Task: Play online Dominion games in medium mode.
Action: Mouse moved to (160, 265)
Screenshot: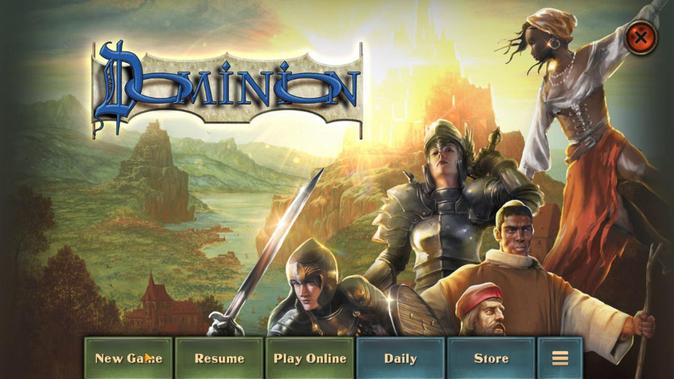 
Action: Mouse pressed left at (160, 265)
Screenshot: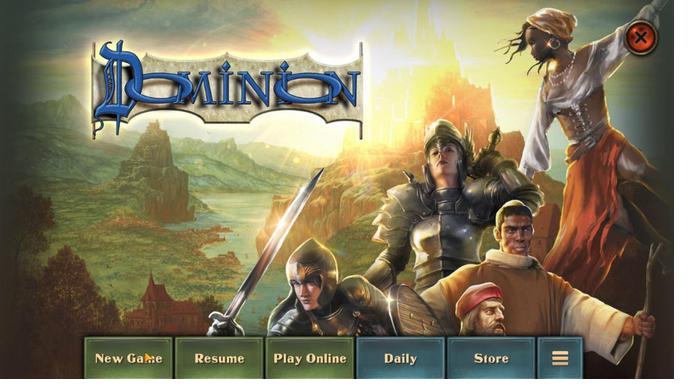 
Action: Mouse moved to (360, 293)
Screenshot: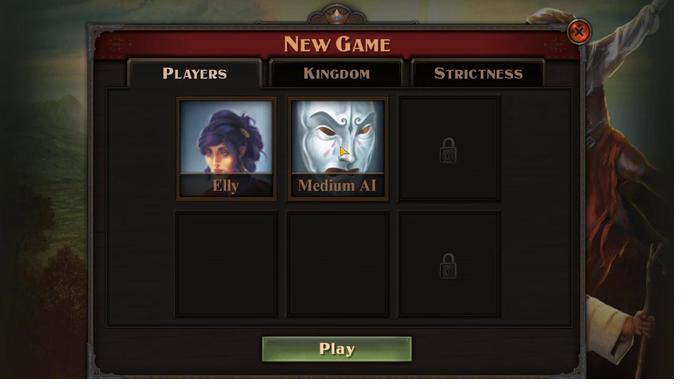 
Action: Mouse pressed left at (360, 293)
Screenshot: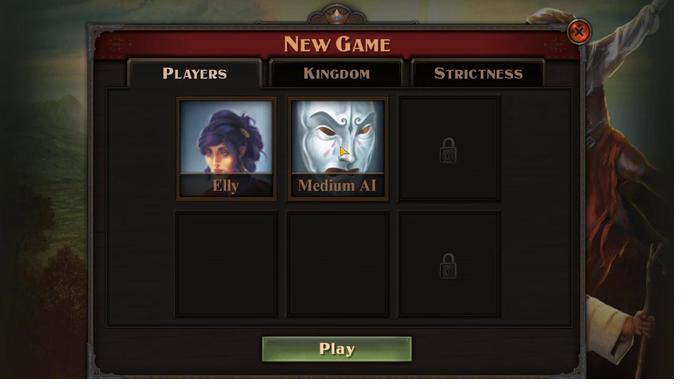 
Action: Mouse moved to (204, 276)
Screenshot: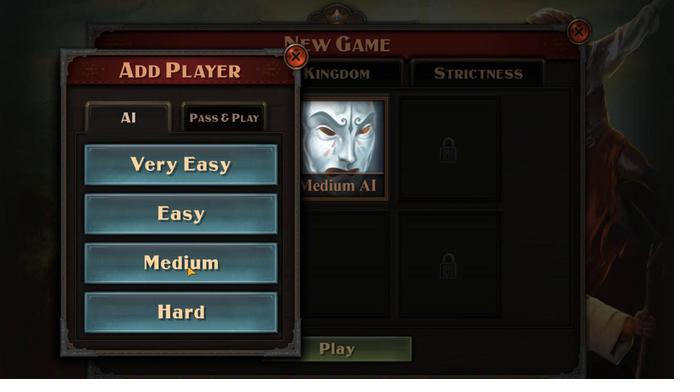 
Action: Mouse pressed left at (204, 276)
Screenshot: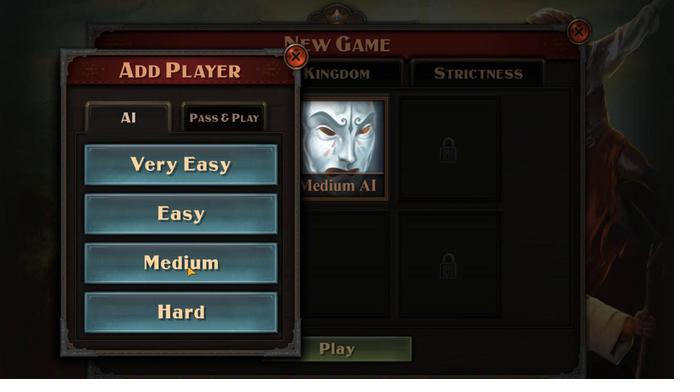 
Action: Mouse moved to (372, 265)
Screenshot: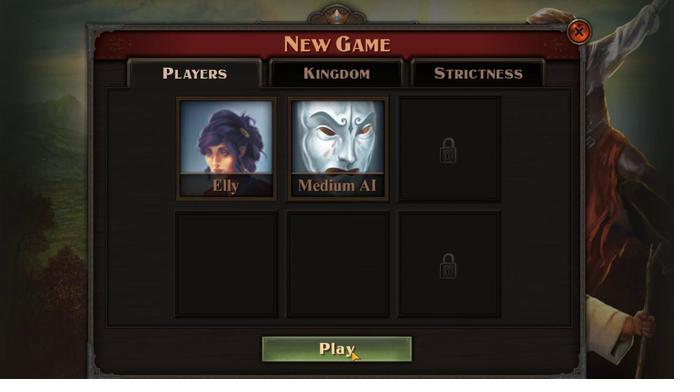 
Action: Mouse pressed left at (372, 265)
Screenshot: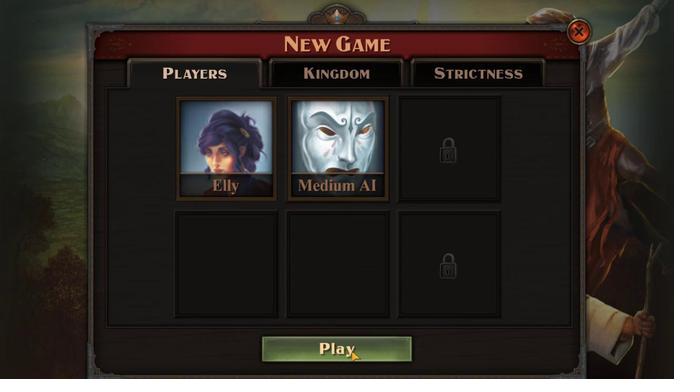 
Action: Mouse moved to (364, 265)
Screenshot: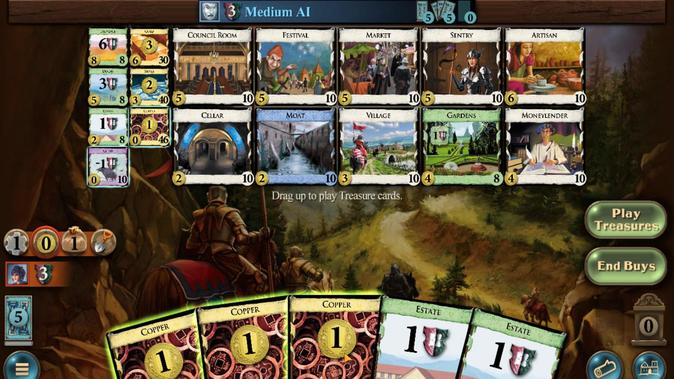 
Action: Mouse pressed left at (364, 265)
Screenshot: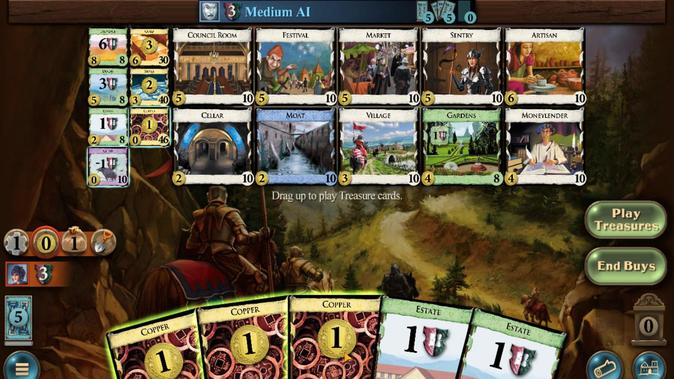 
Action: Mouse moved to (310, 266)
Screenshot: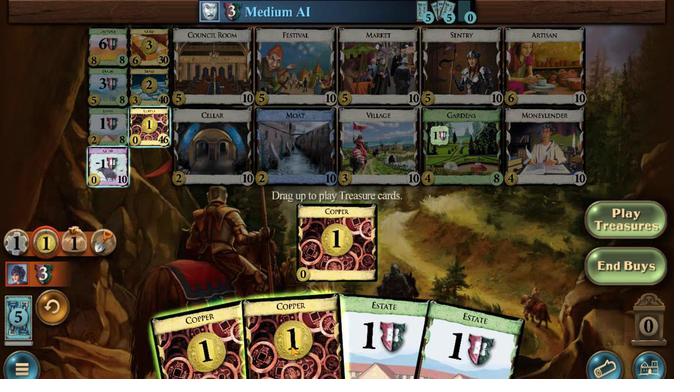 
Action: Mouse pressed left at (310, 266)
Screenshot: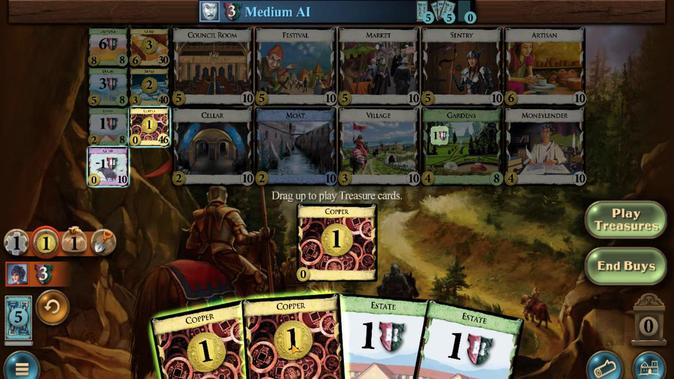 
Action: Mouse moved to (245, 265)
Screenshot: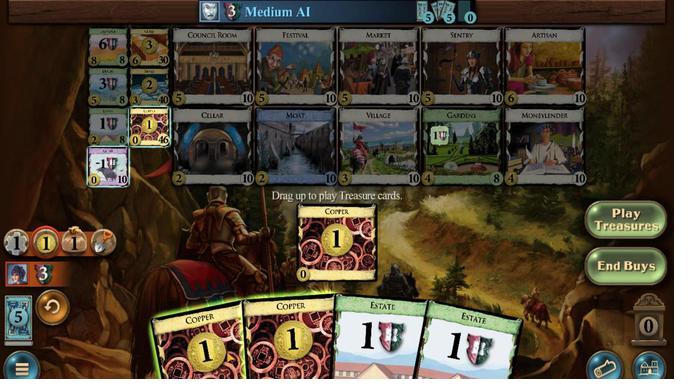 
Action: Mouse pressed left at (245, 265)
Screenshot: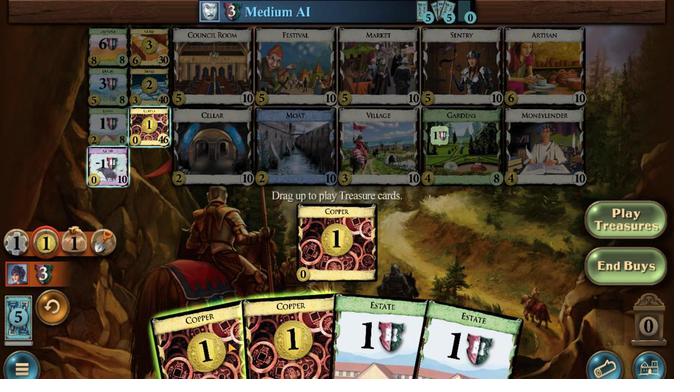 
Action: Mouse moved to (285, 265)
Screenshot: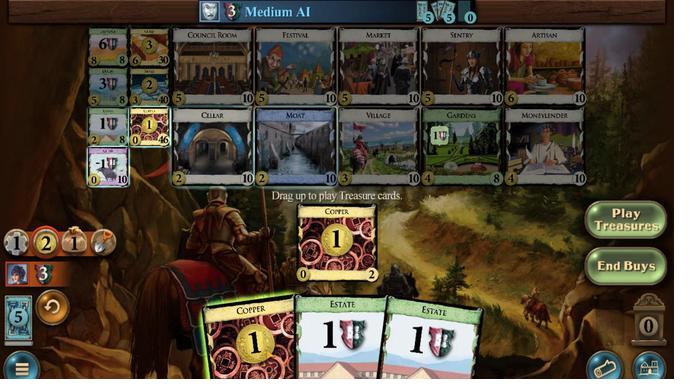 
Action: Mouse pressed left at (285, 265)
Screenshot: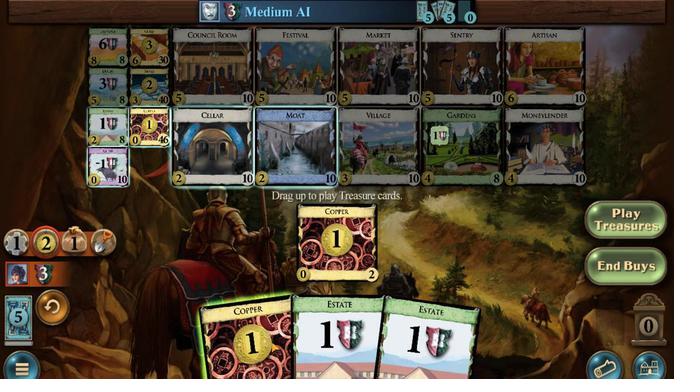 
Action: Mouse moved to (339, 294)
Screenshot: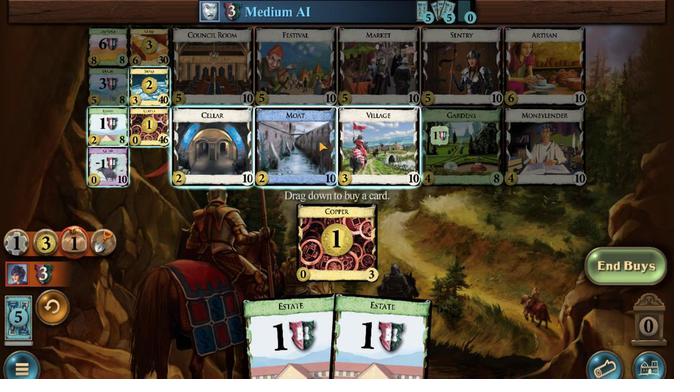 
Action: Mouse pressed left at (339, 294)
Screenshot: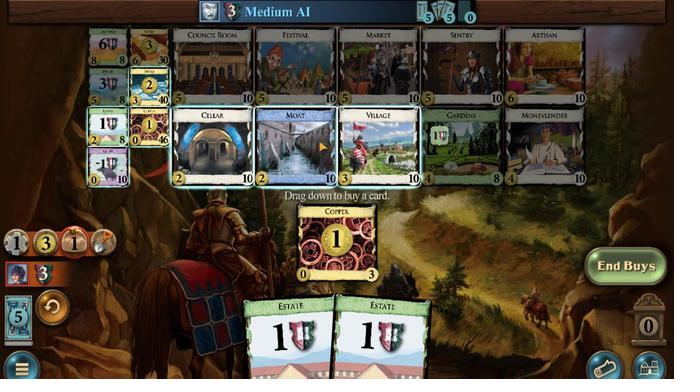 
Action: Mouse moved to (271, 266)
Screenshot: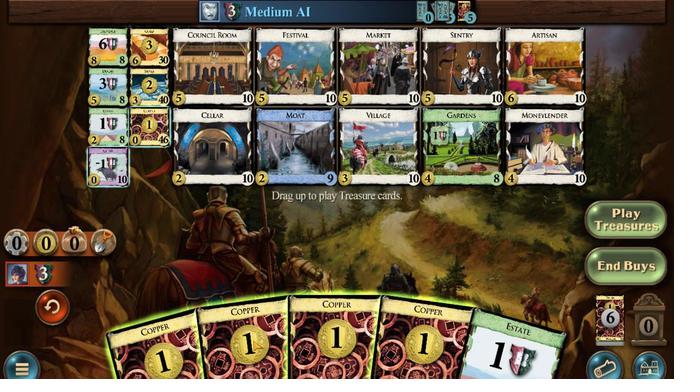 
Action: Mouse pressed left at (271, 266)
Screenshot: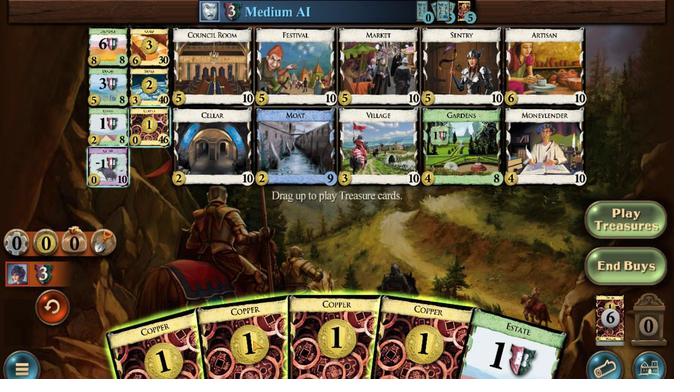 
Action: Mouse moved to (222, 266)
Screenshot: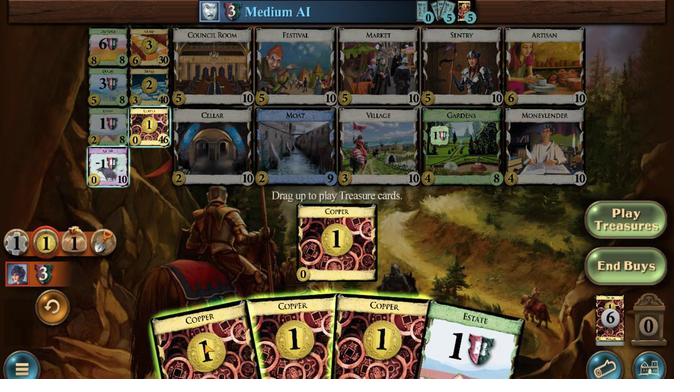 
Action: Mouse pressed left at (222, 266)
Screenshot: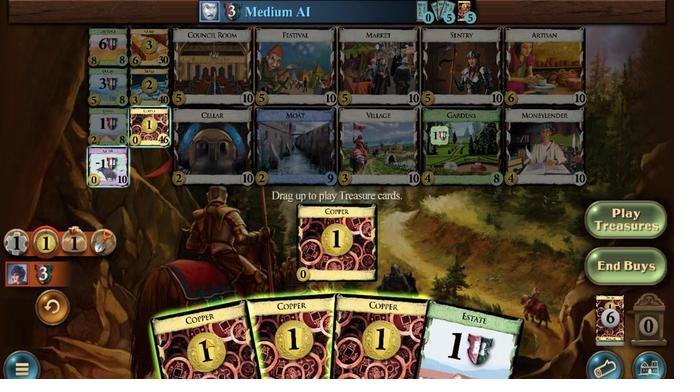 
Action: Mouse moved to (248, 263)
Screenshot: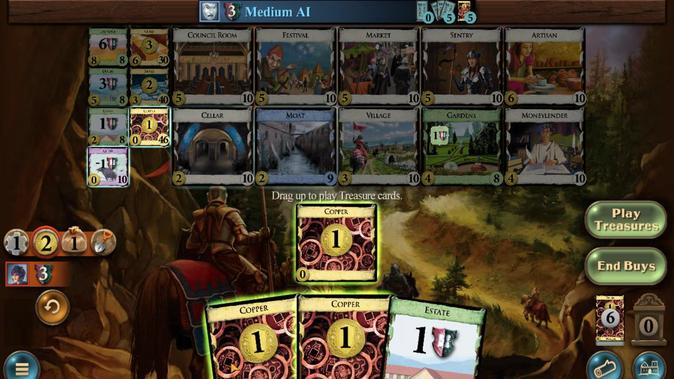 
Action: Mouse pressed left at (248, 263)
Screenshot: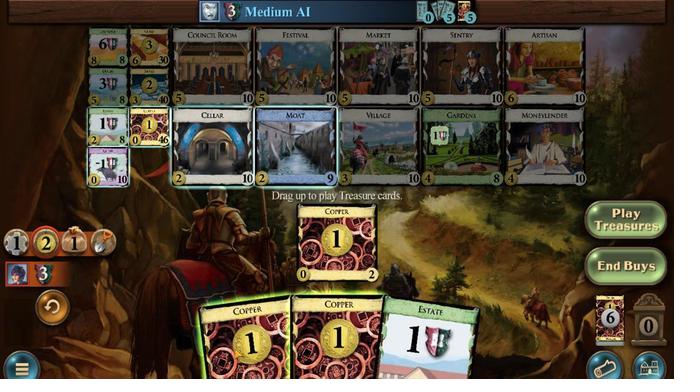 
Action: Mouse moved to (167, 300)
Screenshot: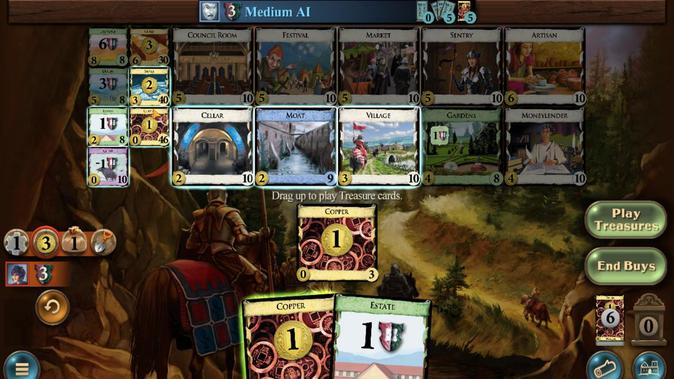 
Action: Mouse pressed left at (167, 300)
Screenshot: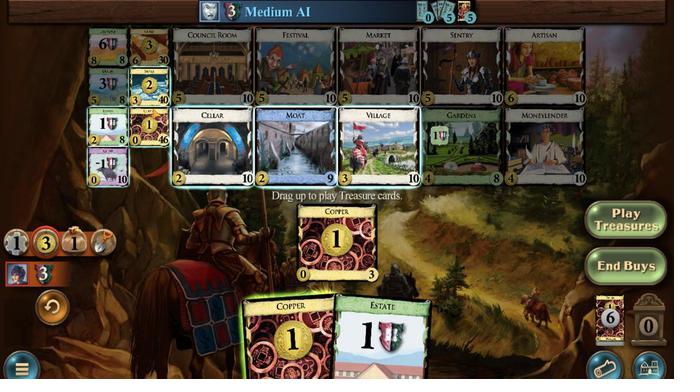 
Action: Mouse moved to (175, 265)
Screenshot: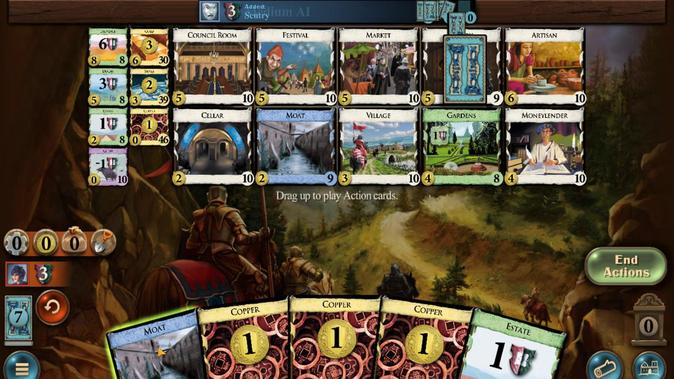 
Action: Mouse pressed left at (175, 265)
Screenshot: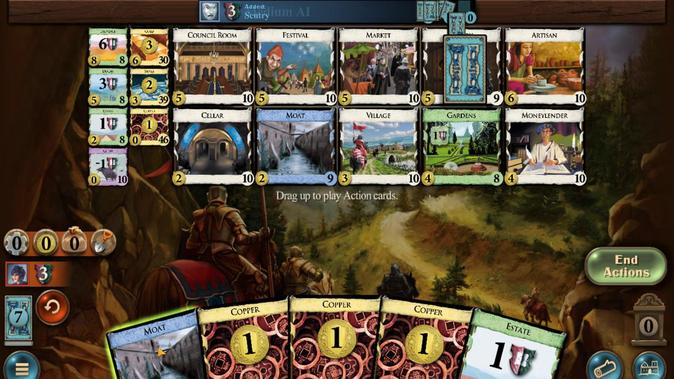 
Action: Mouse moved to (377, 263)
Screenshot: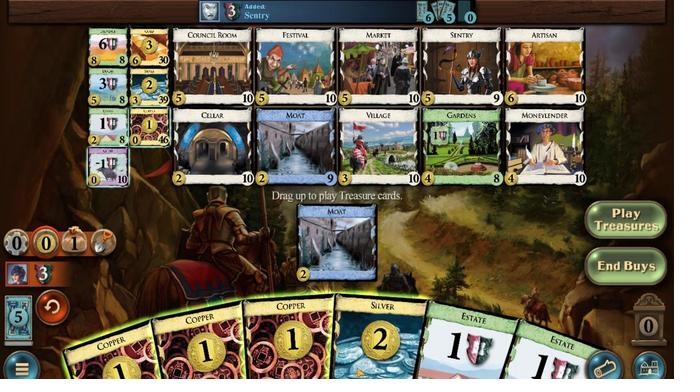 
Action: Mouse pressed left at (377, 263)
Screenshot: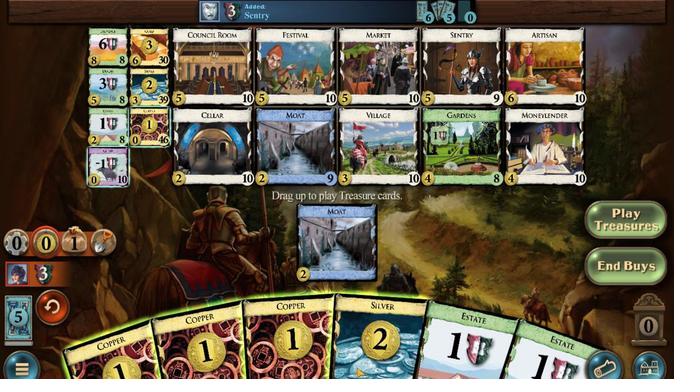 
Action: Mouse moved to (329, 262)
Screenshot: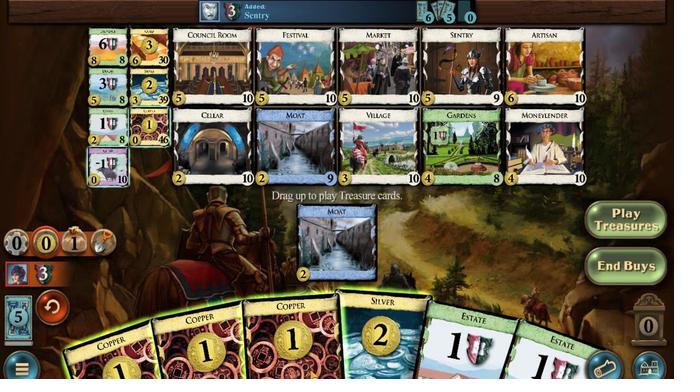 
Action: Mouse pressed left at (329, 262)
Screenshot: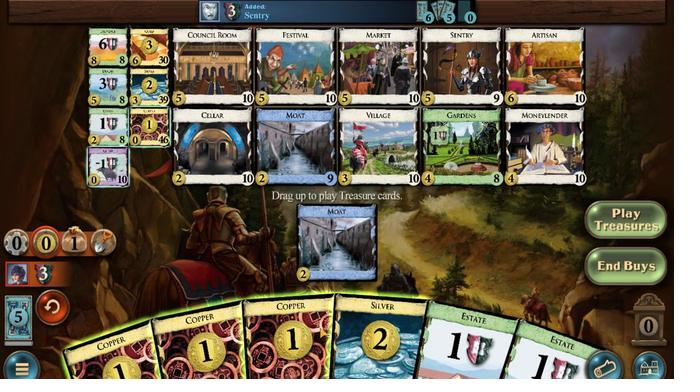 
Action: Mouse moved to (318, 265)
Screenshot: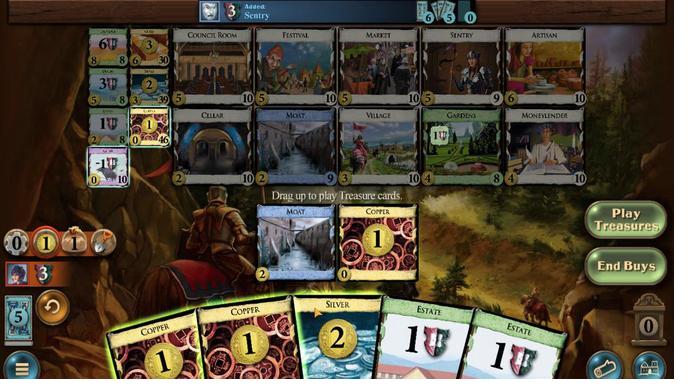 
Action: Mouse pressed left at (317, 265)
Screenshot: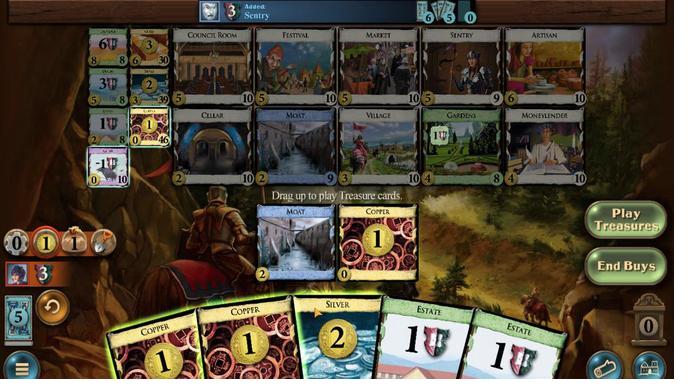 
Action: Mouse moved to (296, 264)
Screenshot: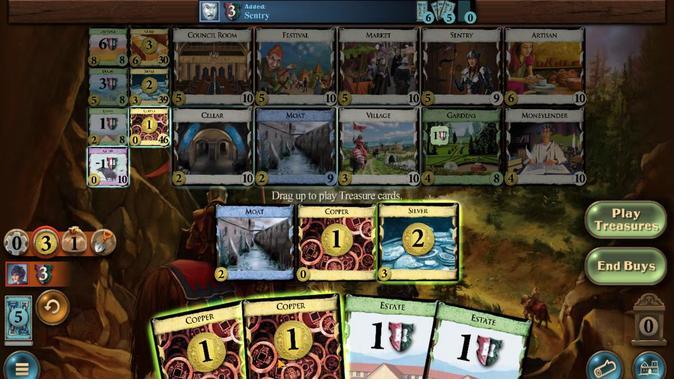 
Action: Mouse pressed left at (296, 264)
Screenshot: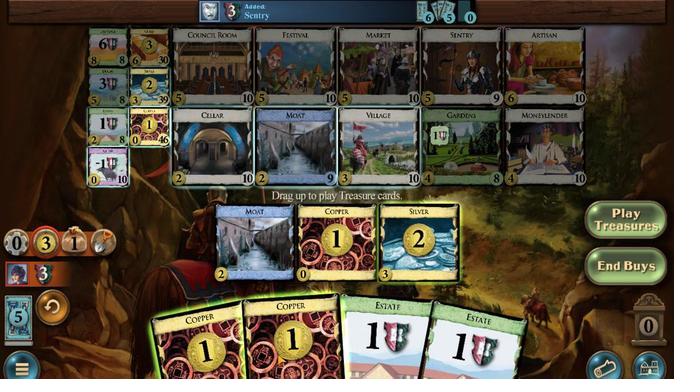 
Action: Mouse moved to (237, 263)
Screenshot: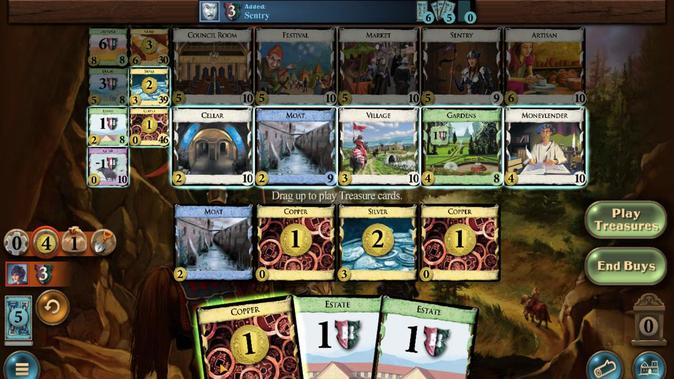 
Action: Mouse pressed left at (237, 263)
Screenshot: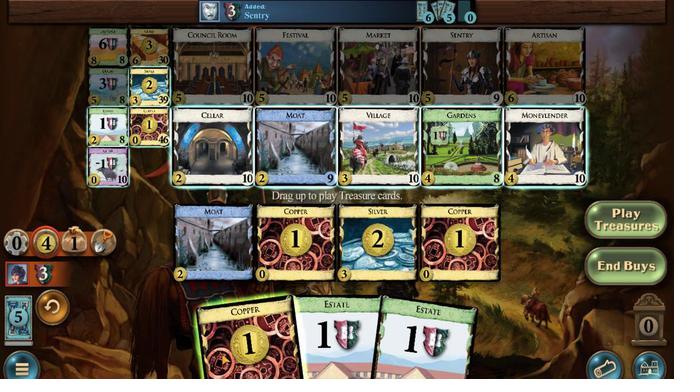 
Action: Mouse moved to (319, 306)
Screenshot: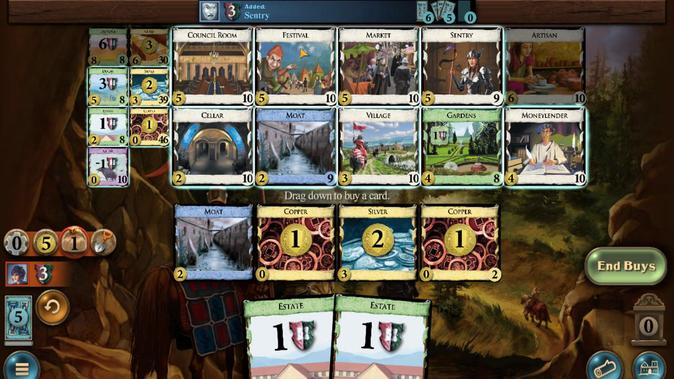 
Action: Mouse pressed left at (319, 306)
Screenshot: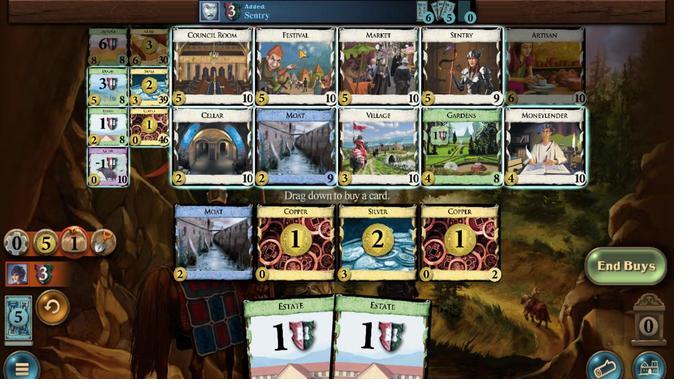 
Action: Mouse moved to (359, 266)
Screenshot: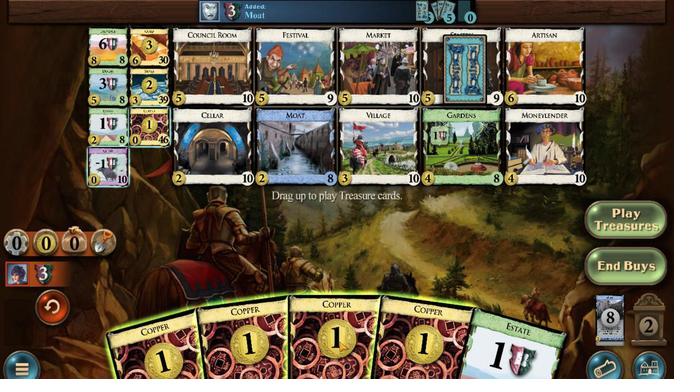 
Action: Mouse pressed left at (359, 266)
Screenshot: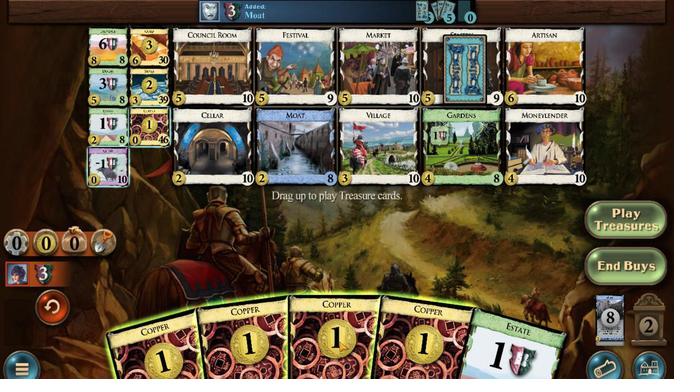 
Action: Mouse moved to (284, 266)
Screenshot: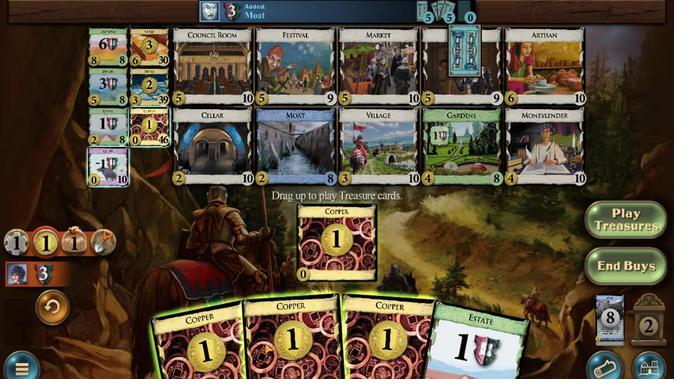 
Action: Mouse pressed left at (284, 266)
Screenshot: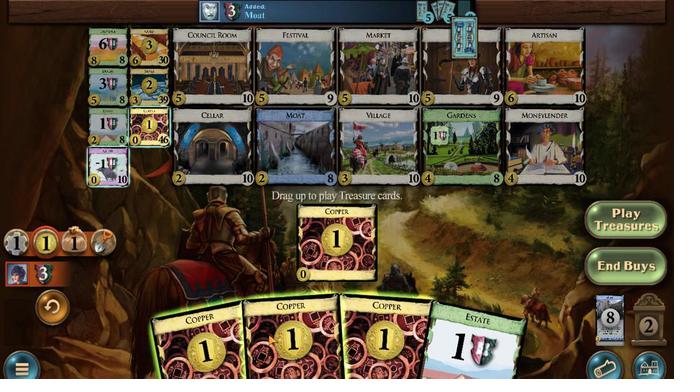 
Action: Mouse moved to (239, 264)
Screenshot: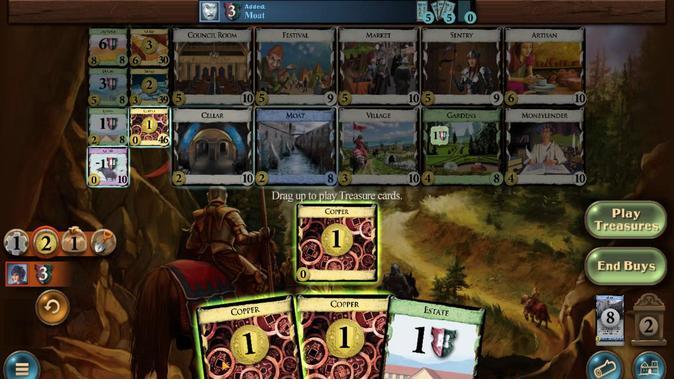 
Action: Mouse pressed left at (239, 264)
Screenshot: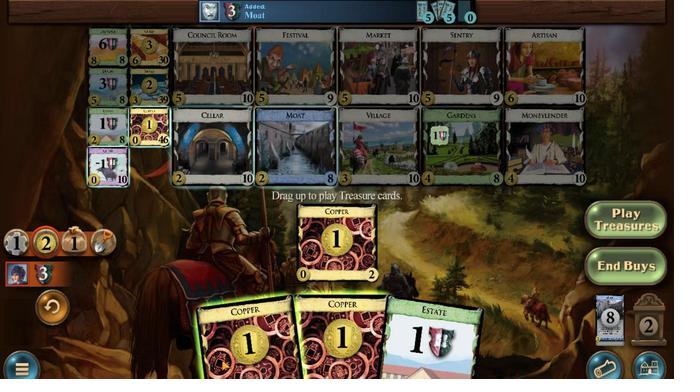
Action: Mouse moved to (295, 266)
Screenshot: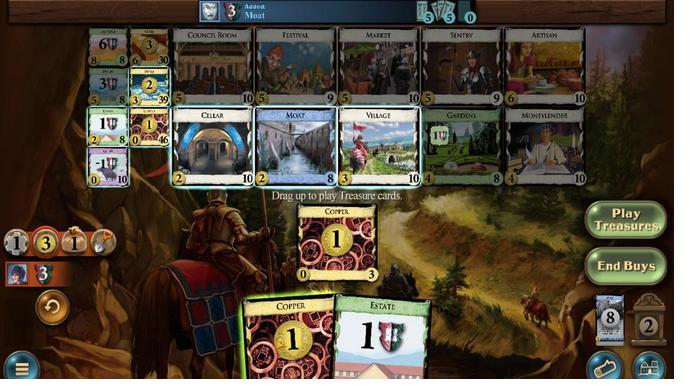 
Action: Mouse pressed left at (295, 266)
Screenshot: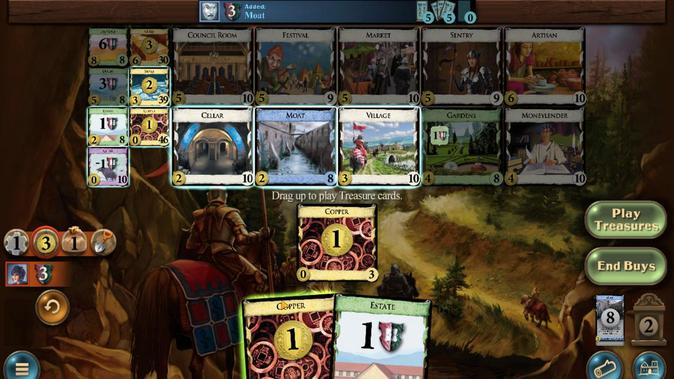 
Action: Mouse moved to (239, 304)
Screenshot: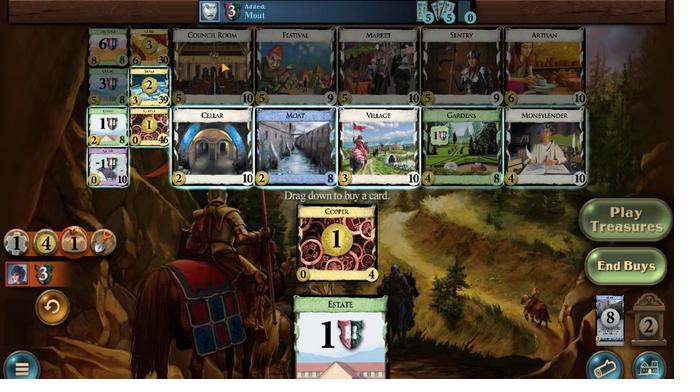 
Action: Mouse pressed left at (239, 304)
Screenshot: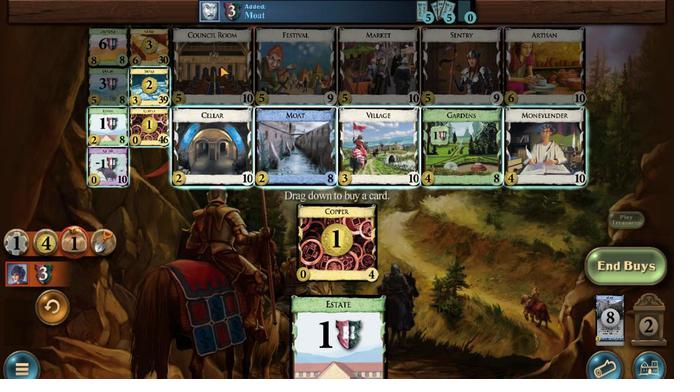 
Action: Mouse moved to (546, 293)
Screenshot: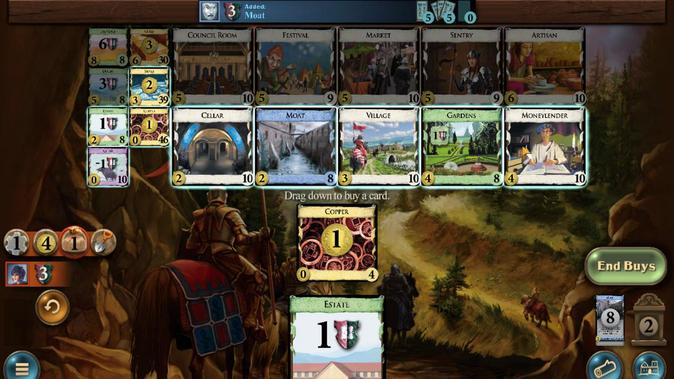
Action: Mouse pressed left at (546, 293)
Screenshot: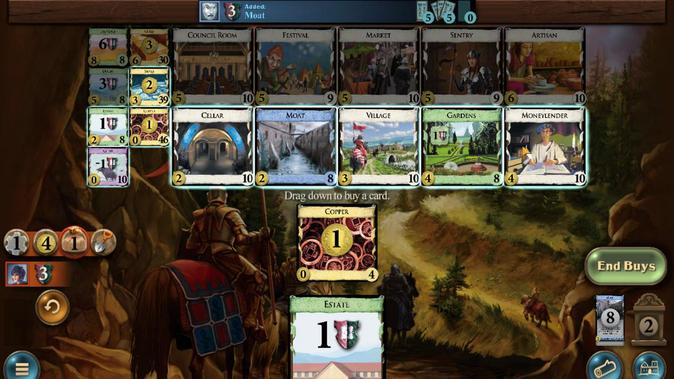 
Action: Mouse moved to (261, 265)
Screenshot: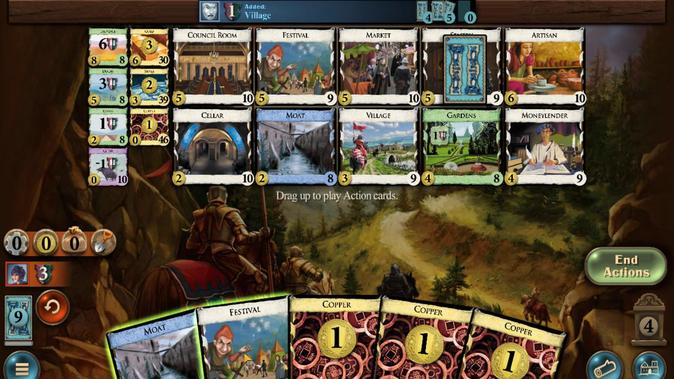 
Action: Mouse pressed left at (261, 265)
Screenshot: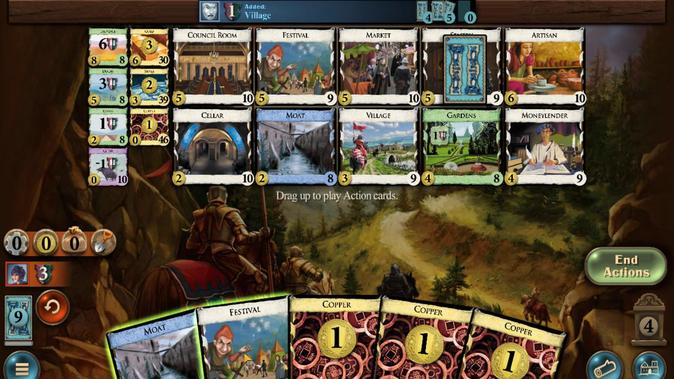 
Action: Mouse moved to (239, 265)
Screenshot: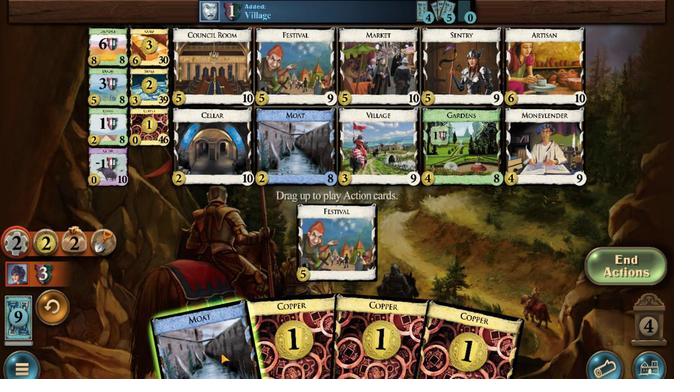 
Action: Mouse pressed left at (239, 265)
Screenshot: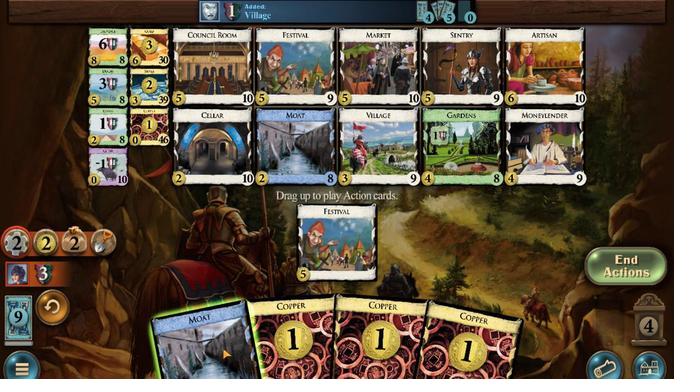 
Action: Mouse moved to (189, 264)
Screenshot: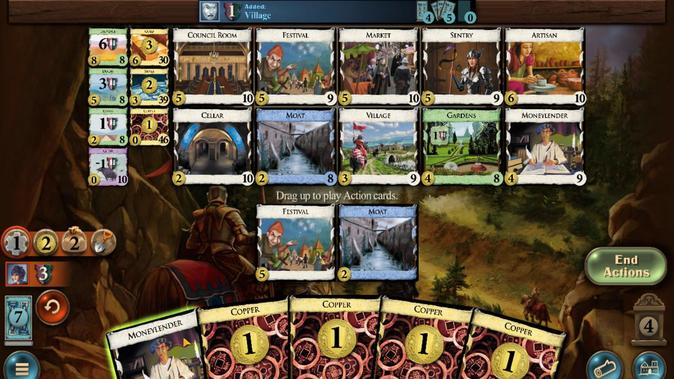 
Action: Mouse pressed left at (189, 264)
Screenshot: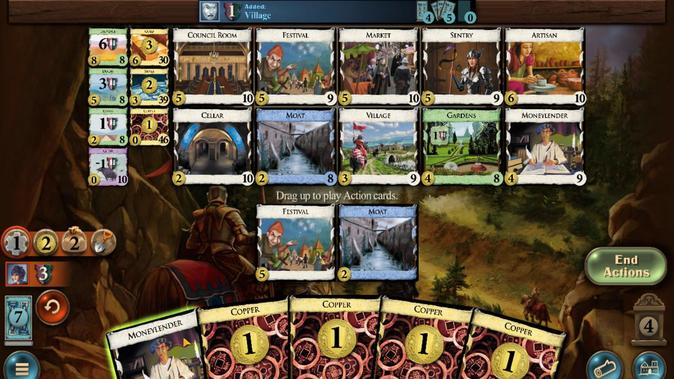 
Action: Mouse moved to (276, 265)
Screenshot: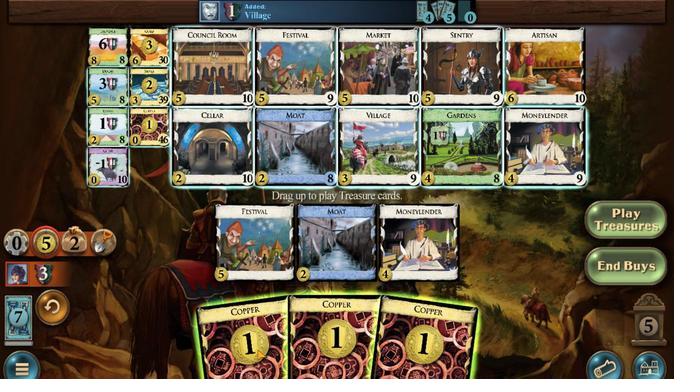 
Action: Mouse pressed left at (276, 265)
Screenshot: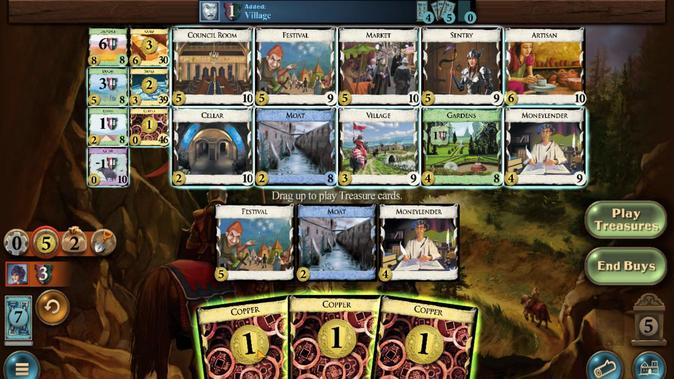 
Action: Mouse moved to (284, 266)
Screenshot: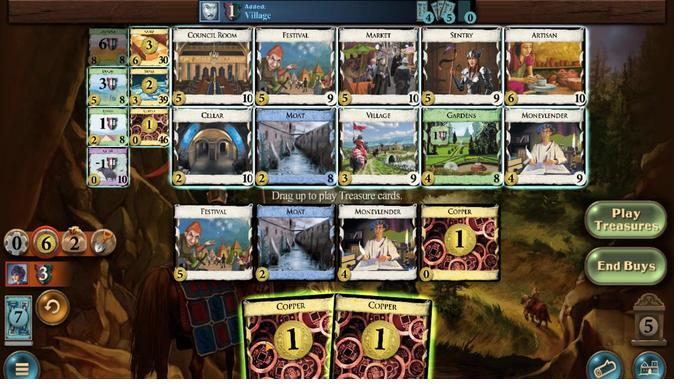 
Action: Mouse pressed left at (284, 266)
Screenshot: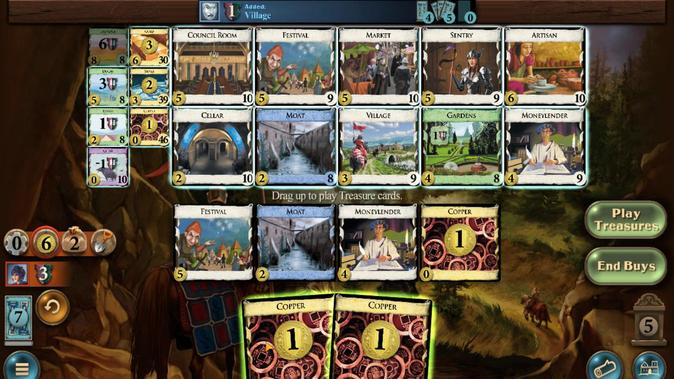 
Action: Mouse moved to (342, 266)
Screenshot: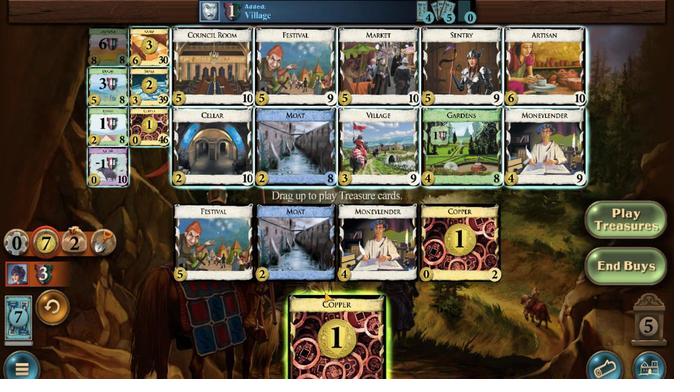 
Action: Mouse pressed left at (342, 266)
Screenshot: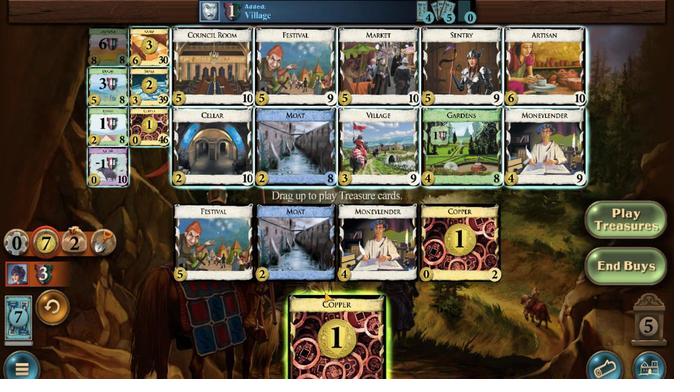 
Action: Mouse moved to (171, 307)
Screenshot: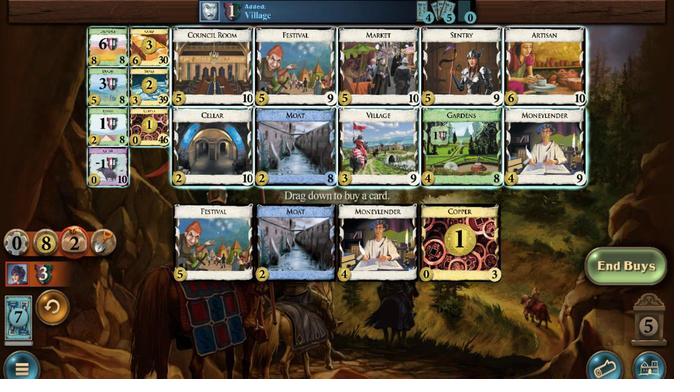 
Action: Mouse pressed left at (171, 307)
Screenshot: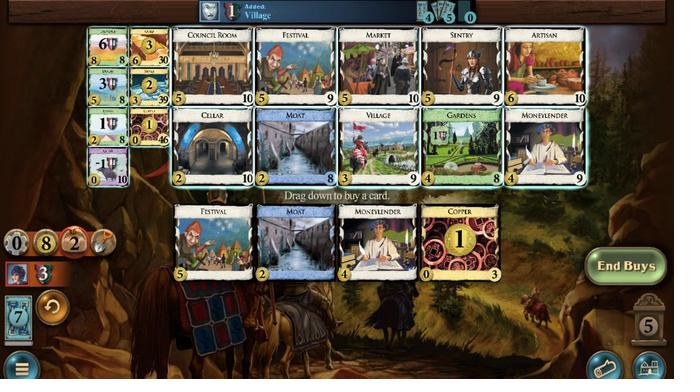 
Action: Mouse moved to (118, 295)
Screenshot: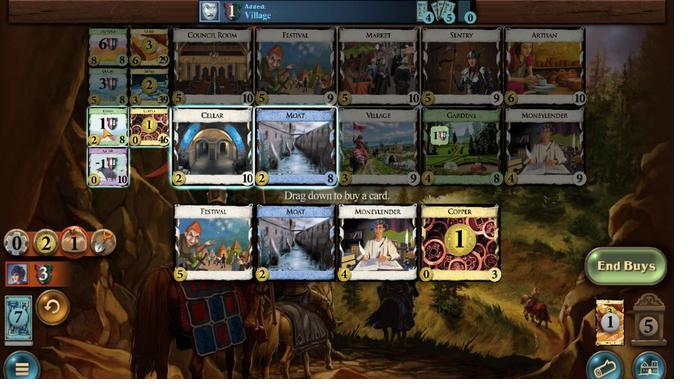 
Action: Mouse pressed left at (118, 295)
Screenshot: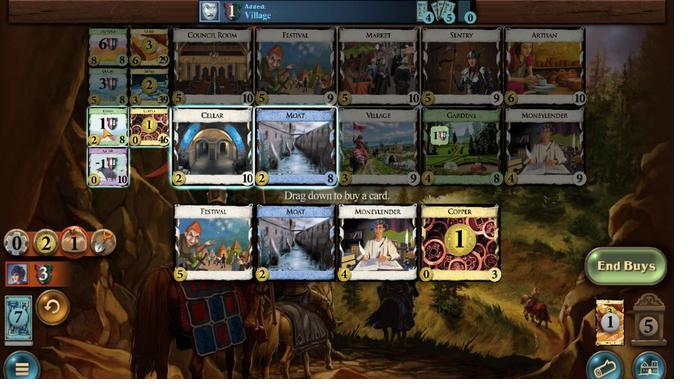 
Action: Mouse moved to (265, 265)
Screenshot: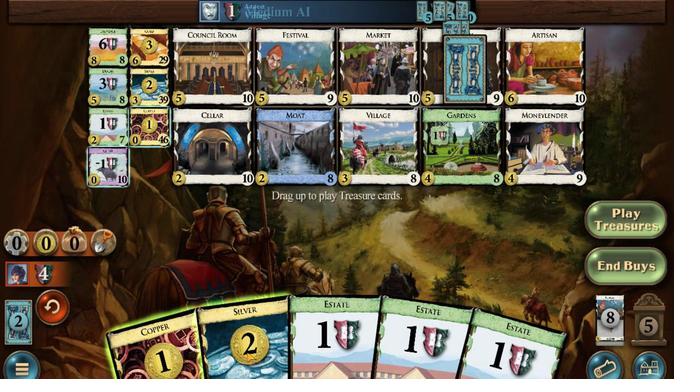 
Action: Mouse pressed left at (265, 265)
Screenshot: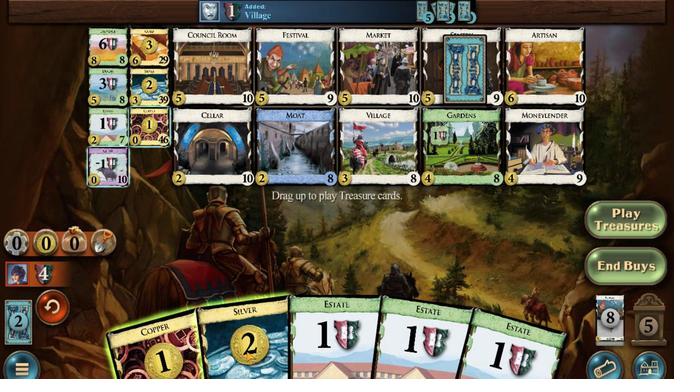
Action: Mouse moved to (215, 264)
Screenshot: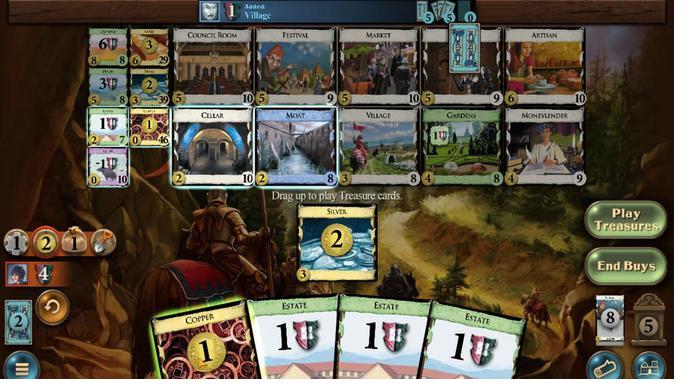 
Action: Mouse pressed left at (215, 264)
Screenshot: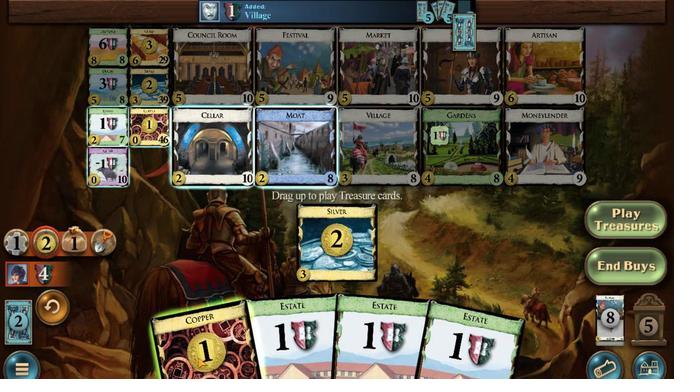 
Action: Mouse moved to (161, 302)
Screenshot: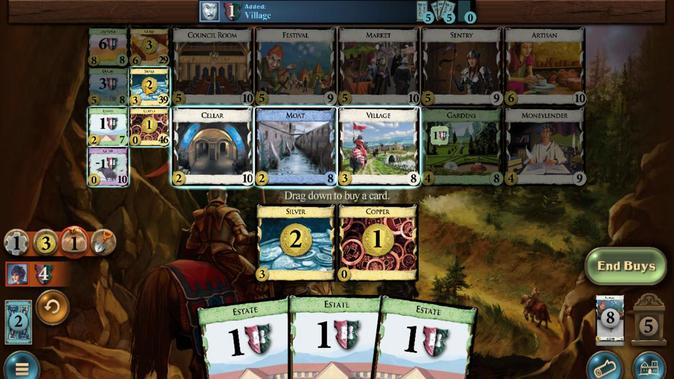 
Action: Mouse pressed left at (161, 302)
Screenshot: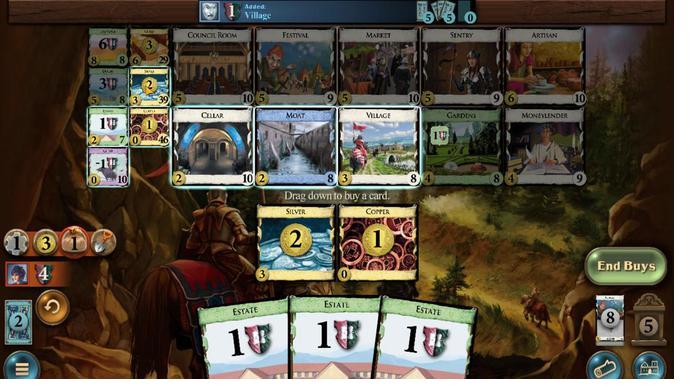 
Action: Mouse moved to (187, 266)
Screenshot: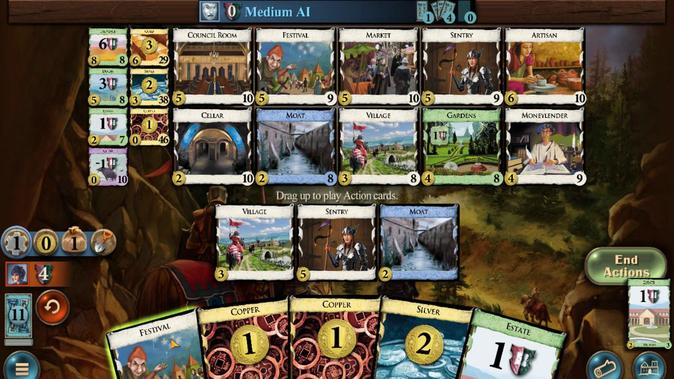 
Action: Mouse pressed left at (187, 266)
Screenshot: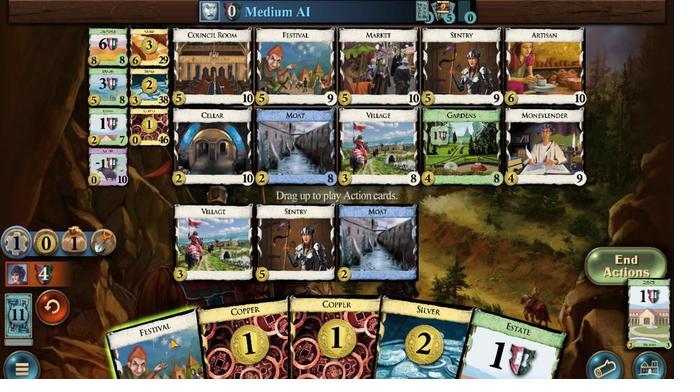 
Action: Mouse moved to (142, 273)
Screenshot: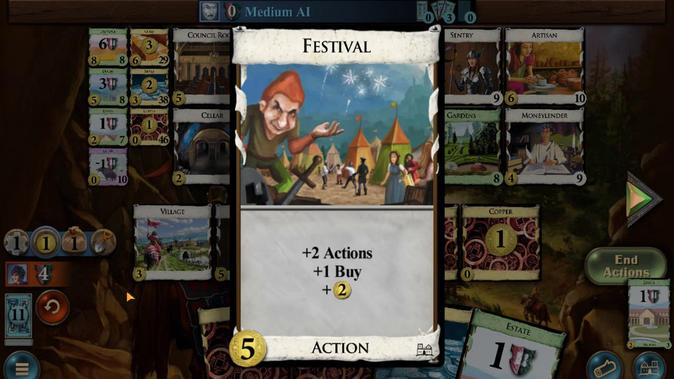 
Action: Mouse pressed left at (142, 273)
Screenshot: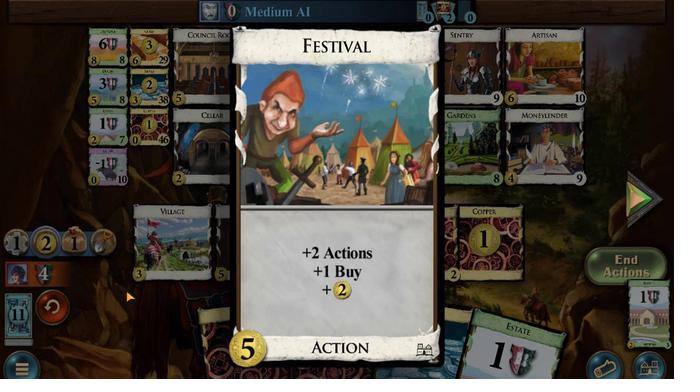
Action: Mouse moved to (170, 266)
Screenshot: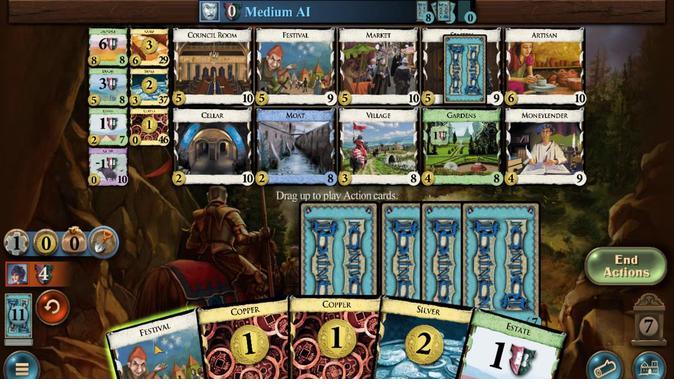 
Action: Mouse pressed left at (170, 266)
Screenshot: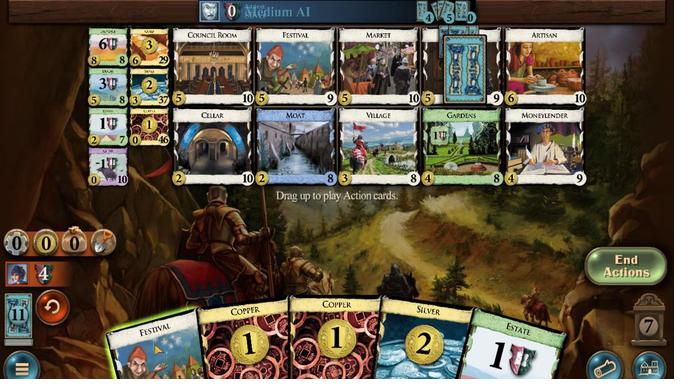 
Action: Mouse moved to (398, 265)
Screenshot: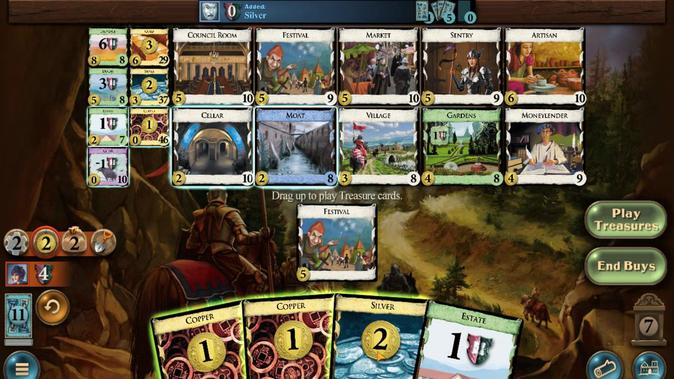 
Action: Mouse pressed left at (398, 265)
Screenshot: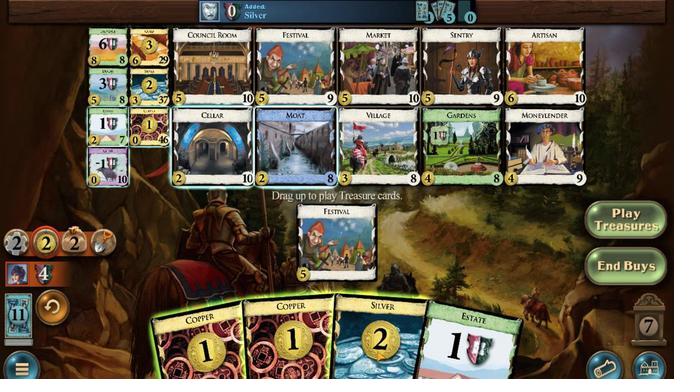 
Action: Mouse moved to (367, 264)
Screenshot: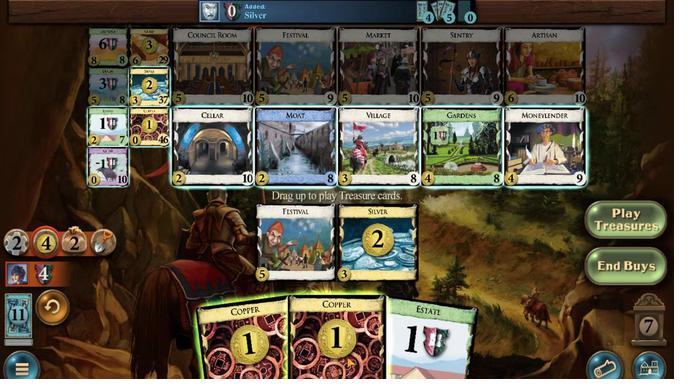 
Action: Mouse pressed left at (367, 264)
Screenshot: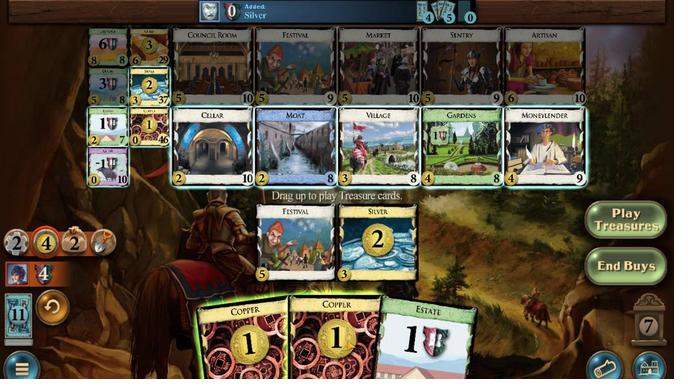
Action: Mouse moved to (288, 266)
Screenshot: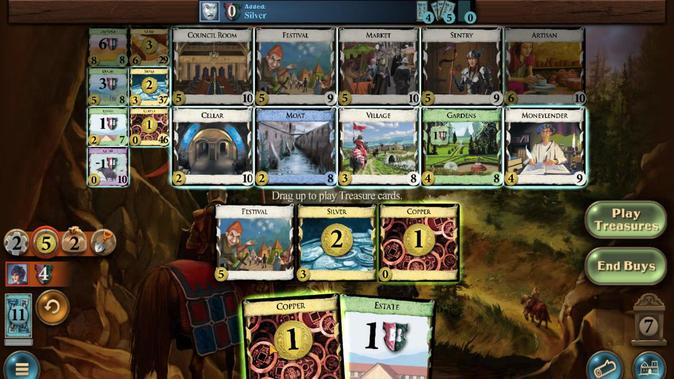 
Action: Mouse pressed left at (288, 266)
Screenshot: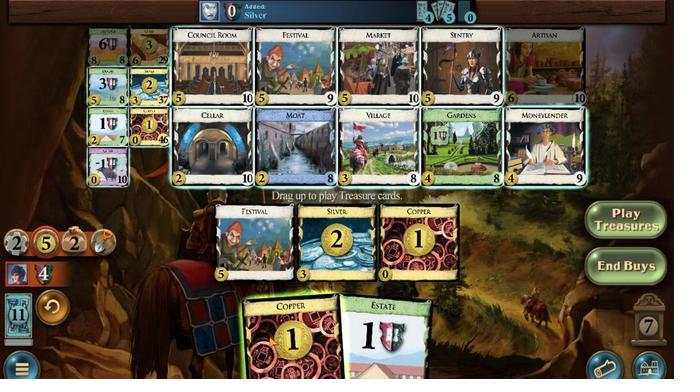 
Action: Mouse moved to (212, 305)
Screenshot: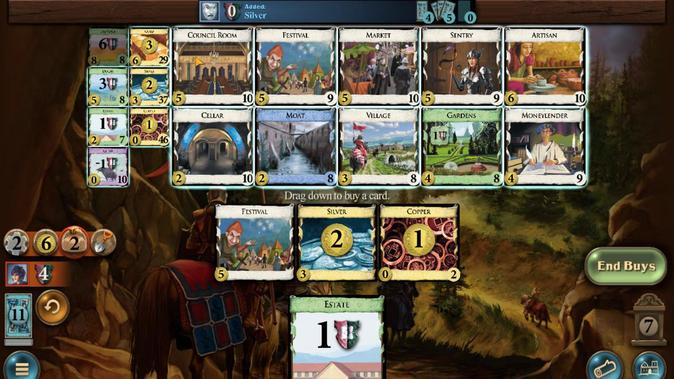 
Action: Mouse pressed left at (212, 305)
Screenshot: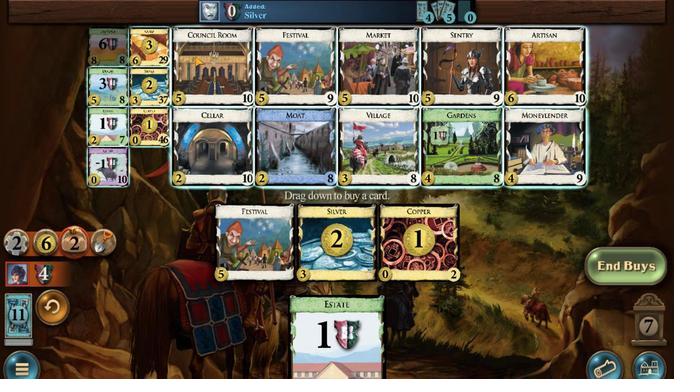 
Action: Mouse moved to (168, 295)
Screenshot: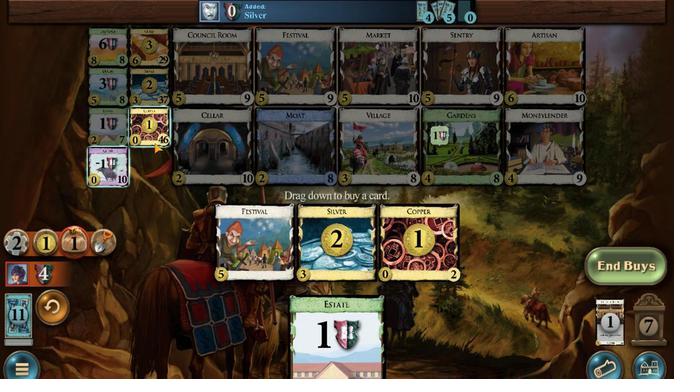 
Action: Mouse pressed left at (168, 295)
Screenshot: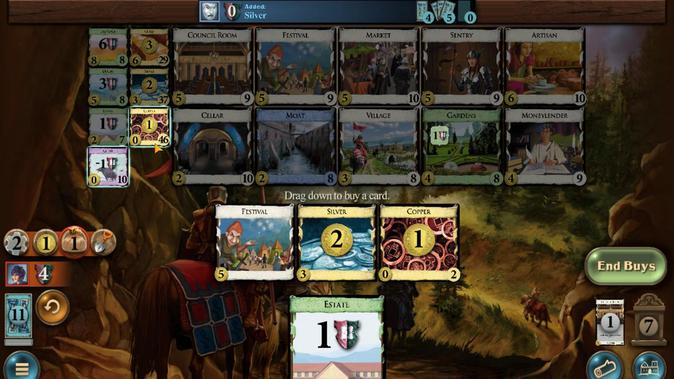
Action: Mouse moved to (177, 264)
Screenshot: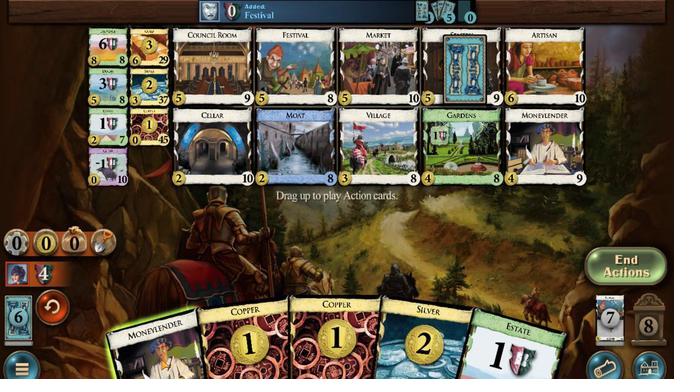 
Action: Mouse pressed left at (177, 264)
Screenshot: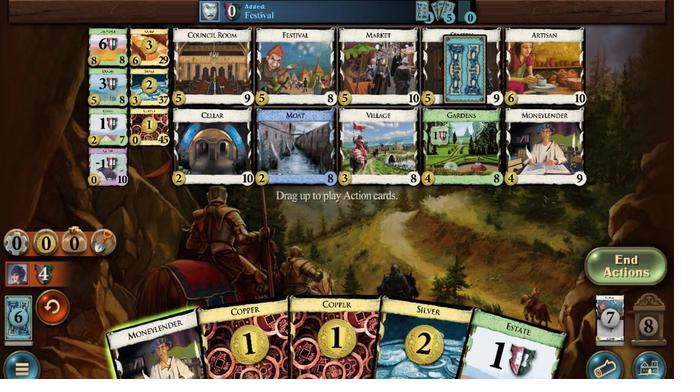 
Action: Mouse moved to (352, 265)
Screenshot: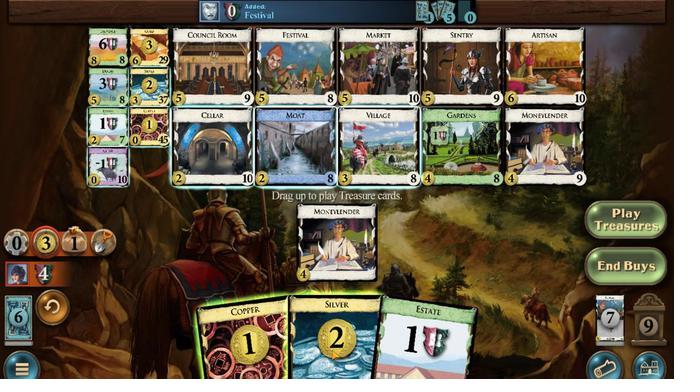 
Action: Mouse pressed left at (352, 265)
Screenshot: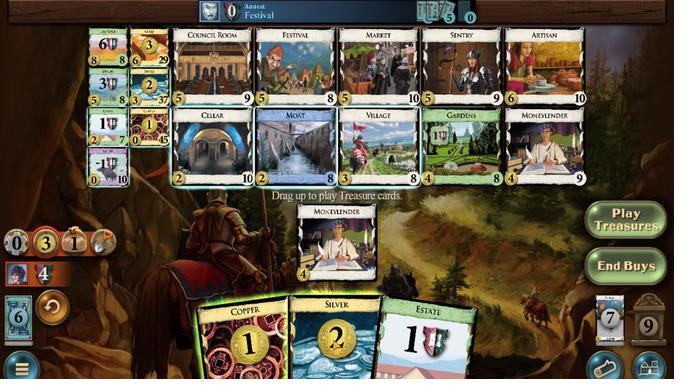 
Action: Mouse moved to (326, 265)
Screenshot: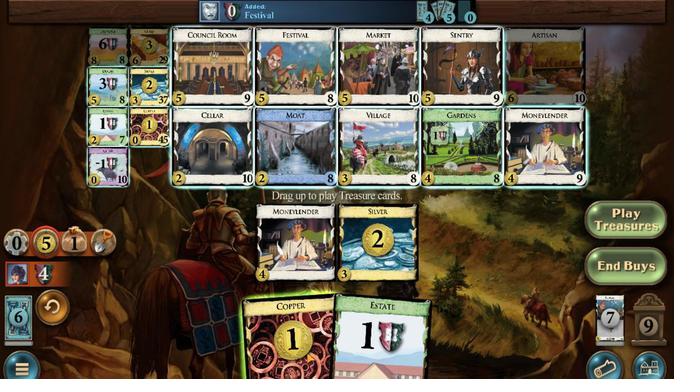 
Action: Mouse pressed left at (326, 265)
Screenshot: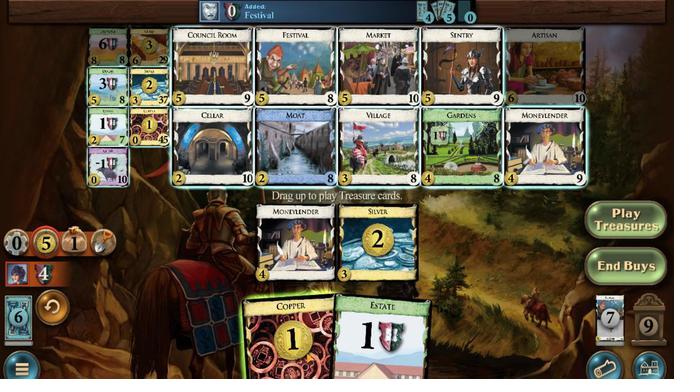 
Action: Mouse moved to (561, 294)
Screenshot: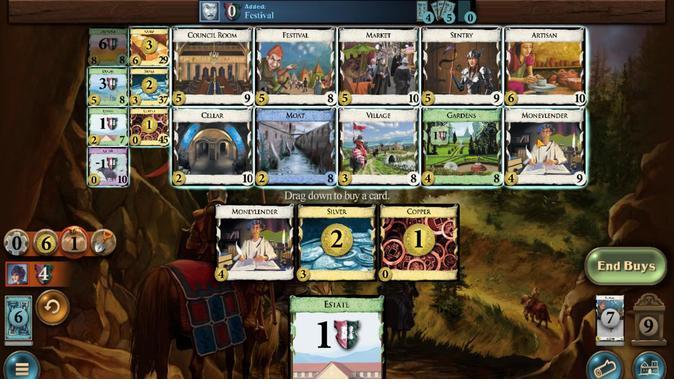 
Action: Mouse pressed left at (561, 294)
Screenshot: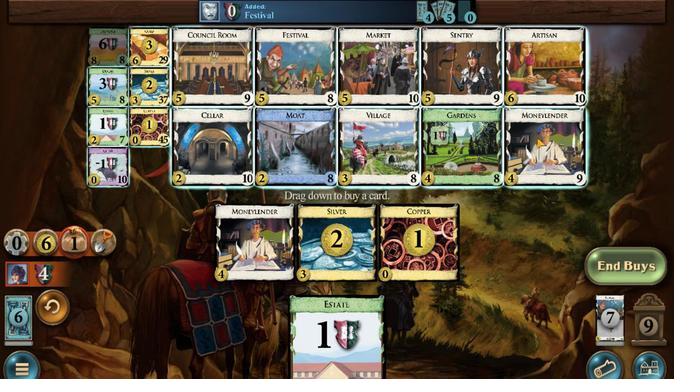 
Action: Mouse moved to (365, 267)
Screenshot: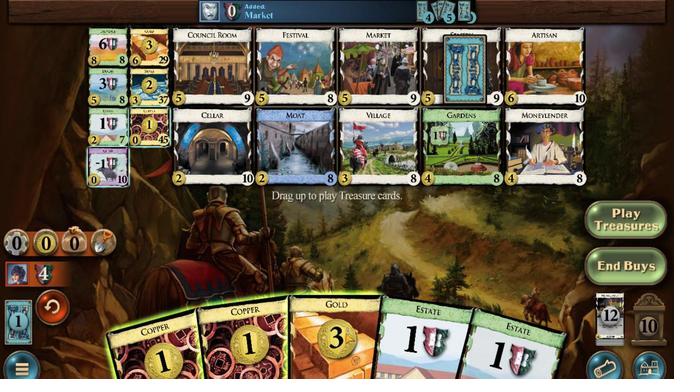 
Action: Mouse pressed left at (365, 267)
Screenshot: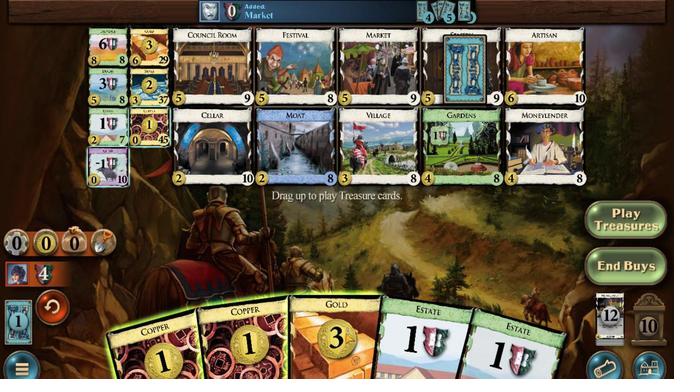 
Action: Mouse moved to (302, 262)
Screenshot: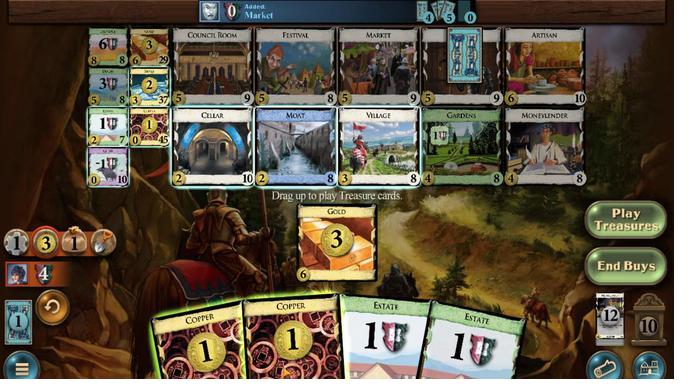 
Action: Mouse pressed left at (302, 262)
Screenshot: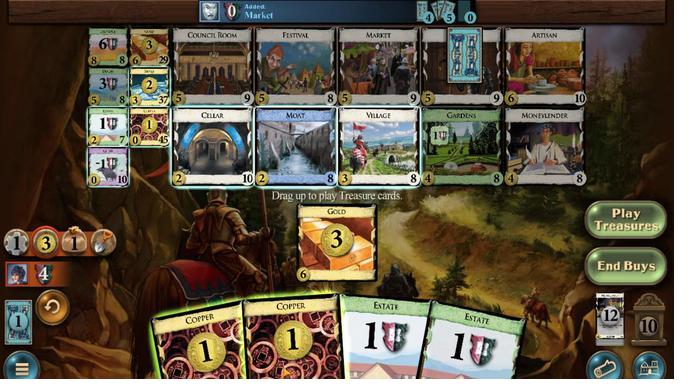 
Action: Mouse moved to (261, 264)
Screenshot: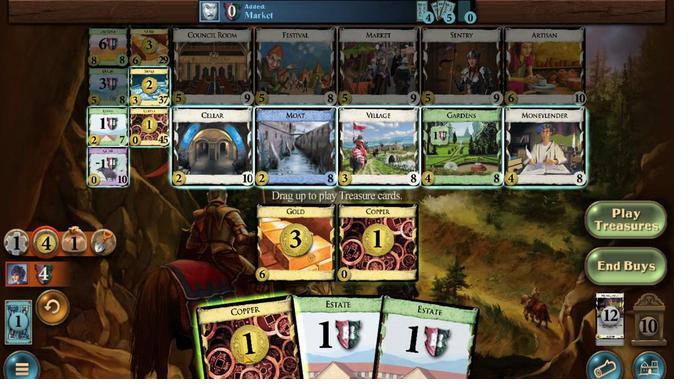 
Action: Mouse pressed left at (261, 264)
Screenshot: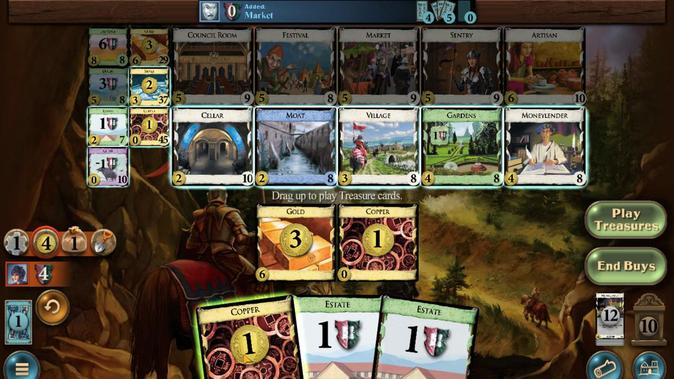 
Action: Mouse moved to (223, 305)
Screenshot: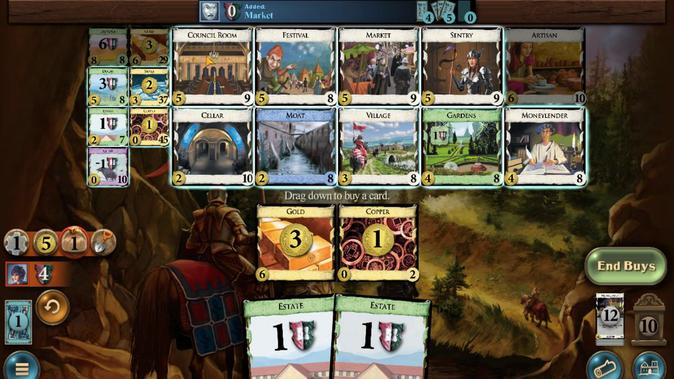 
Action: Mouse pressed left at (223, 305)
Screenshot: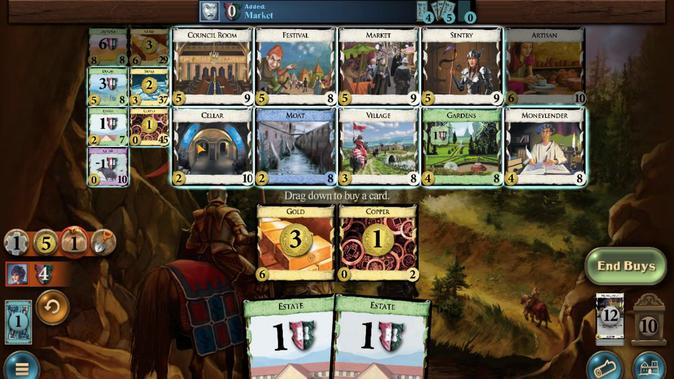 
Action: Mouse moved to (238, 266)
Screenshot: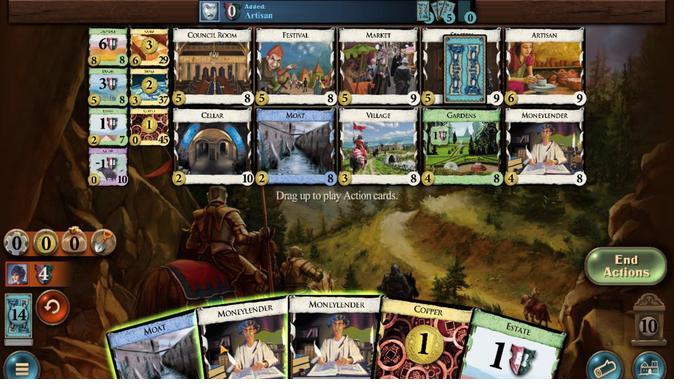 
Action: Mouse pressed left at (238, 266)
Screenshot: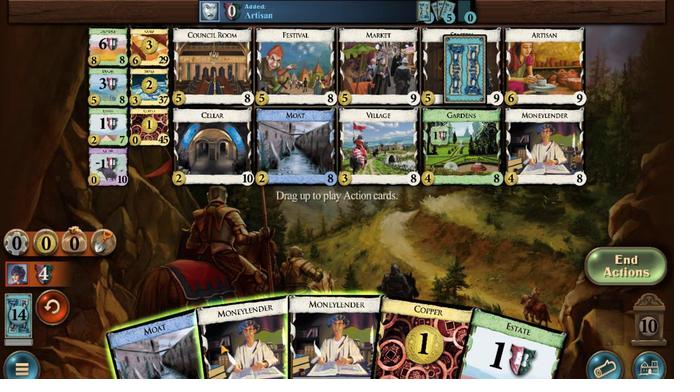 
Action: Mouse moved to (319, 295)
Screenshot: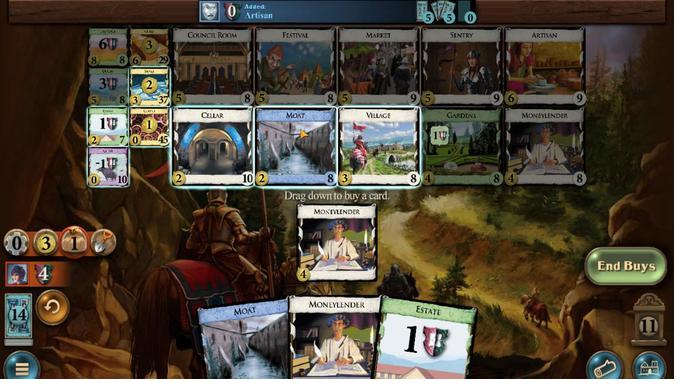 
Action: Mouse pressed left at (319, 295)
Screenshot: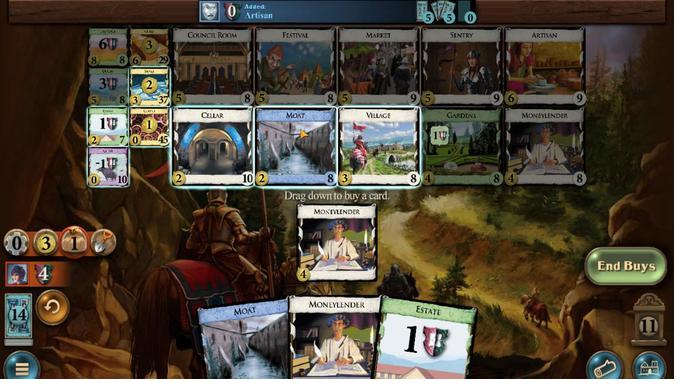 
Action: Mouse moved to (172, 264)
Screenshot: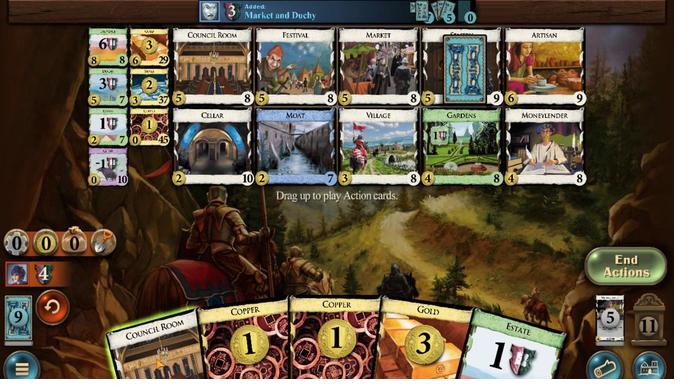 
Action: Mouse pressed left at (172, 264)
Screenshot: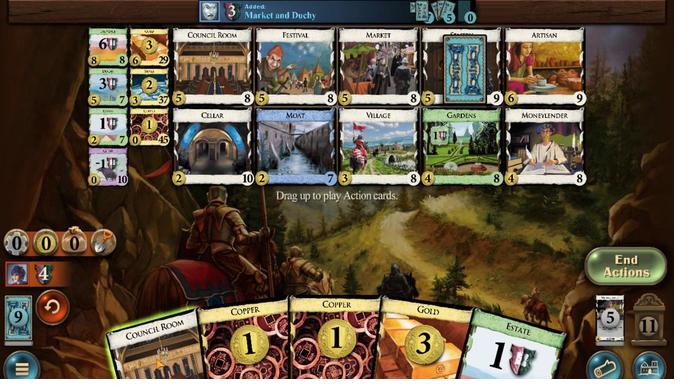 
Action: Mouse moved to (387, 262)
Screenshot: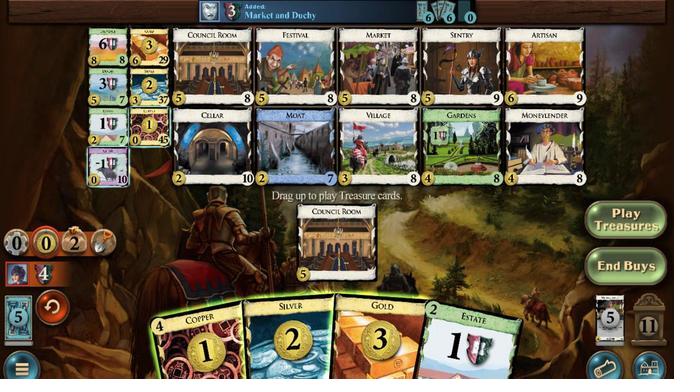 
Action: Mouse pressed left at (387, 262)
Screenshot: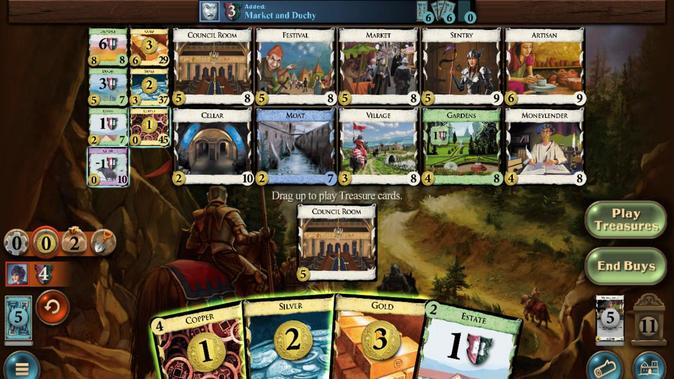 
Action: Mouse moved to (339, 265)
Screenshot: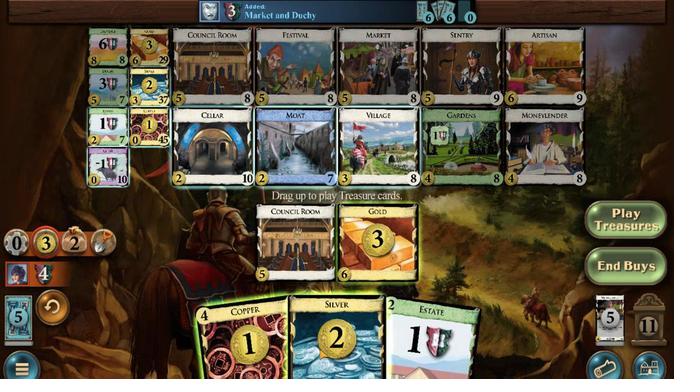 
Action: Mouse pressed left at (339, 265)
Screenshot: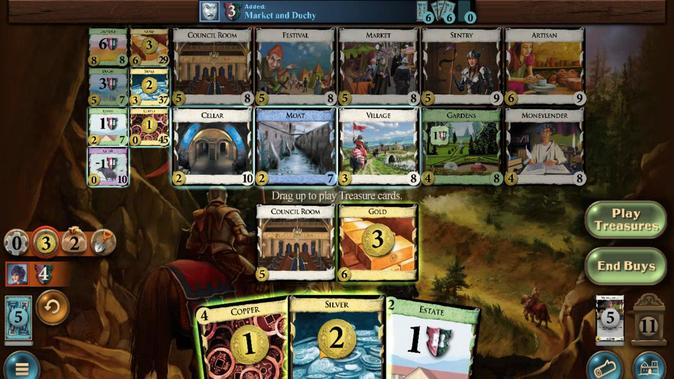 
Action: Mouse moved to (297, 265)
Screenshot: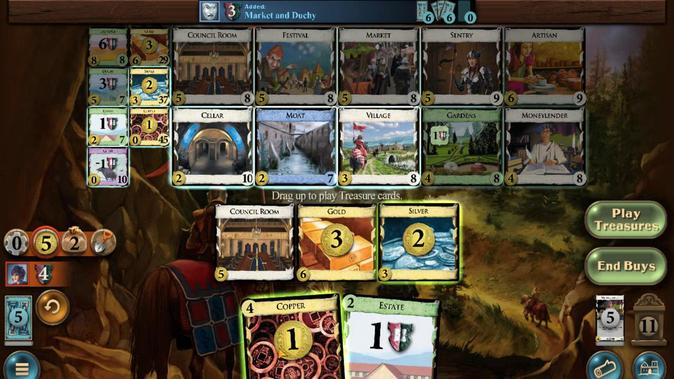 
Action: Mouse pressed left at (297, 265)
Screenshot: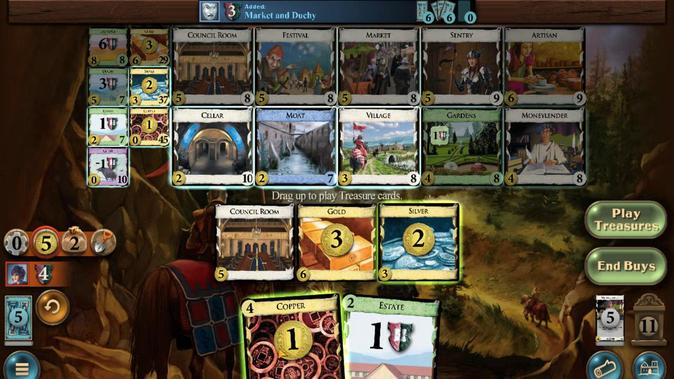 
Action: Mouse moved to (290, 260)
Screenshot: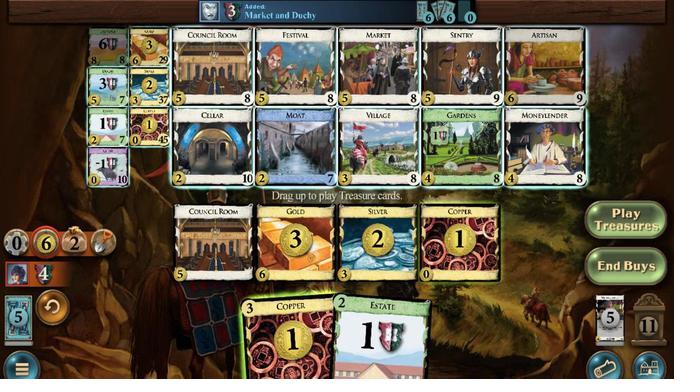 
Action: Mouse pressed left at (290, 260)
Screenshot: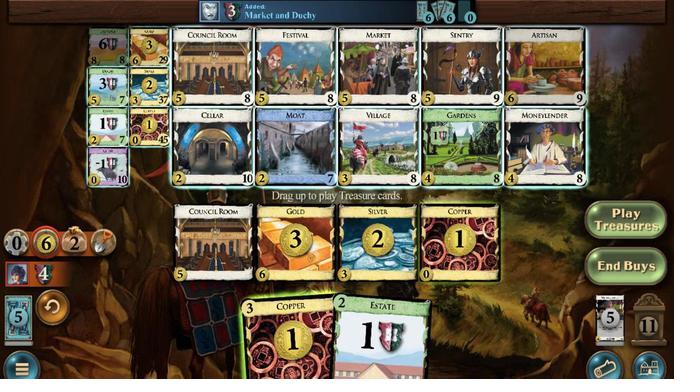 
Action: Mouse moved to (288, 265)
Screenshot: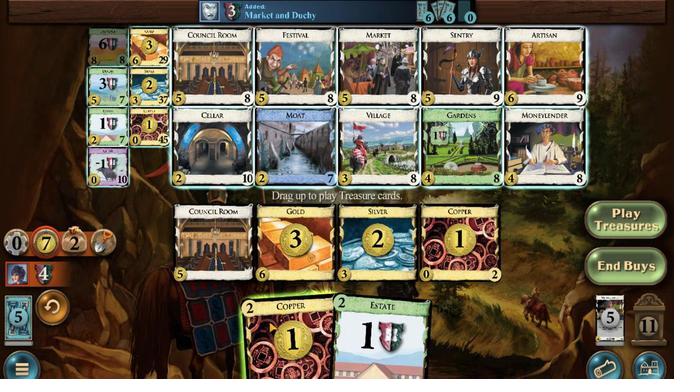 
Action: Mouse pressed left at (288, 265)
Screenshot: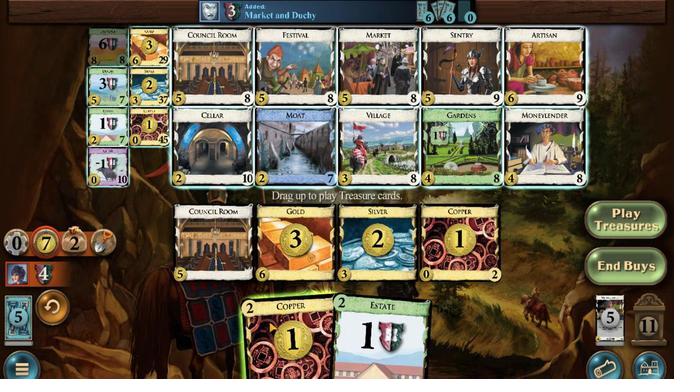 
Action: Mouse moved to (129, 308)
Screenshot: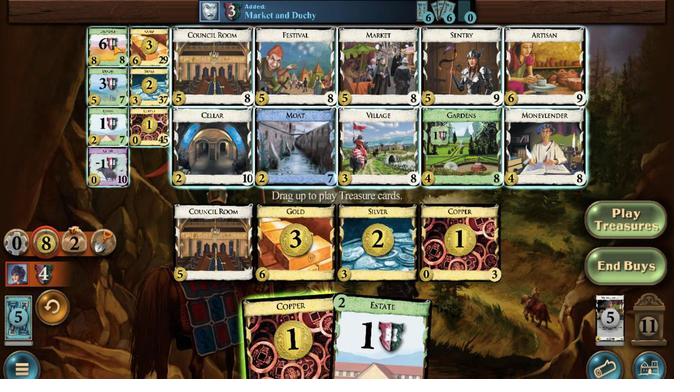 
Action: Mouse pressed left at (129, 308)
Screenshot: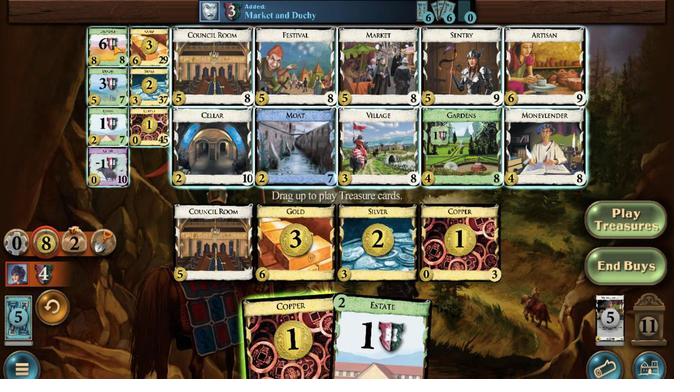 
Action: Mouse moved to (157, 295)
Screenshot: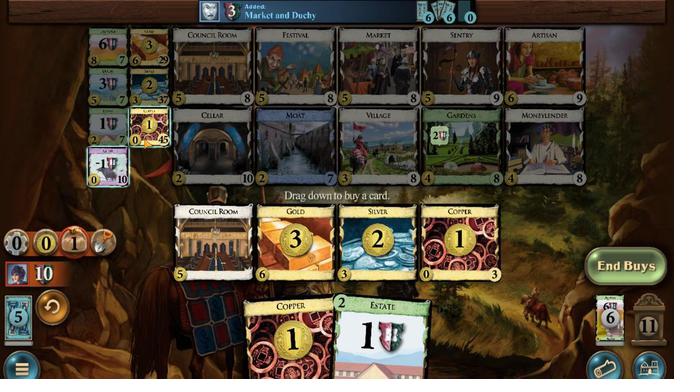 
Action: Mouse pressed left at (157, 295)
Screenshot: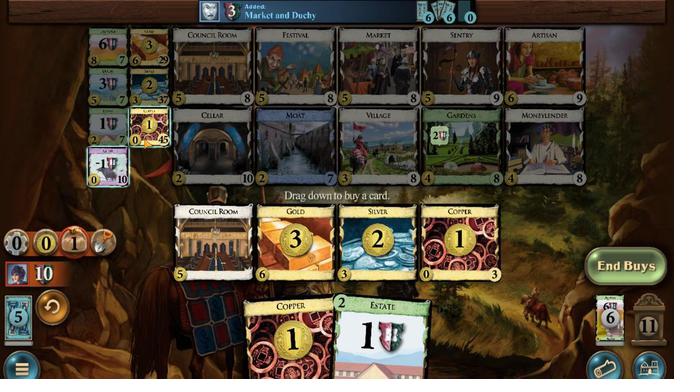 
Action: Mouse moved to (261, 267)
Screenshot: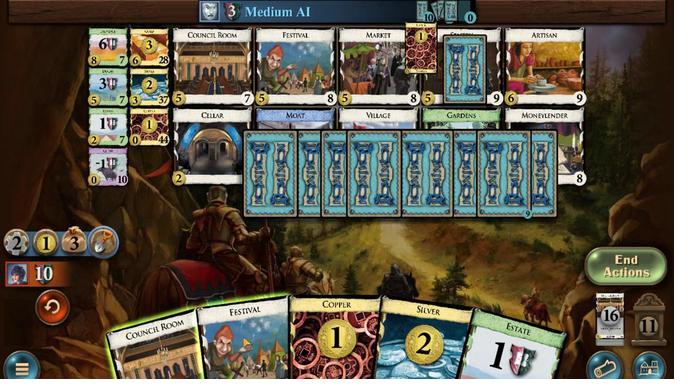 
Action: Mouse pressed left at (261, 267)
Screenshot: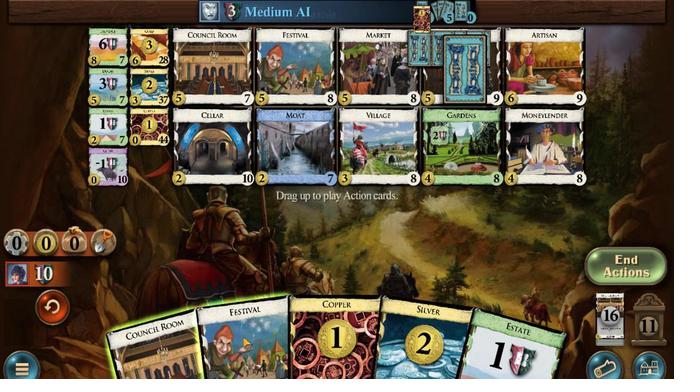 
Action: Mouse moved to (185, 264)
Screenshot: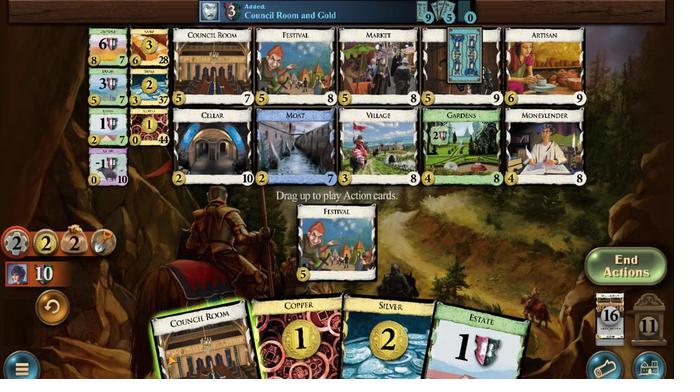 
Action: Mouse pressed left at (185, 264)
Screenshot: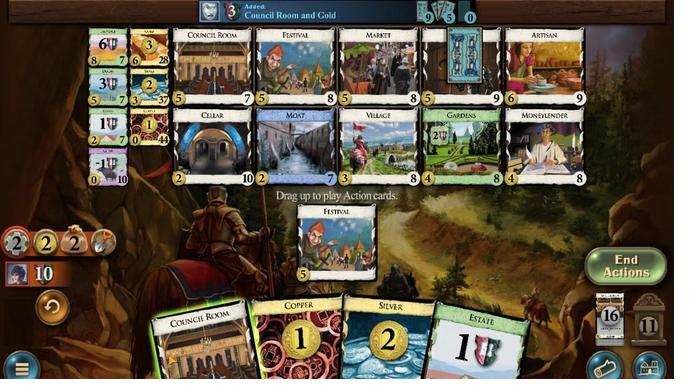 
Action: Mouse moved to (103, 265)
Screenshot: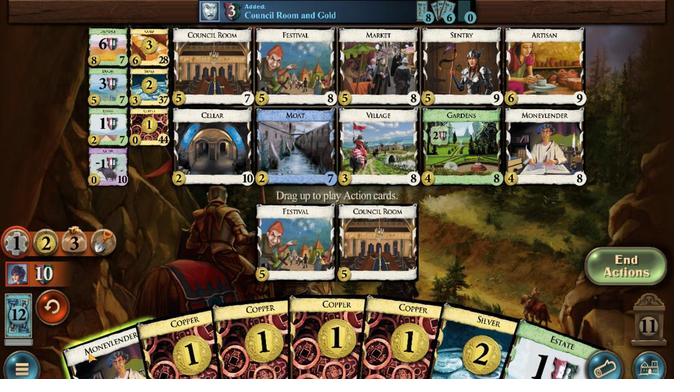 
Action: Mouse pressed left at (103, 265)
Screenshot: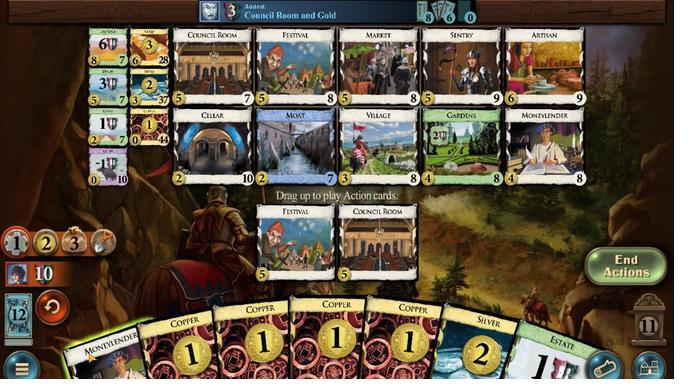 
Action: Mouse moved to (449, 263)
Screenshot: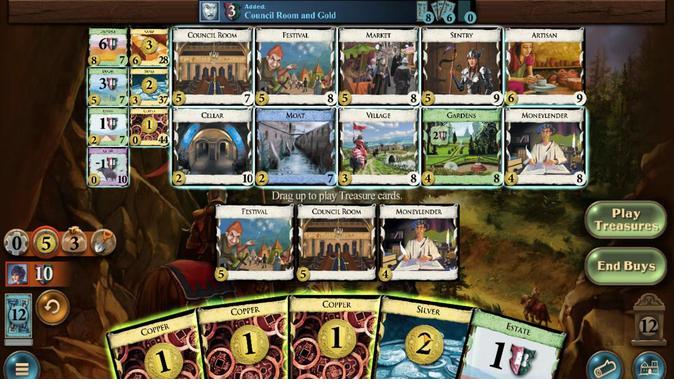 
Action: Mouse pressed left at (449, 263)
Screenshot: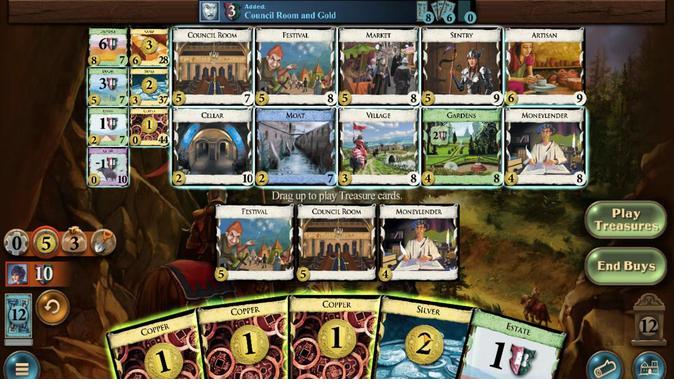 
Action: Mouse moved to (365, 265)
Screenshot: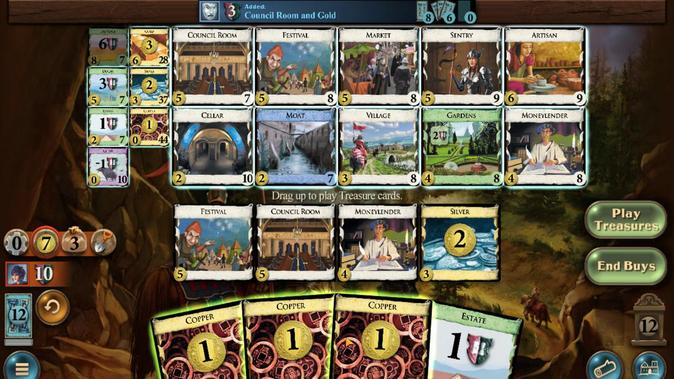 
Action: Mouse pressed left at (365, 265)
Screenshot: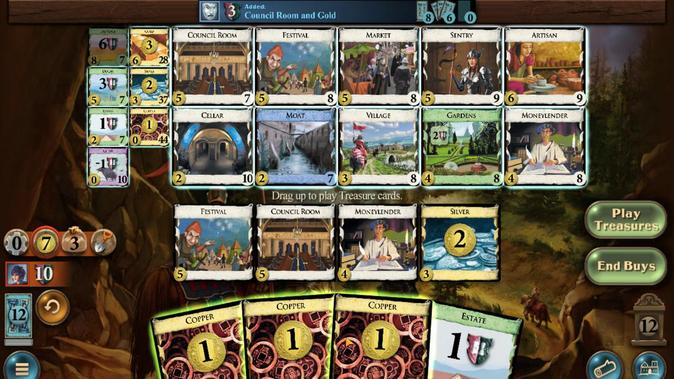
Action: Mouse moved to (130, 306)
Screenshot: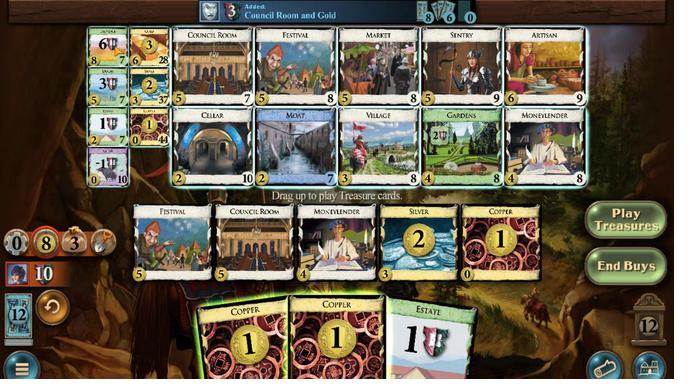 
Action: Mouse pressed left at (130, 306)
Screenshot: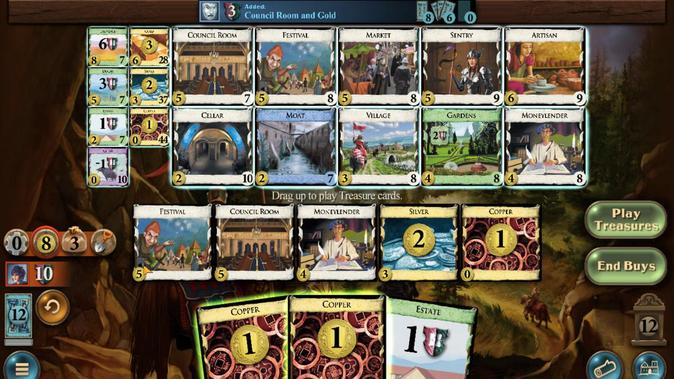 
Action: Mouse moved to (282, 261)
Screenshot: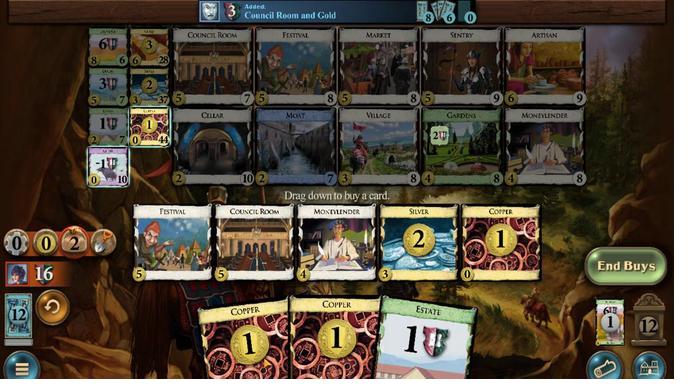 
Action: Mouse pressed left at (282, 261)
Screenshot: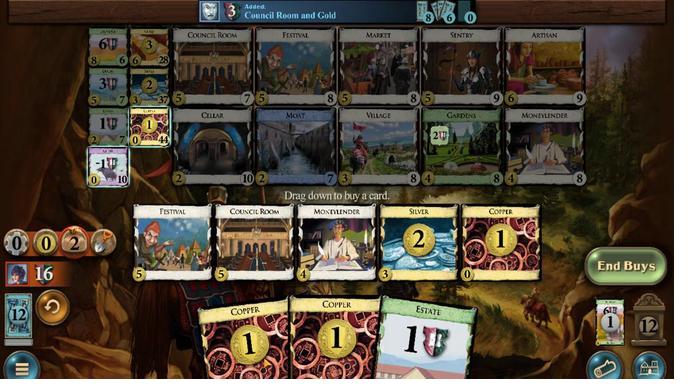 
Action: Mouse moved to (171, 295)
Screenshot: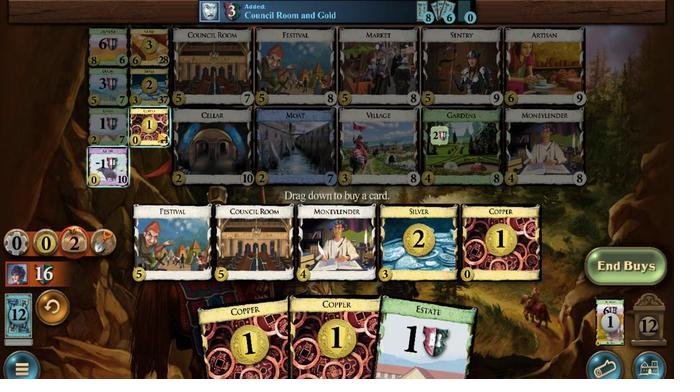 
Action: Mouse pressed left at (171, 295)
Screenshot: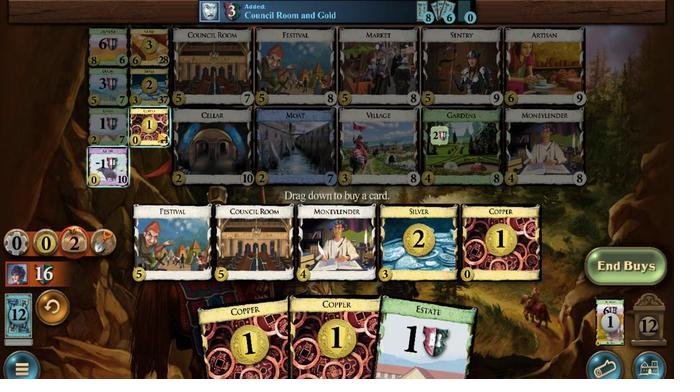 
Action: Mouse moved to (171, 296)
Screenshot: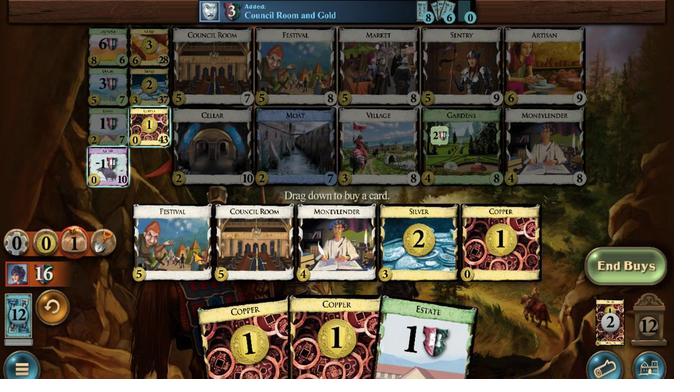 
Action: Mouse pressed left at (171, 296)
Screenshot: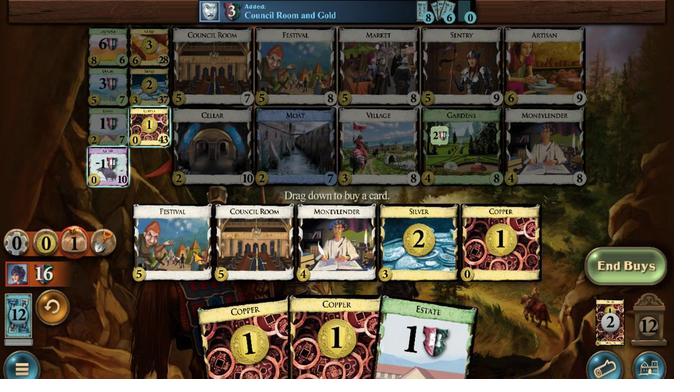
Action: Mouse moved to (112, 265)
Screenshot: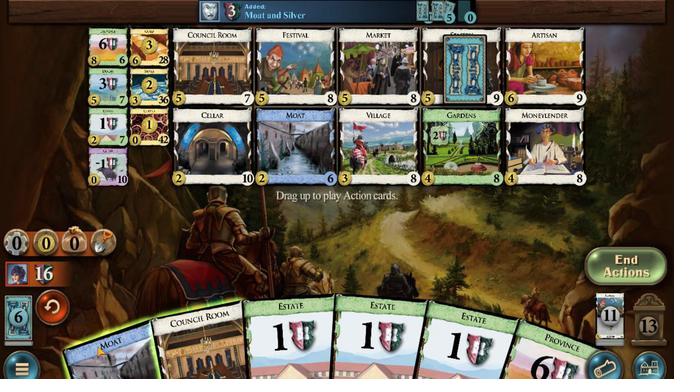 
Action: Mouse pressed left at (112, 265)
Screenshot: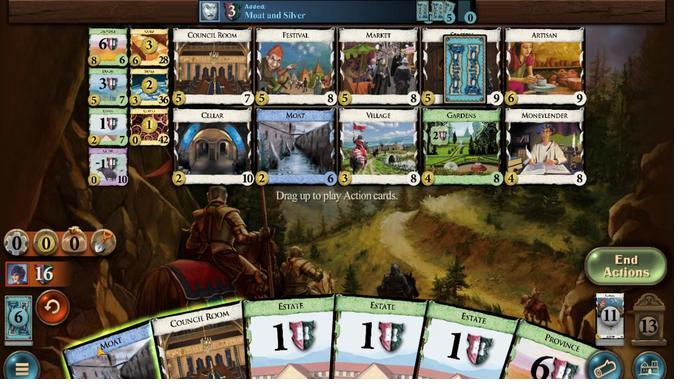 
Action: Mouse moved to (251, 259)
Screenshot: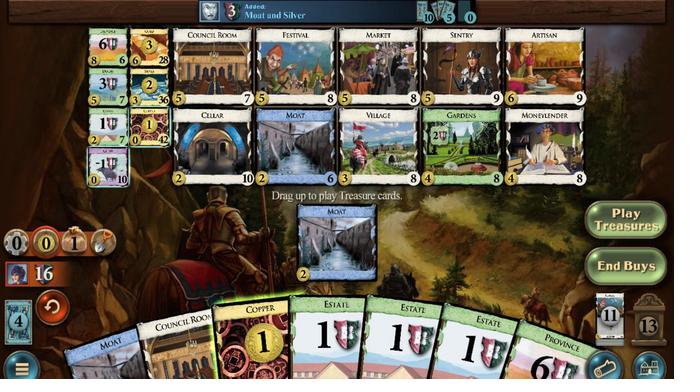 
Action: Mouse pressed left at (251, 259)
Screenshot: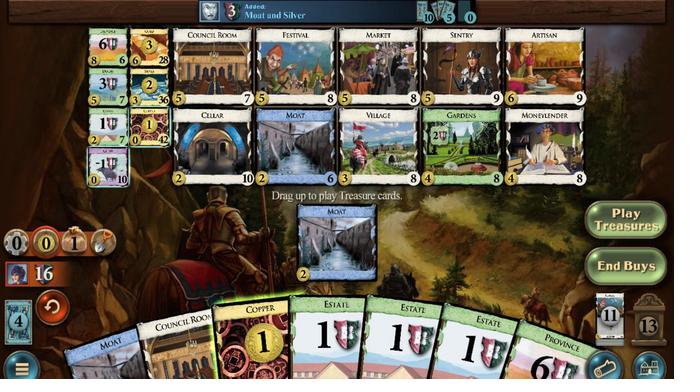 
Action: Mouse moved to (283, 265)
Screenshot: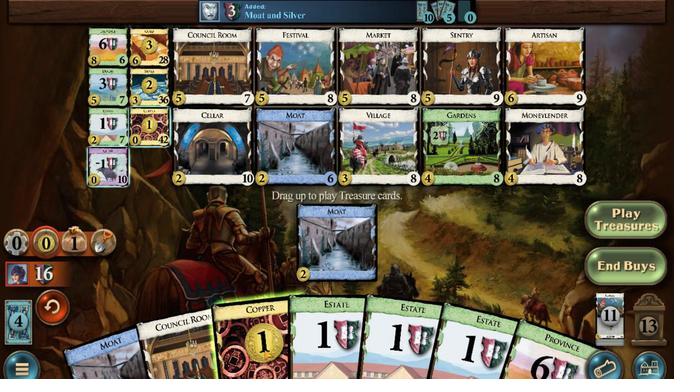 
Action: Mouse pressed left at (283, 265)
Screenshot: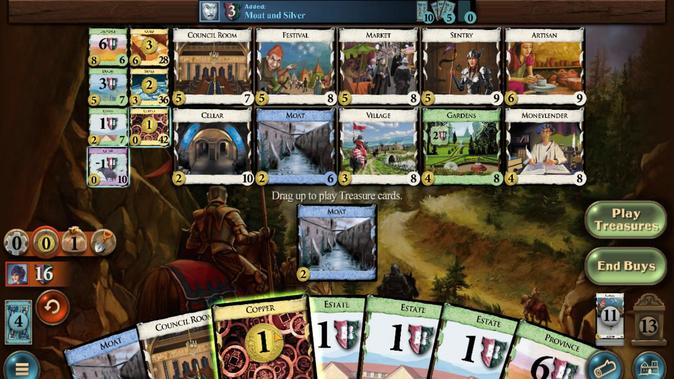 
Action: Mouse moved to (159, 297)
Screenshot: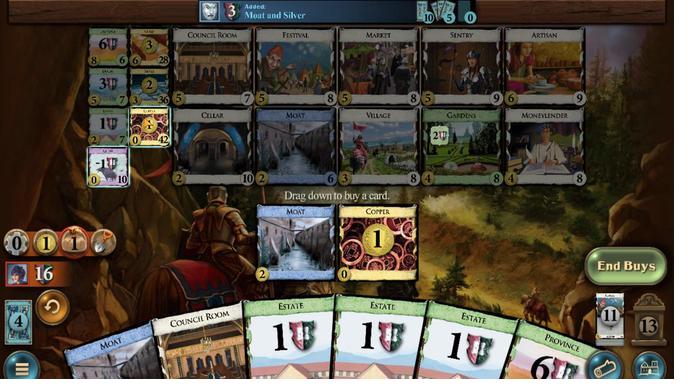 
Action: Mouse pressed left at (159, 297)
Screenshot: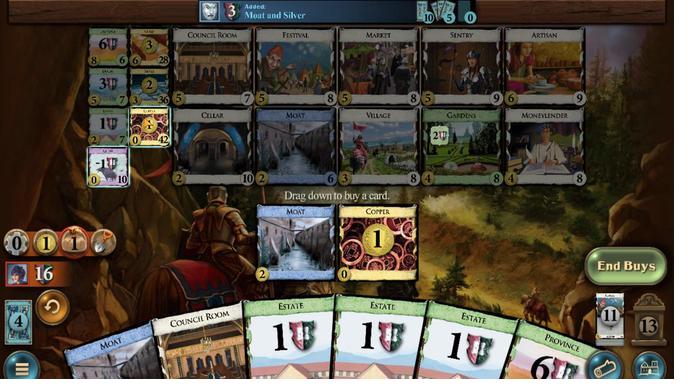 
Action: Mouse moved to (121, 268)
Screenshot: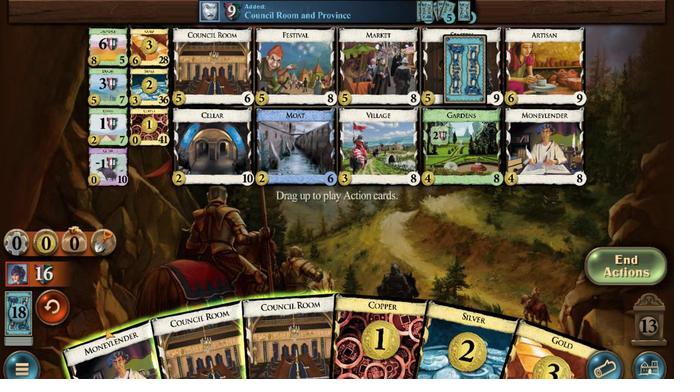 
Action: Mouse pressed left at (121, 268)
Screenshot: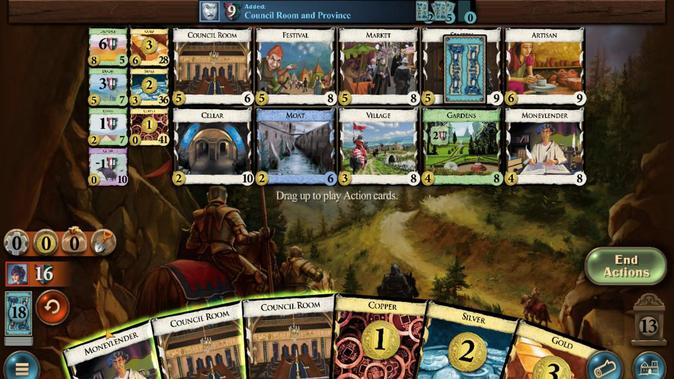 
Action: Mouse moved to (471, 262)
Screenshot: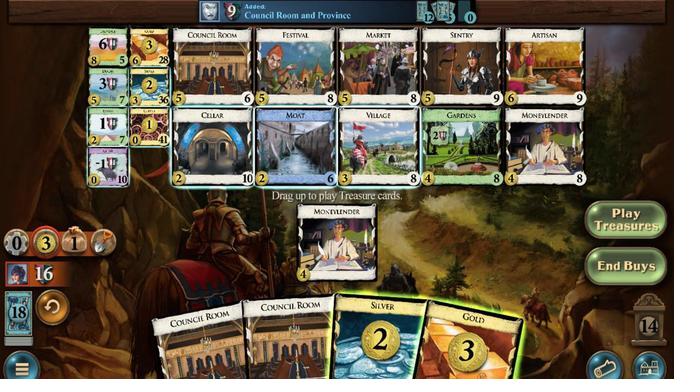 
Action: Mouse pressed left at (471, 262)
Screenshot: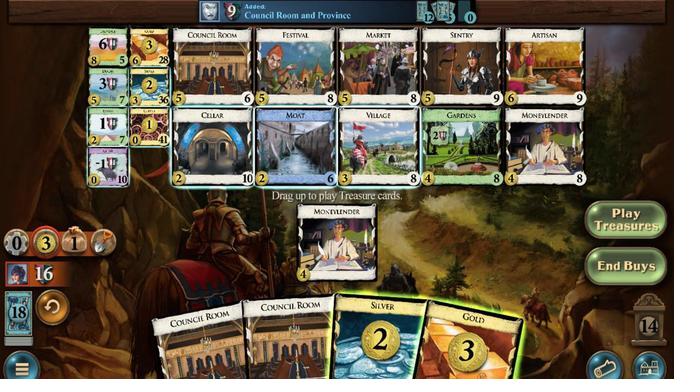 
Action: Mouse moved to (461, 264)
Screenshot: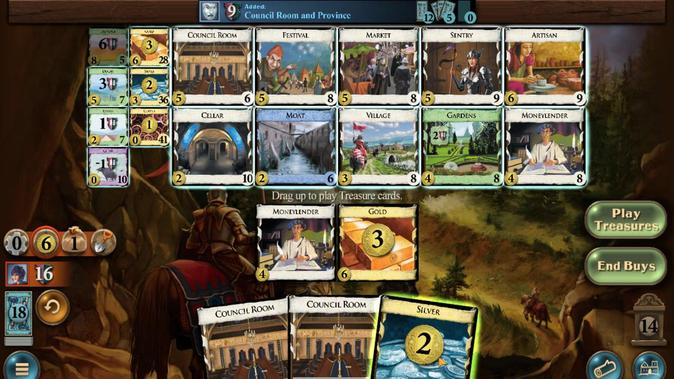 
Action: Mouse pressed left at (461, 264)
Screenshot: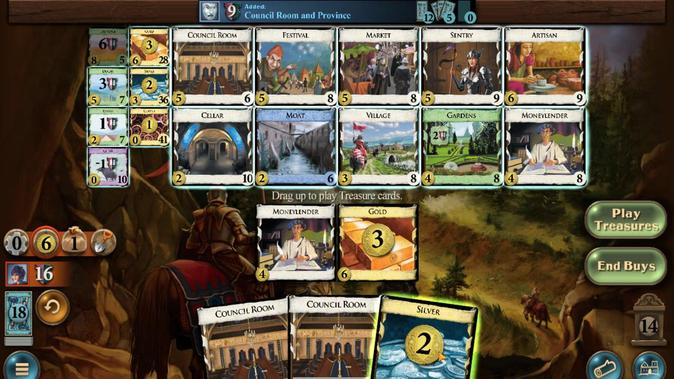 
Action: Mouse moved to (122, 307)
Screenshot: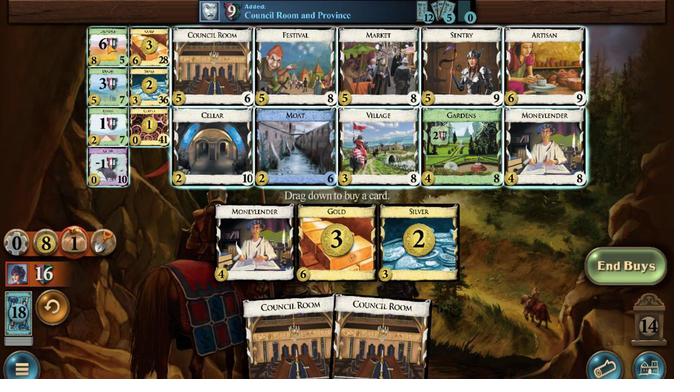 
Action: Mouse pressed left at (122, 307)
Screenshot: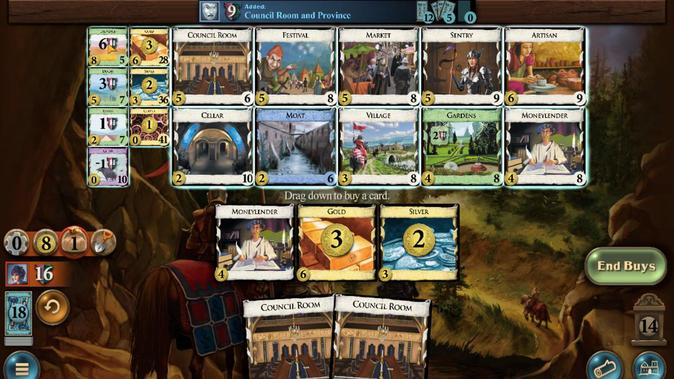 
Action: Mouse moved to (486, 265)
Screenshot: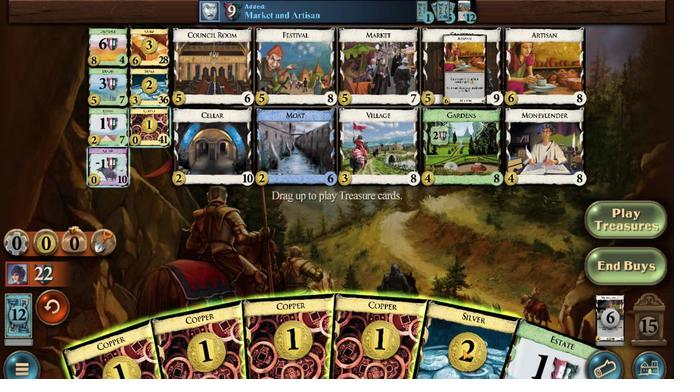 
Action: Mouse pressed left at (486, 265)
Screenshot: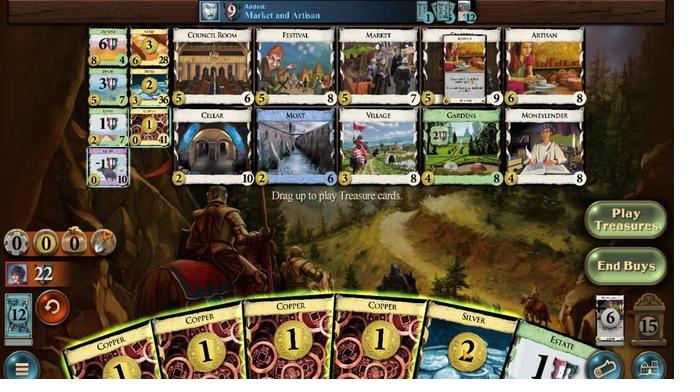 
Action: Mouse moved to (442, 264)
Screenshot: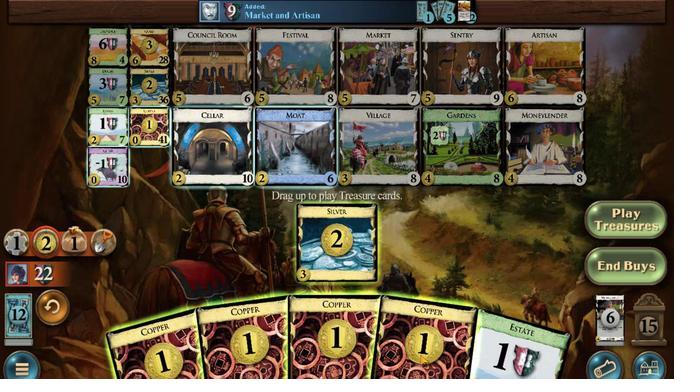 
Action: Mouse pressed left at (442, 264)
Screenshot: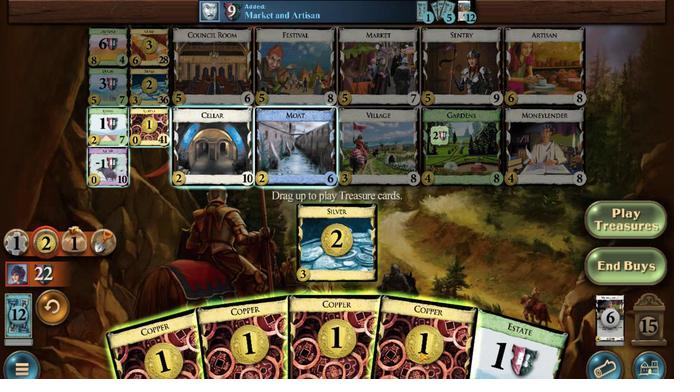 
Action: Mouse moved to (394, 260)
Screenshot: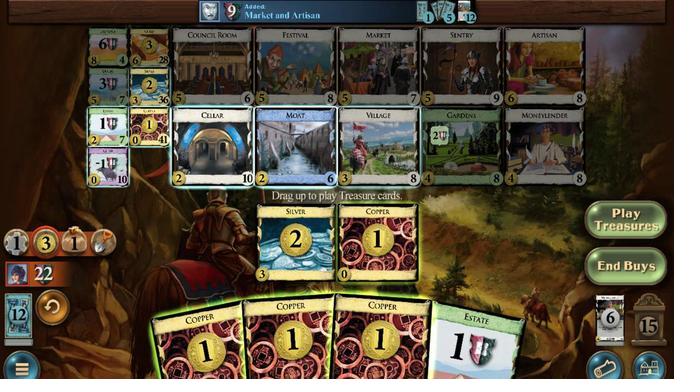 
Action: Mouse pressed left at (394, 260)
Screenshot: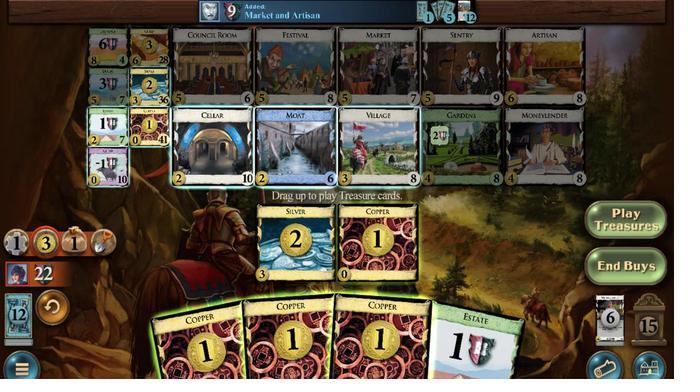 
Action: Mouse moved to (350, 260)
Screenshot: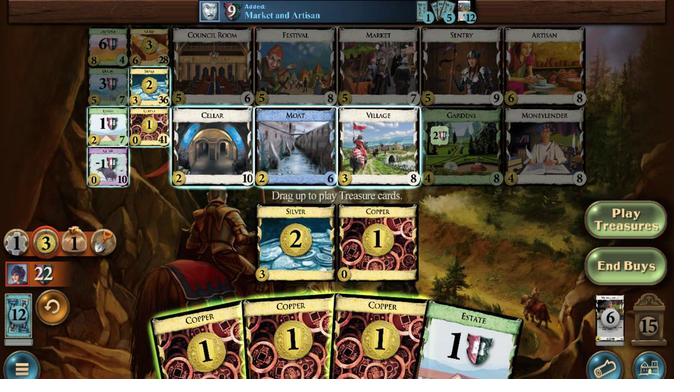 
Action: Mouse pressed left at (350, 260)
Screenshot: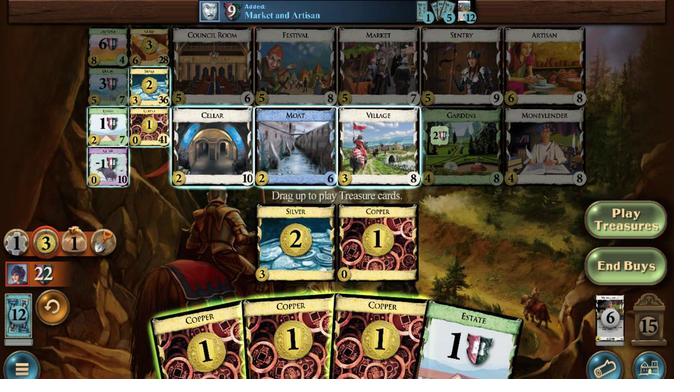 
Action: Mouse moved to (353, 263)
Screenshot: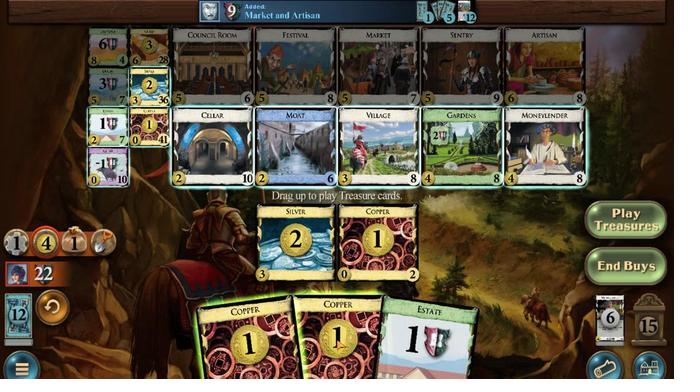 
Action: Mouse pressed left at (353, 263)
Screenshot: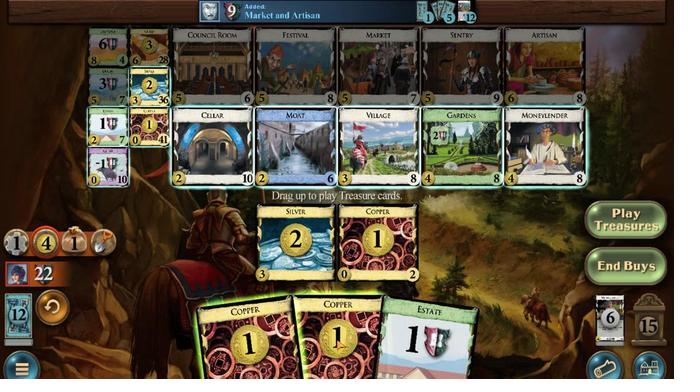 
Action: Mouse moved to (297, 260)
Screenshot: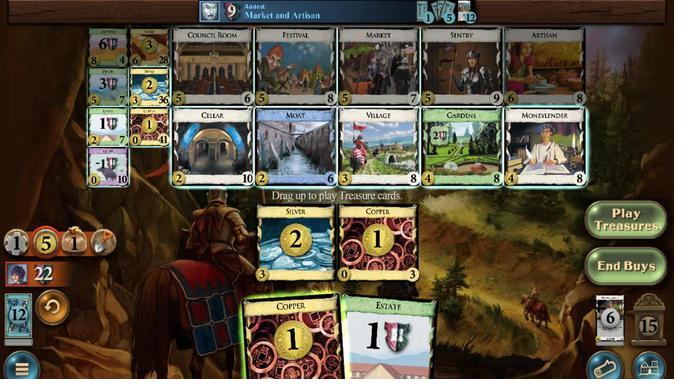 
Action: Mouse pressed left at (297, 260)
Screenshot: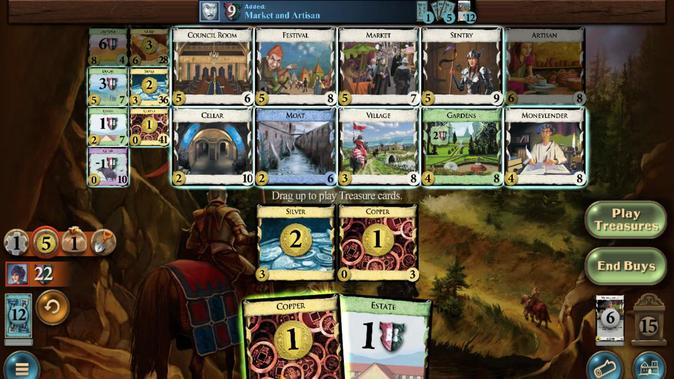 
Action: Mouse moved to (555, 296)
Screenshot: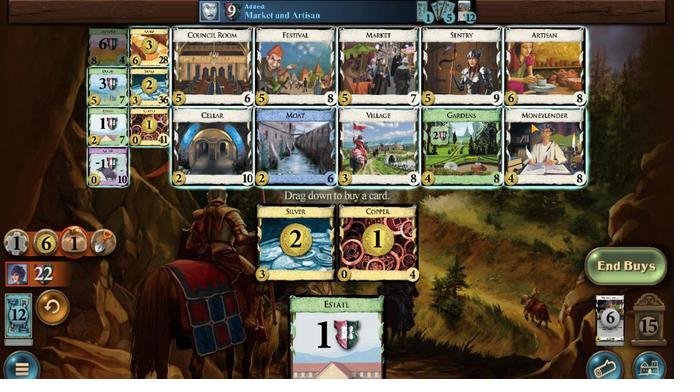 
Action: Mouse pressed left at (555, 296)
Screenshot: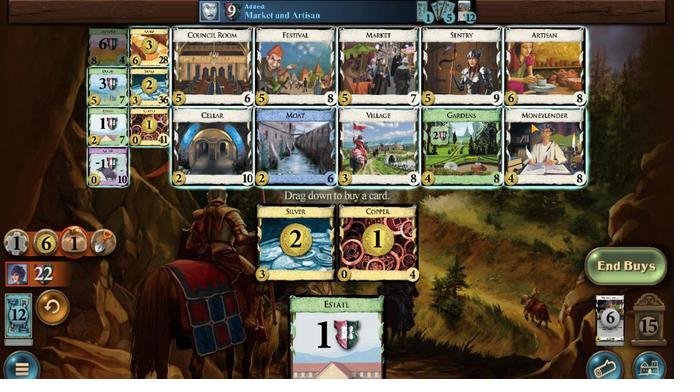 
Action: Mouse moved to (123, 265)
Screenshot: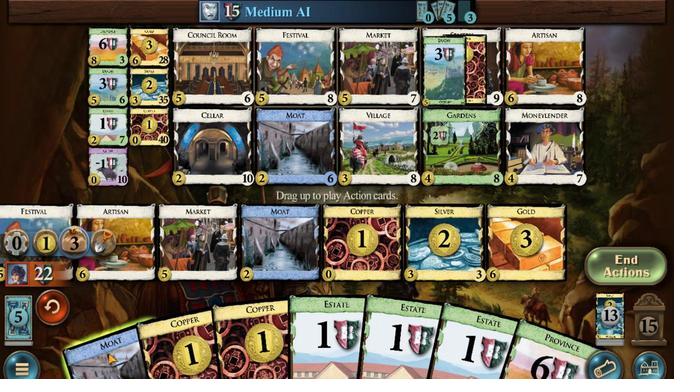 
Action: Mouse pressed left at (123, 265)
Screenshot: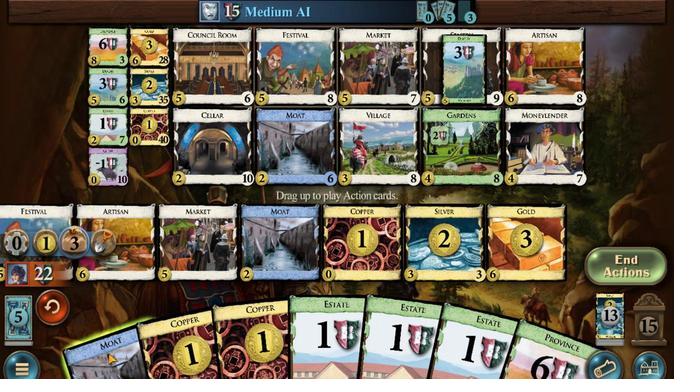 
Action: Mouse moved to (263, 265)
Screenshot: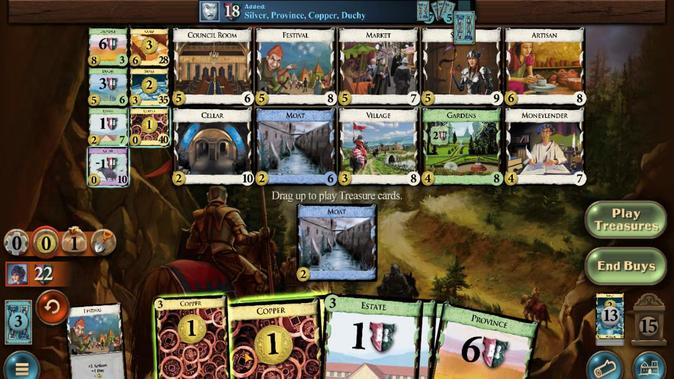 
Action: Mouse pressed left at (263, 265)
Screenshot: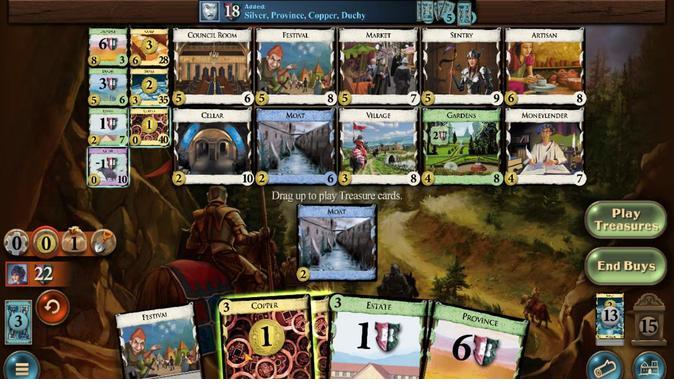 
Action: Mouse moved to (306, 266)
Screenshot: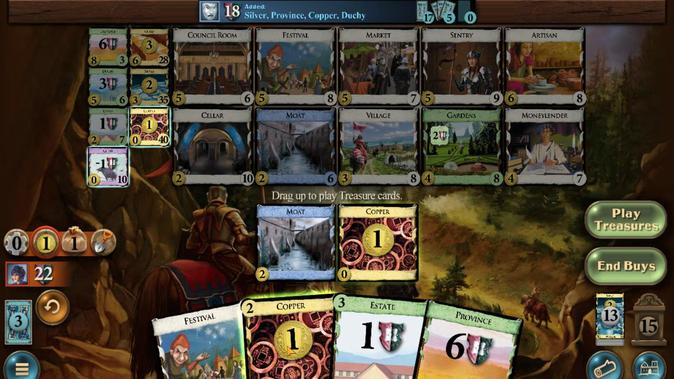 
Action: Mouse pressed left at (306, 266)
Screenshot: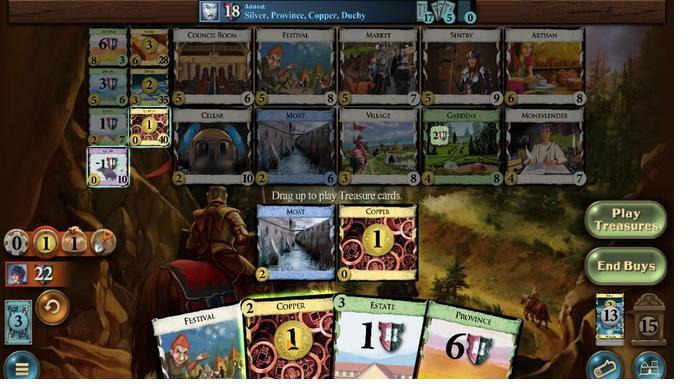 
Action: Mouse moved to (307, 266)
Screenshot: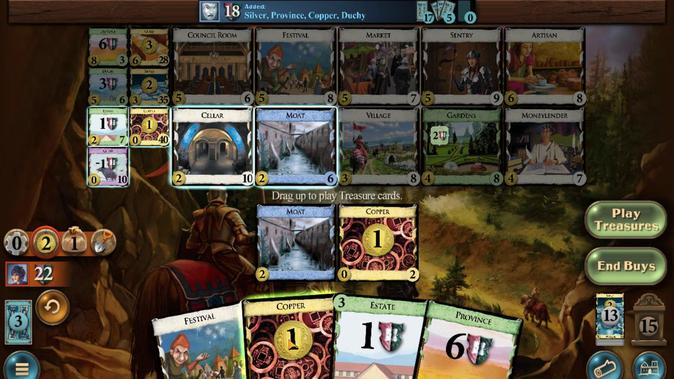 
Action: Mouse pressed left at (307, 266)
Screenshot: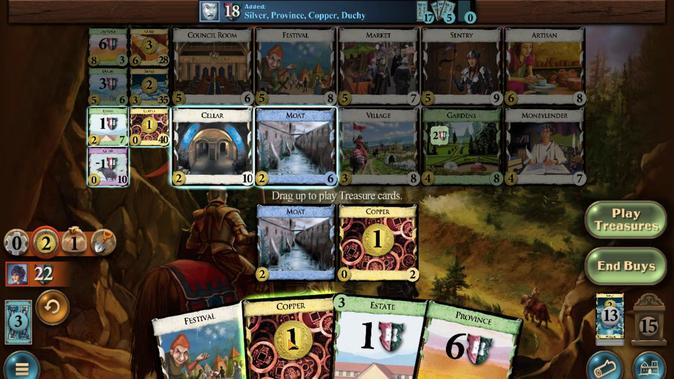 
Action: Mouse moved to (336, 294)
Screenshot: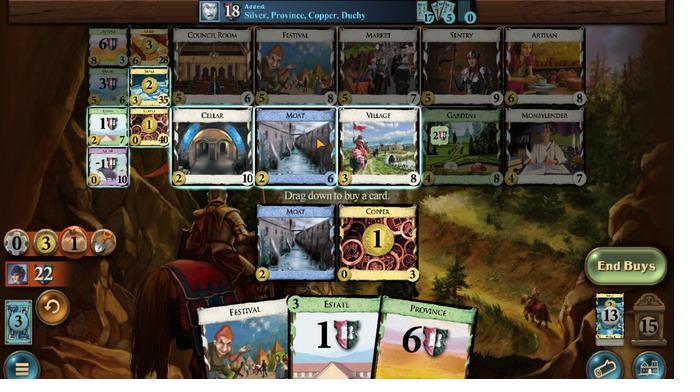 
Action: Mouse pressed left at (336, 294)
Screenshot: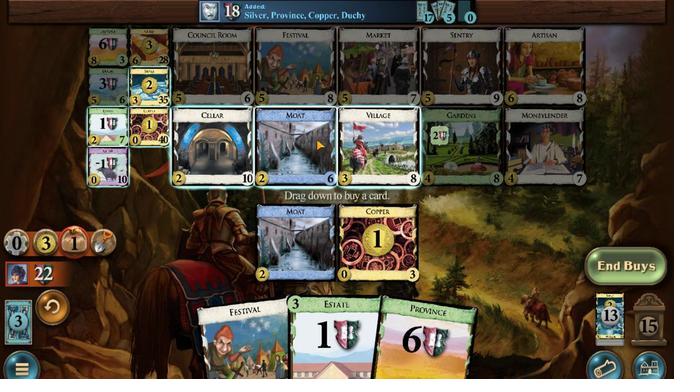 
Action: Mouse moved to (241, 262)
Screenshot: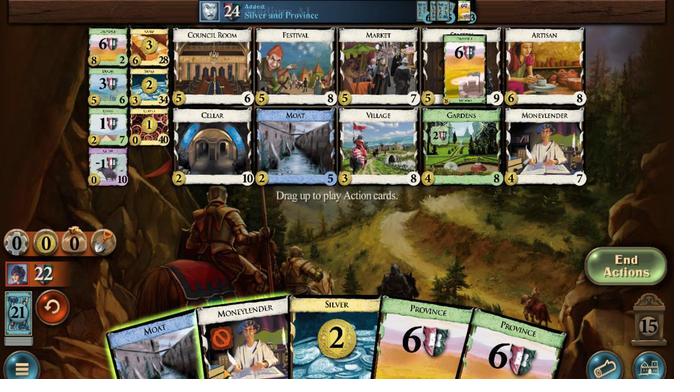 
Action: Mouse pressed left at (241, 262)
Screenshot: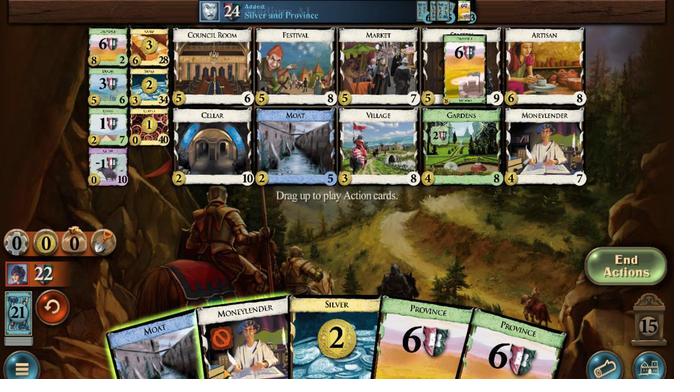 
Action: Mouse moved to (200, 266)
Screenshot: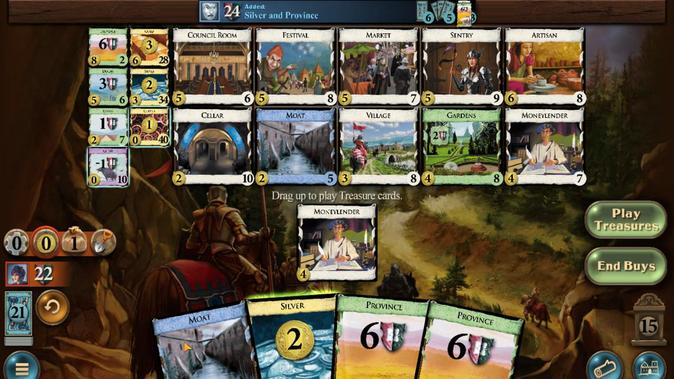 
Action: Mouse pressed left at (200, 266)
Screenshot: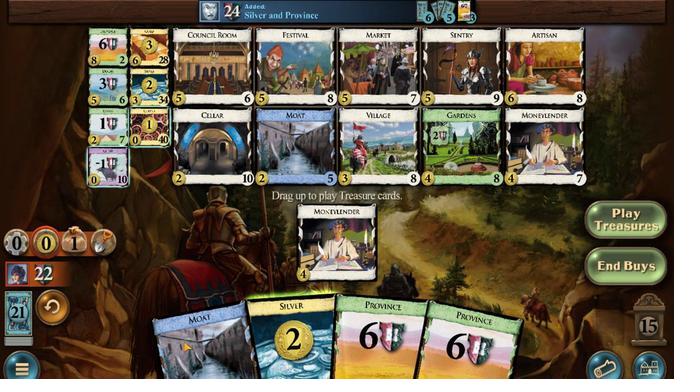 
Action: Mouse moved to (134, 278)
Screenshot: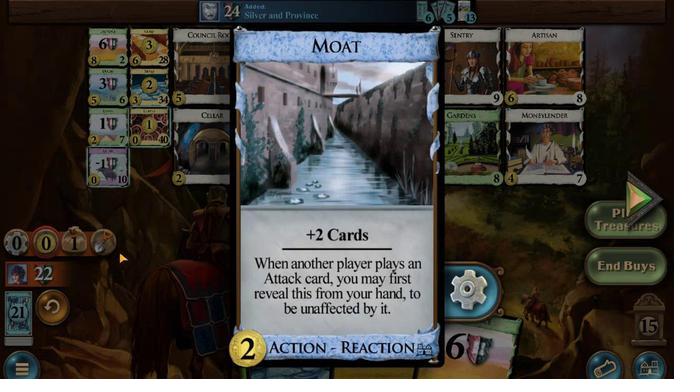 
Action: Mouse pressed left at (134, 278)
Screenshot: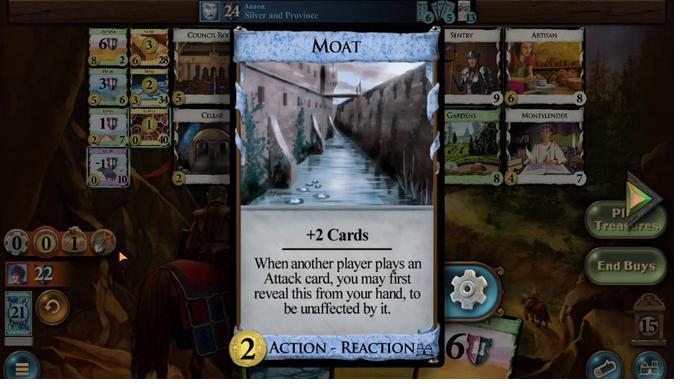 
Action: Mouse moved to (289, 263)
Screenshot: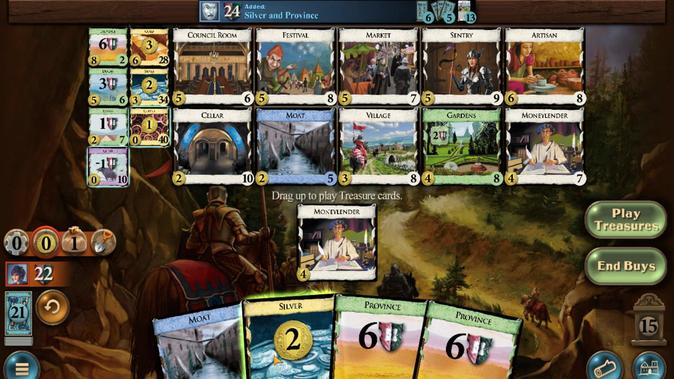 
Action: Mouse pressed left at (289, 263)
Screenshot: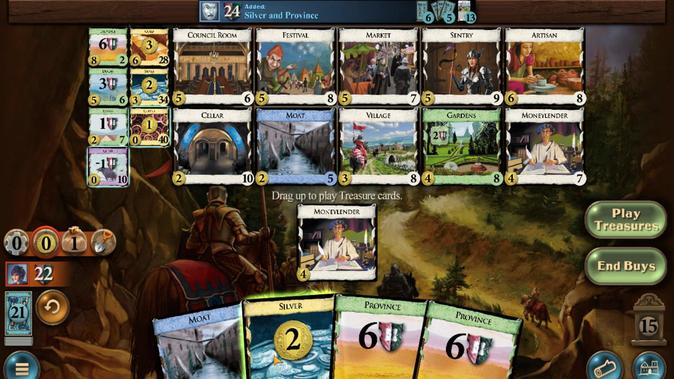 
Action: Mouse moved to (109, 297)
Screenshot: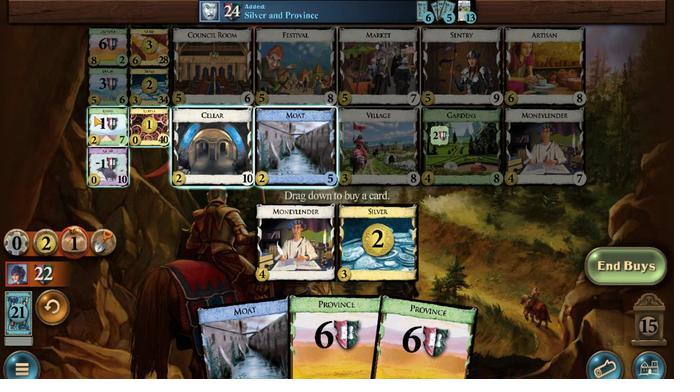 
Action: Mouse pressed left at (109, 297)
Screenshot: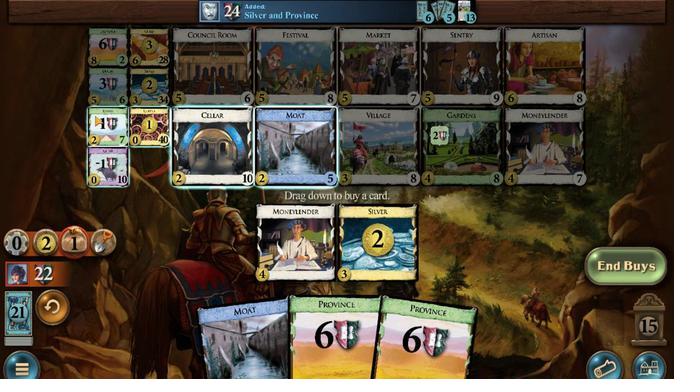 
Action: Mouse moved to (237, 267)
Screenshot: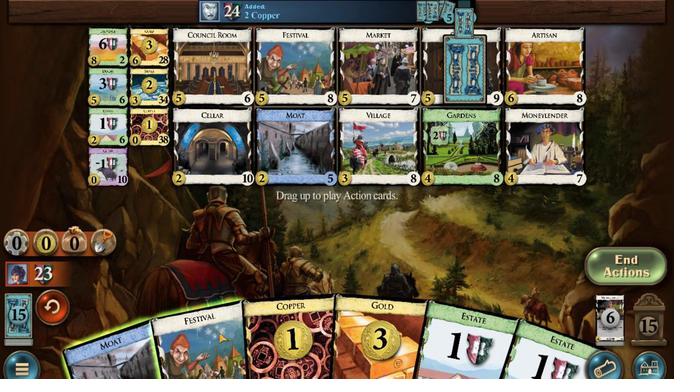 
Action: Mouse pressed left at (237, 267)
Screenshot: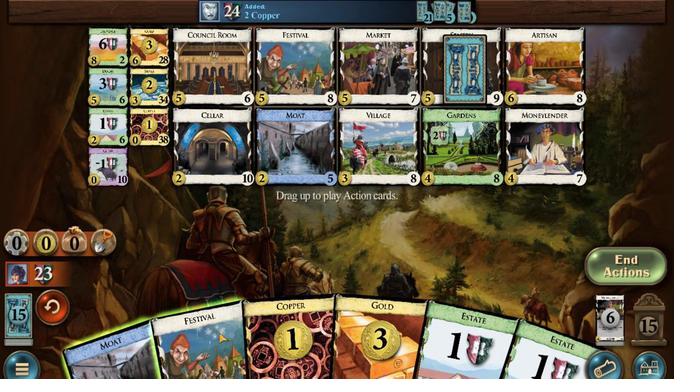 
Action: Mouse moved to (179, 265)
Screenshot: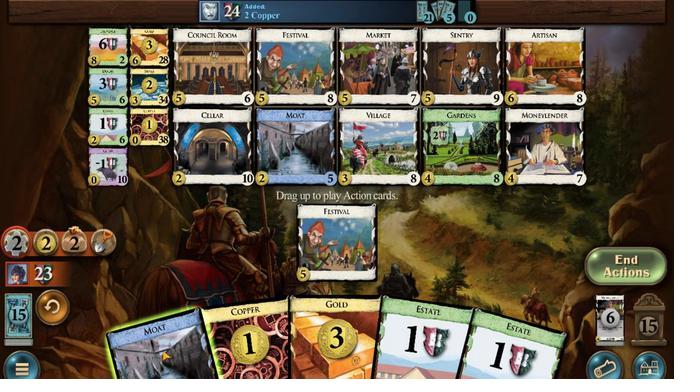 
Action: Mouse pressed left at (179, 265)
Screenshot: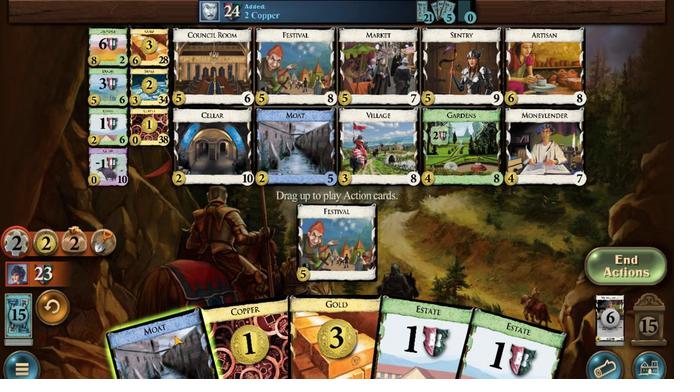 
Action: Mouse moved to (380, 265)
Screenshot: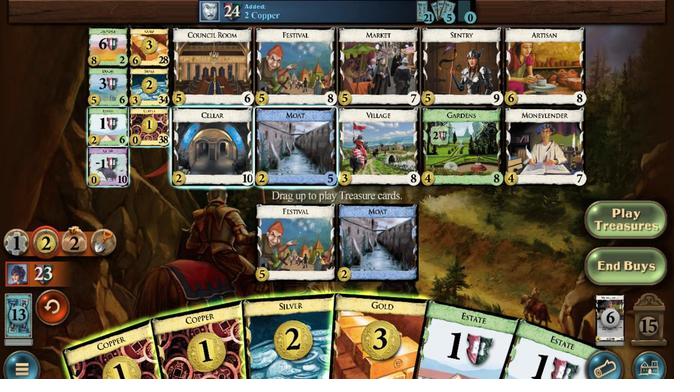 
Action: Mouse pressed left at (380, 265)
Screenshot: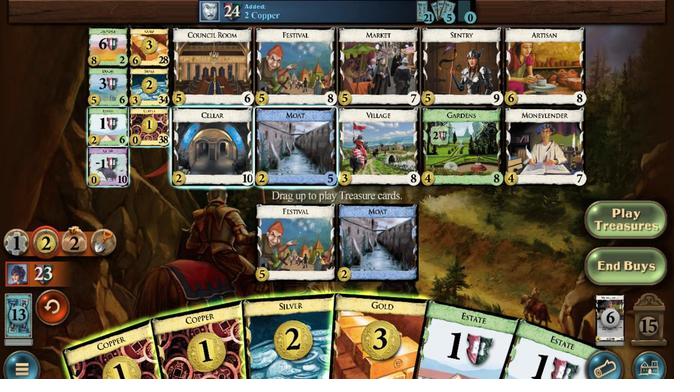 
Action: Mouse moved to (366, 263)
Screenshot: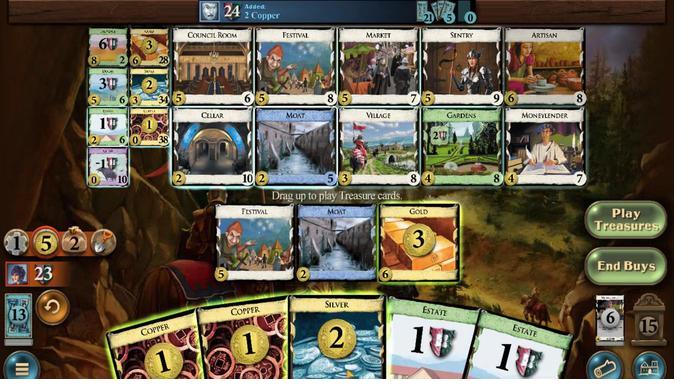 
Action: Mouse pressed left at (366, 263)
Screenshot: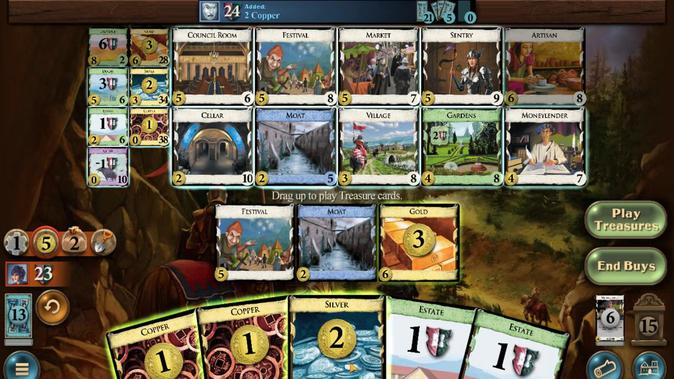 
Action: Mouse moved to (343, 264)
Screenshot: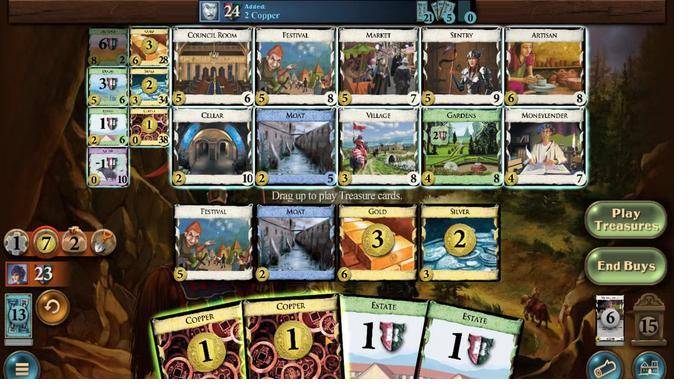 
Action: Mouse pressed left at (343, 264)
Screenshot: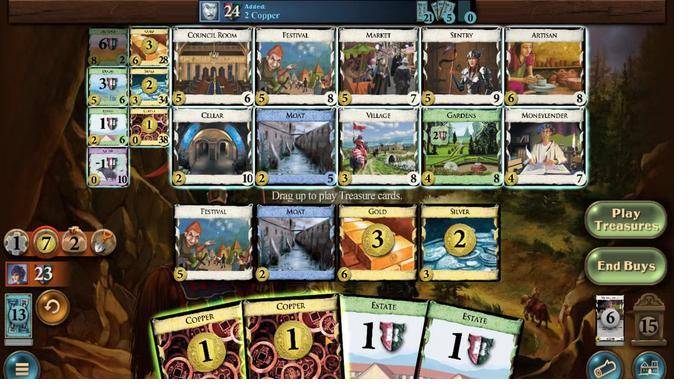 
Action: Mouse moved to (268, 264)
Screenshot: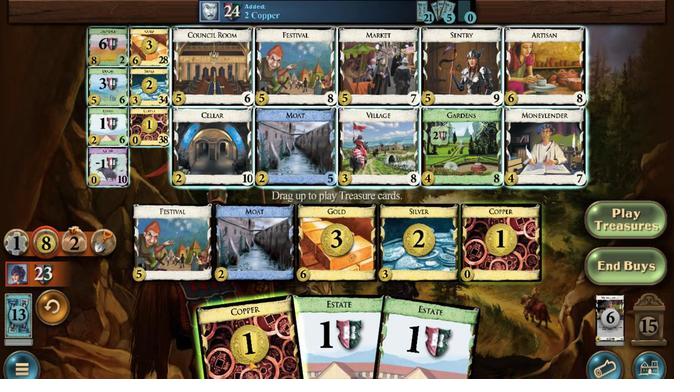 
Action: Mouse pressed left at (268, 264)
Screenshot: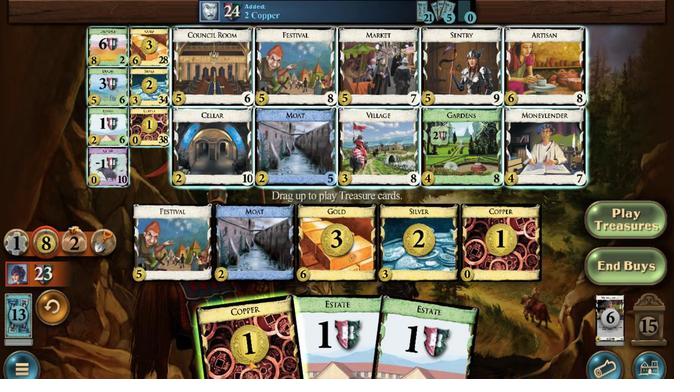 
Action: Mouse moved to (172, 268)
Screenshot: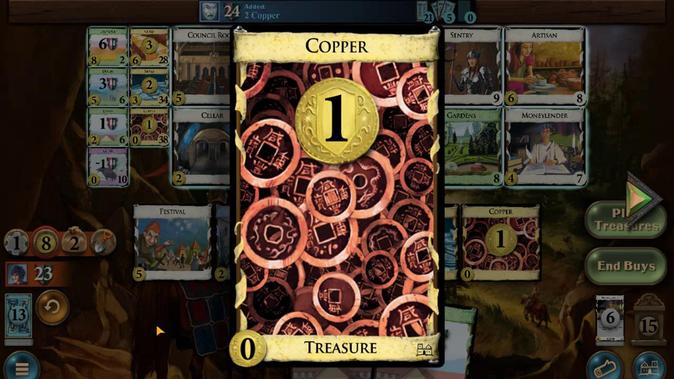 
Action: Mouse pressed left at (172, 268)
Screenshot: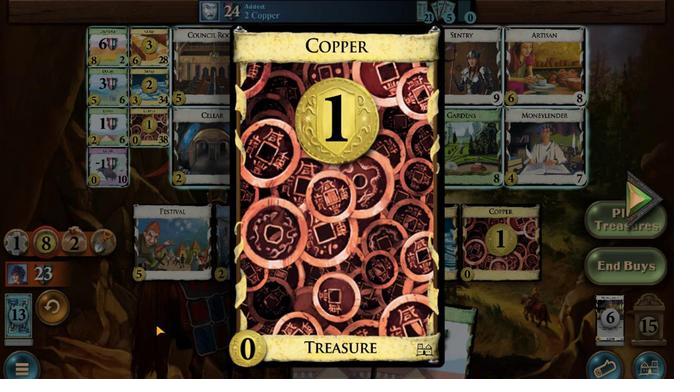 
Action: Mouse moved to (125, 307)
Screenshot: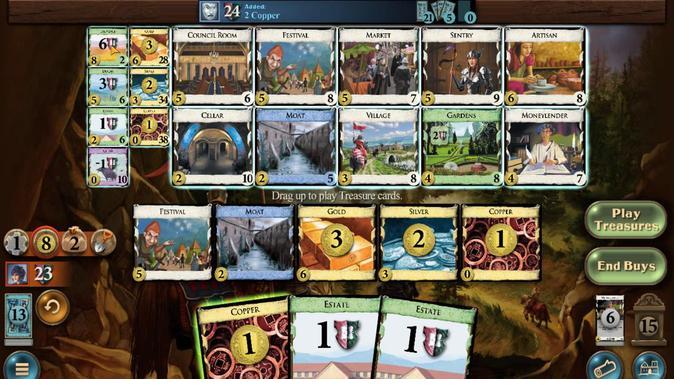 
Action: Mouse pressed left at (125, 307)
Screenshot: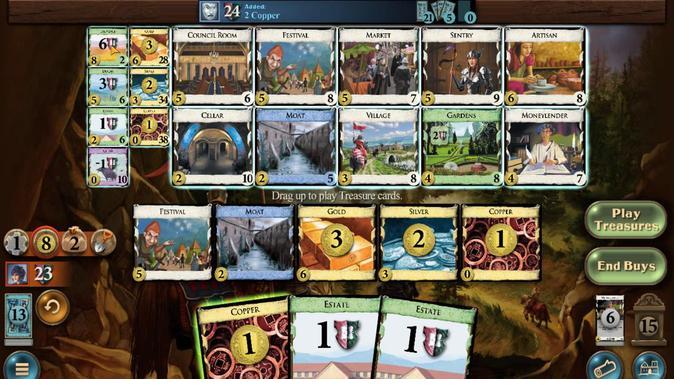 
Action: Mouse moved to (164, 296)
Screenshot: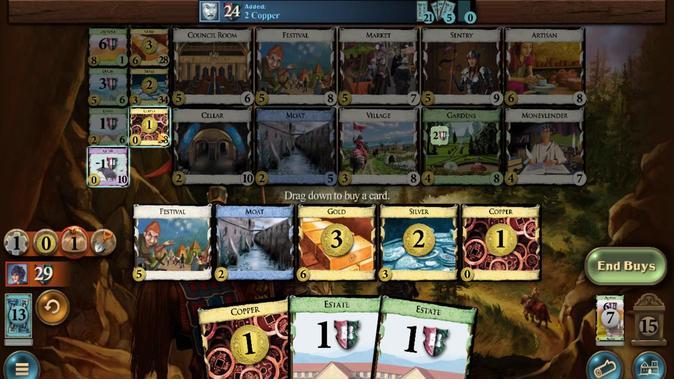 
Action: Mouse pressed left at (164, 296)
Screenshot: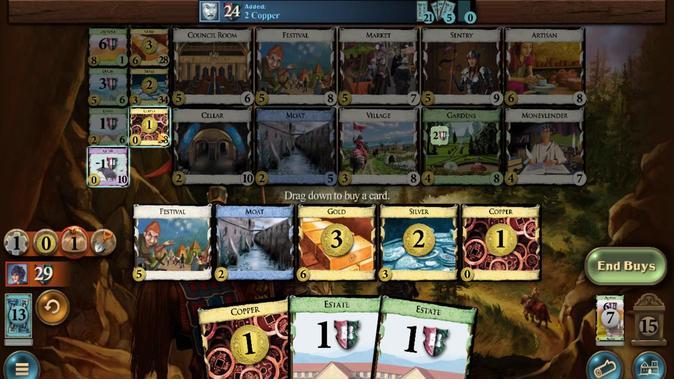 
Action: Mouse moved to (173, 264)
Screenshot: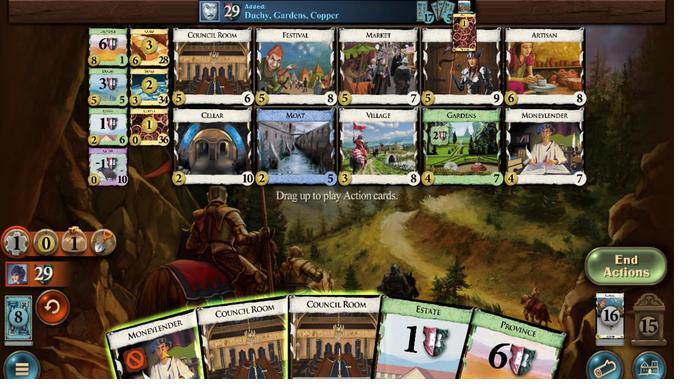 
Action: Mouse pressed left at (173, 264)
Screenshot: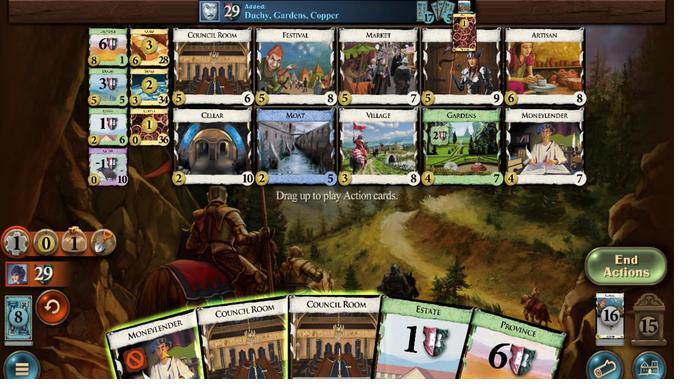 
Action: Mouse moved to (150, 297)
Screenshot: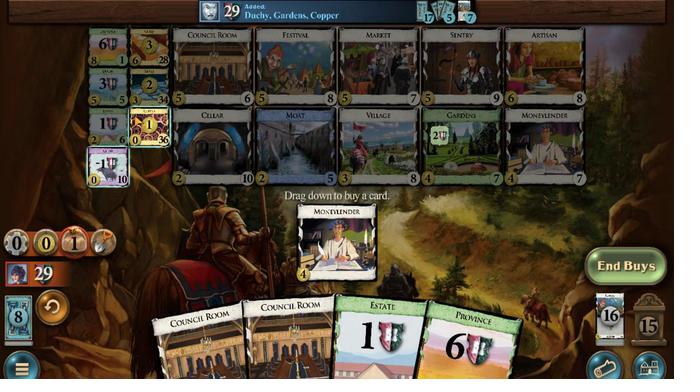 
Action: Mouse pressed left at (150, 297)
Screenshot: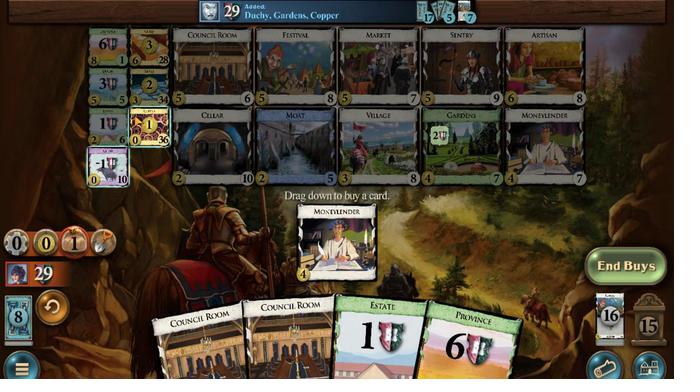 
Action: Mouse moved to (342, 268)
Screenshot: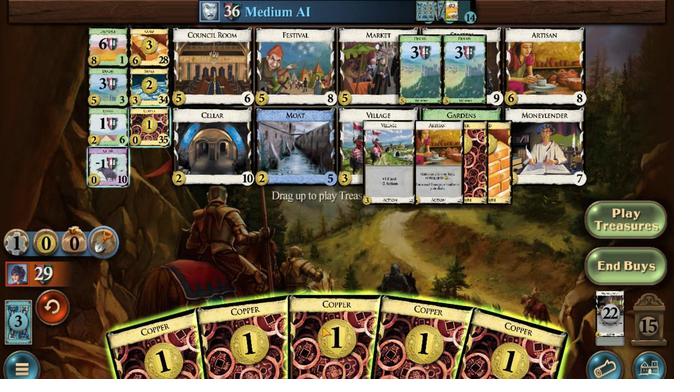
Action: Mouse pressed left at (342, 268)
Screenshot: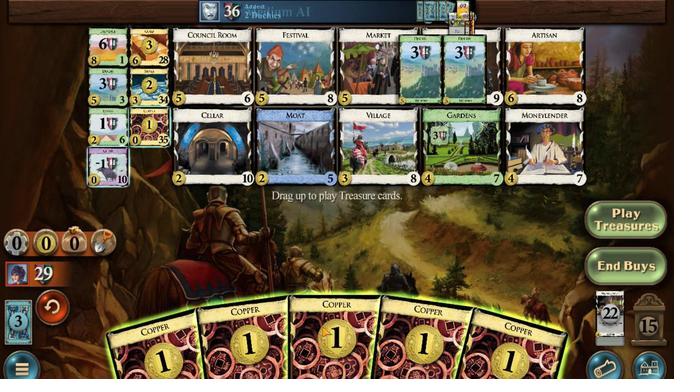
Action: Mouse moved to (372, 267)
Screenshot: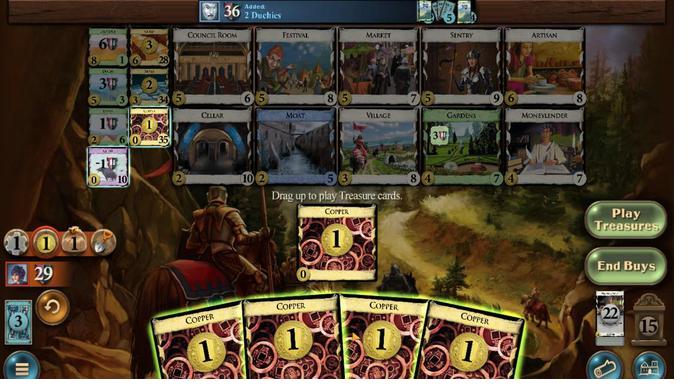 
Action: Mouse pressed left at (372, 267)
Screenshot: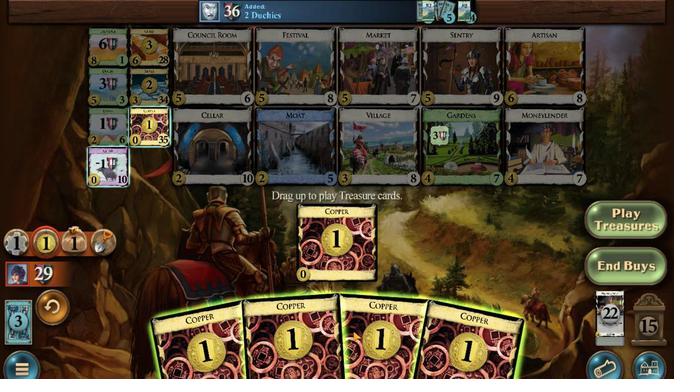 
Action: Mouse moved to (360, 272)
Screenshot: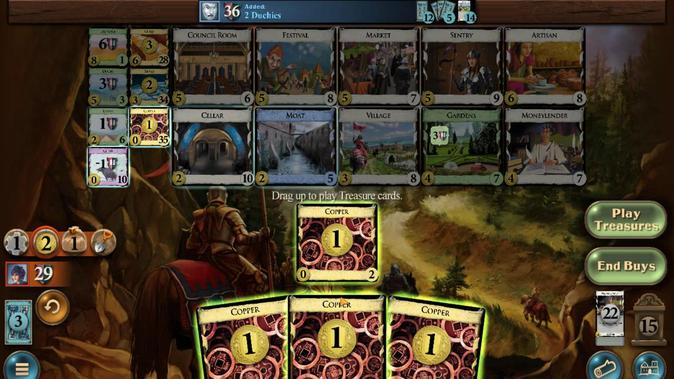 
Action: Mouse pressed left at (360, 272)
Screenshot: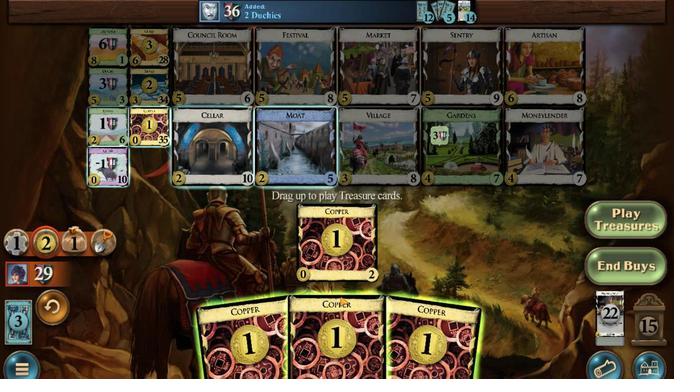 
Action: Mouse moved to (412, 267)
Screenshot: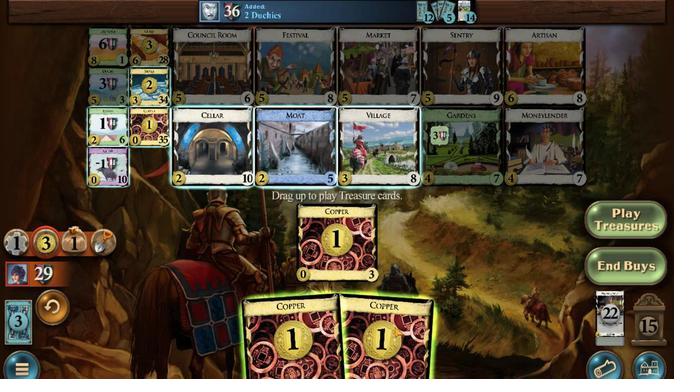 
Action: Mouse pressed left at (412, 267)
Screenshot: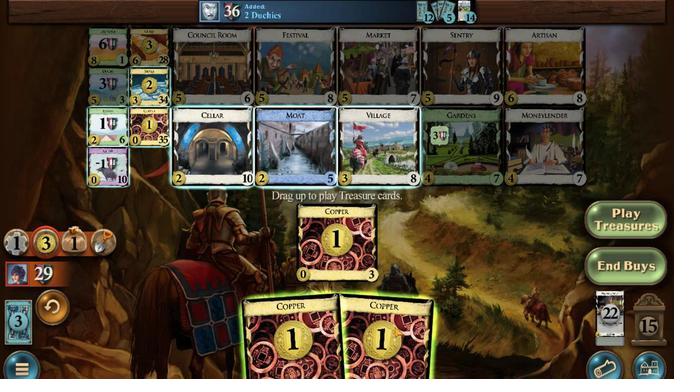 
Action: Mouse moved to (488, 294)
Screenshot: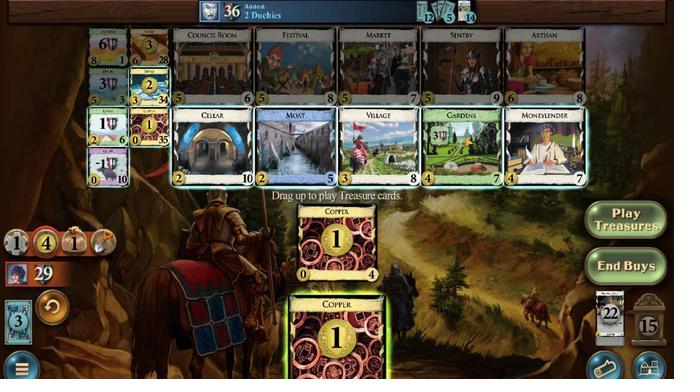 
Action: Mouse pressed left at (488, 294)
Screenshot: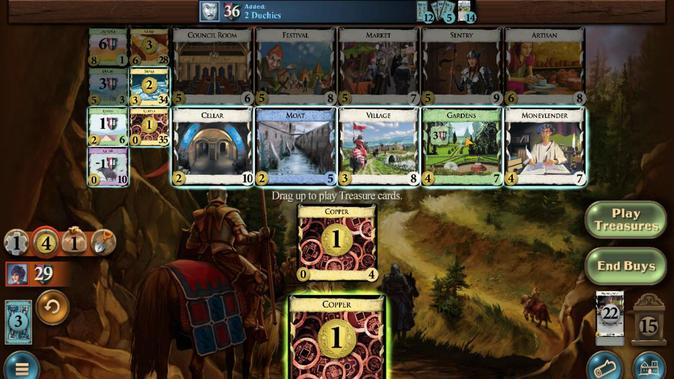 
Action: Mouse moved to (296, 266)
Screenshot: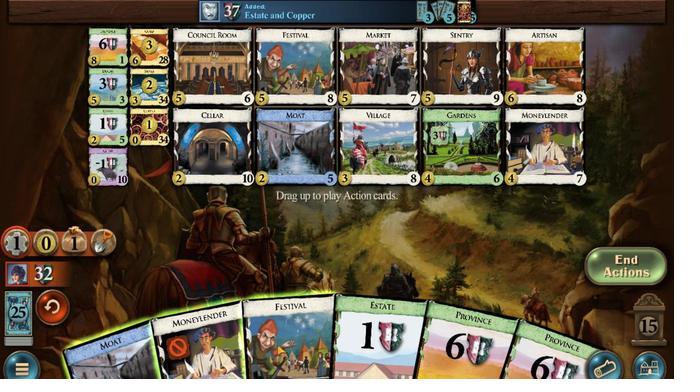 
Action: Mouse pressed left at (296, 266)
Screenshot: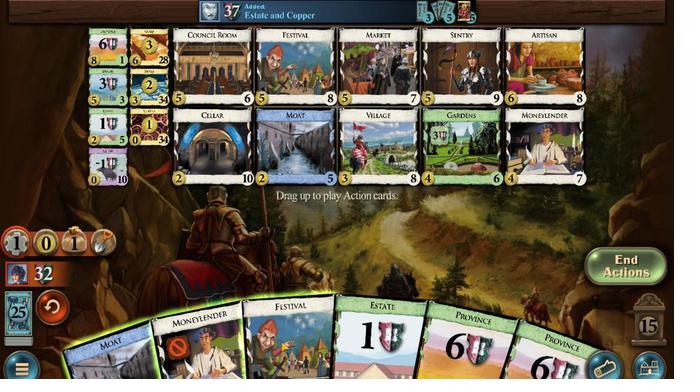 
Action: Mouse moved to (229, 263)
Screenshot: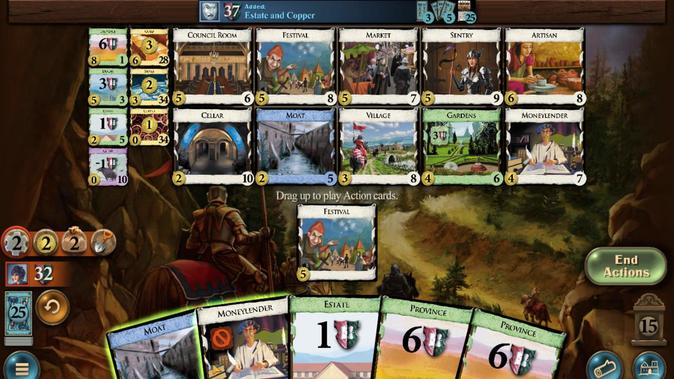 
Action: Mouse pressed left at (229, 263)
Screenshot: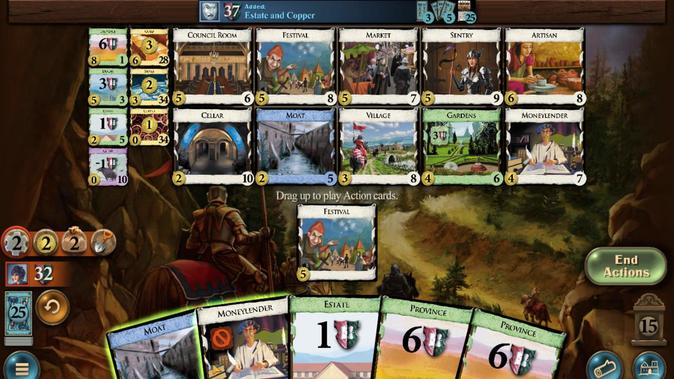 
Action: Mouse moved to (216, 263)
Screenshot: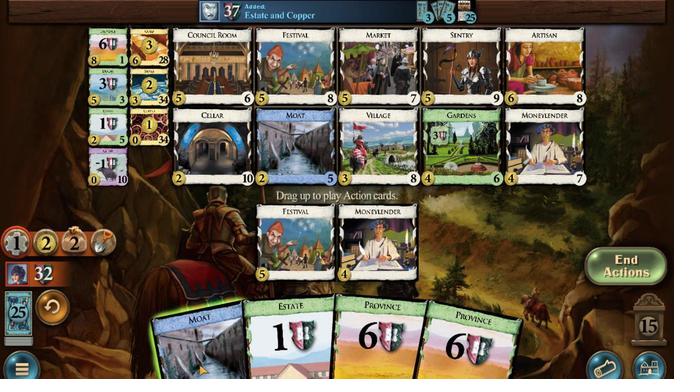 
Action: Mouse pressed left at (216, 263)
Screenshot: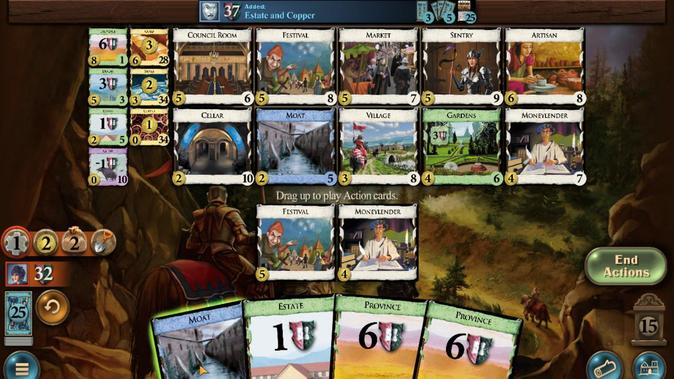 
Action: Mouse moved to (121, 297)
Screenshot: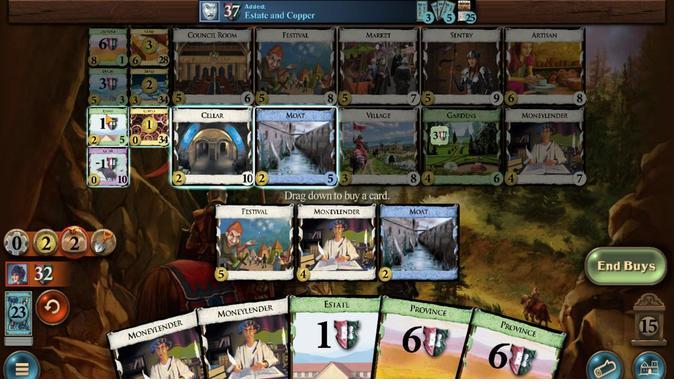 
Action: Mouse pressed left at (121, 297)
Screenshot: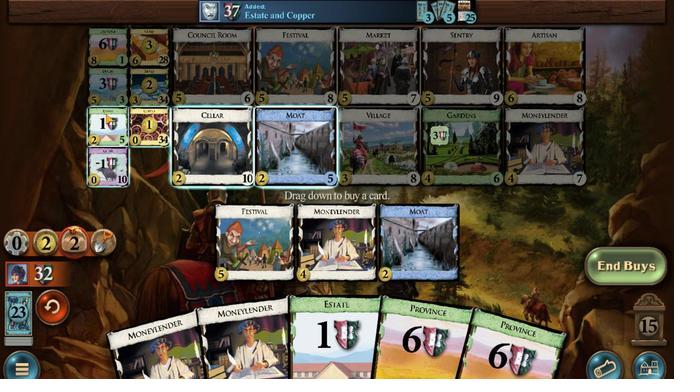 
Action: Mouse moved to (167, 296)
Screenshot: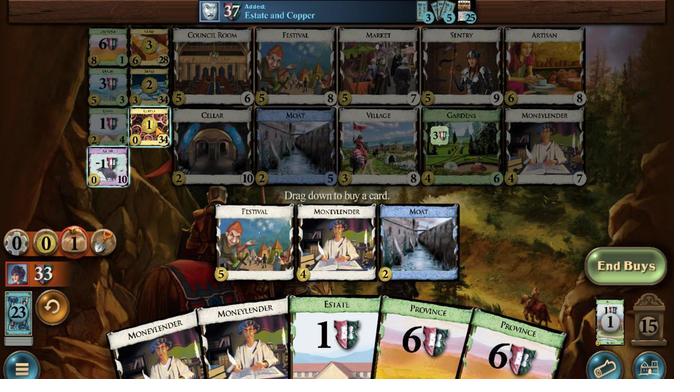 
Action: Mouse pressed left at (167, 296)
Screenshot: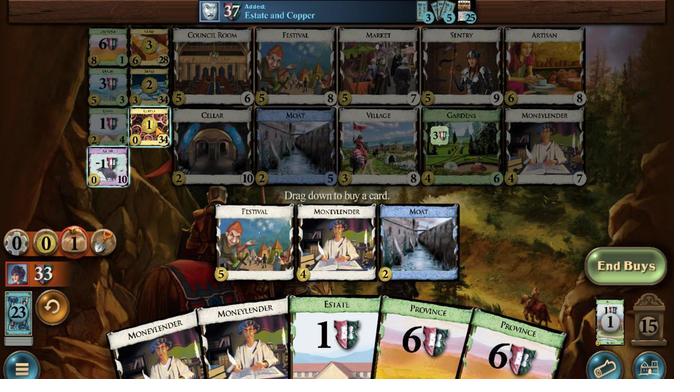 
Action: Mouse moved to (169, 296)
Screenshot: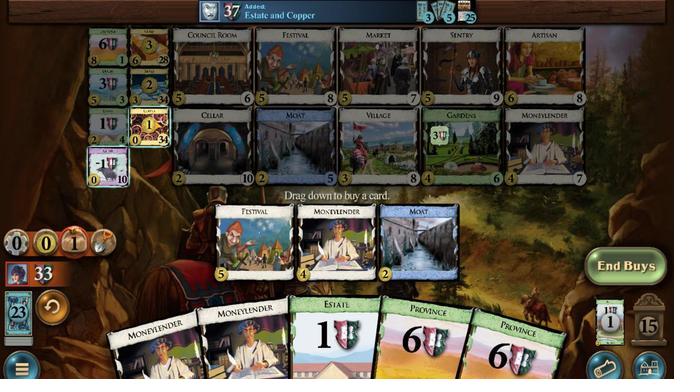 
Action: Mouse pressed left at (169, 296)
Screenshot: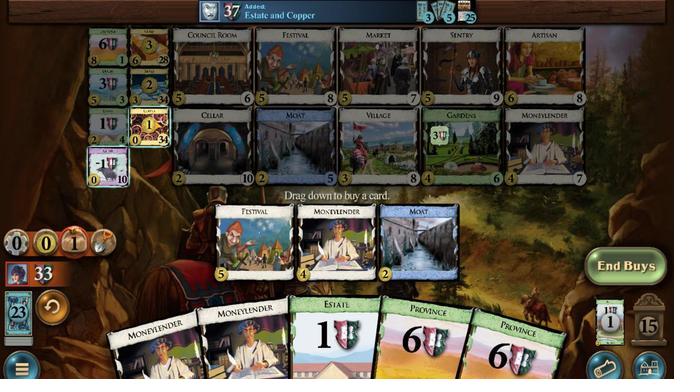 
Action: Mouse moved to (101, 265)
Screenshot: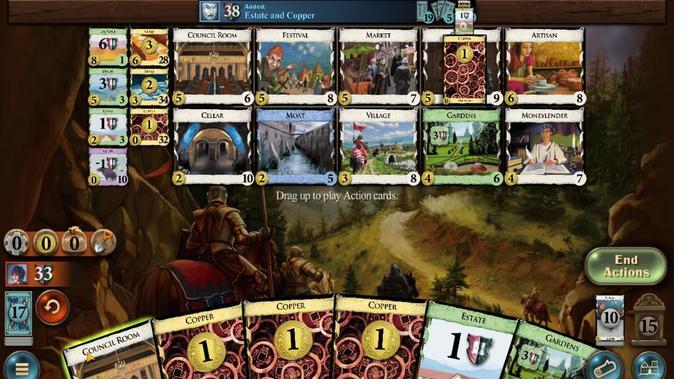 
Action: Mouse pressed left at (101, 265)
Screenshot: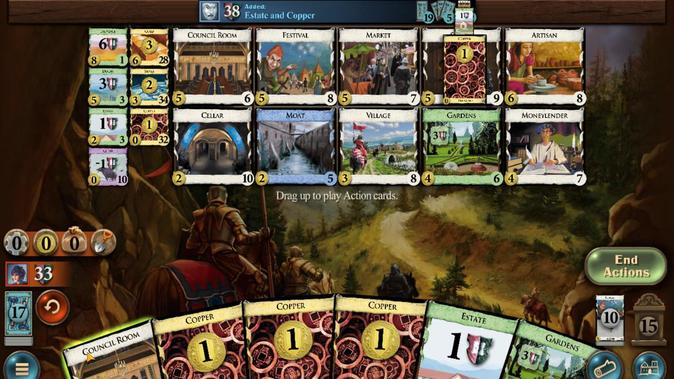 
Action: Mouse moved to (354, 262)
Screenshot: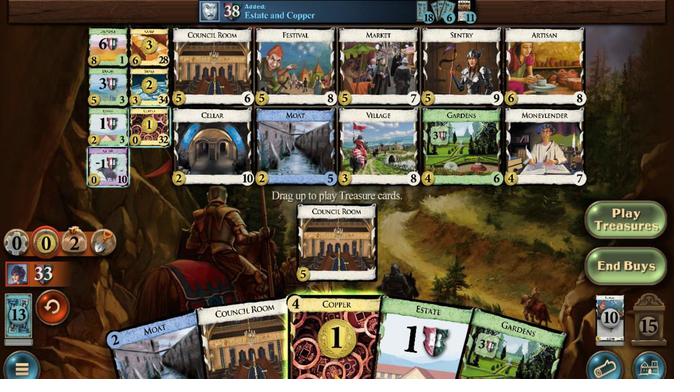 
Action: Mouse pressed left at (354, 262)
Screenshot: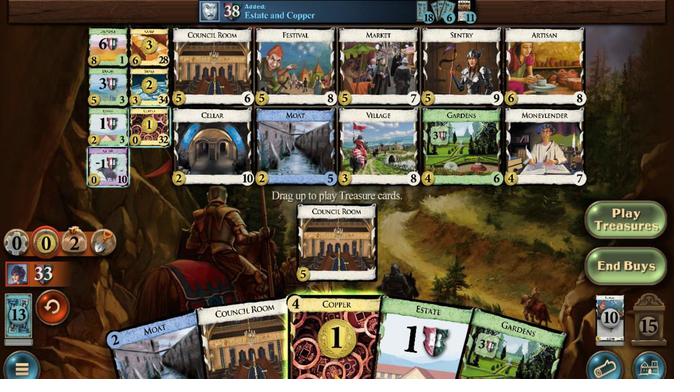 
Action: Mouse moved to (348, 263)
Screenshot: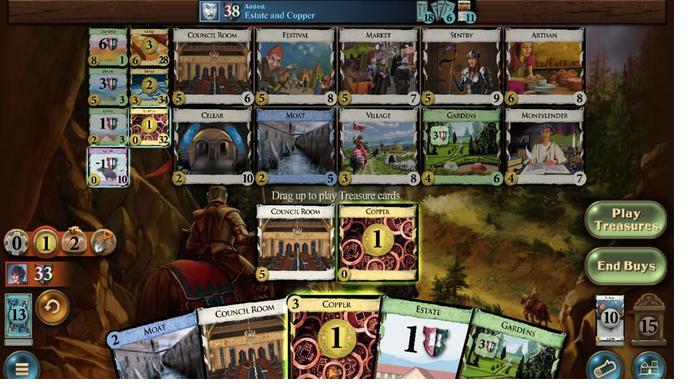 
Action: Mouse pressed left at (348, 263)
Screenshot: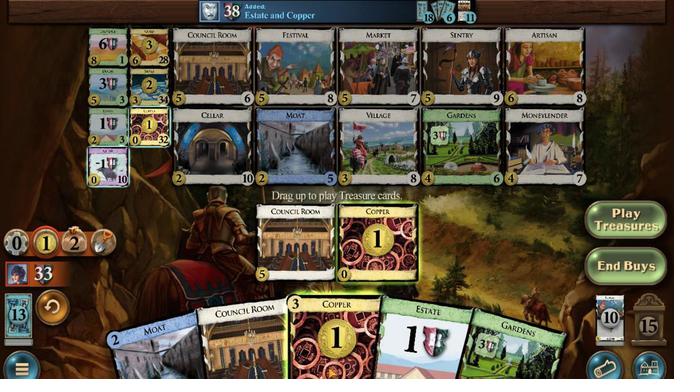 
Action: Mouse moved to (367, 265)
Screenshot: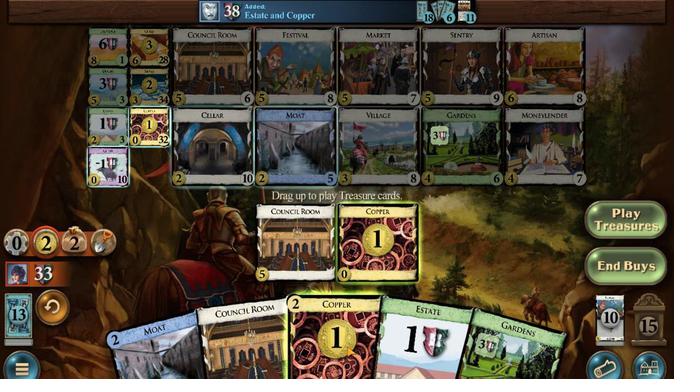 
Action: Mouse pressed left at (367, 265)
Screenshot: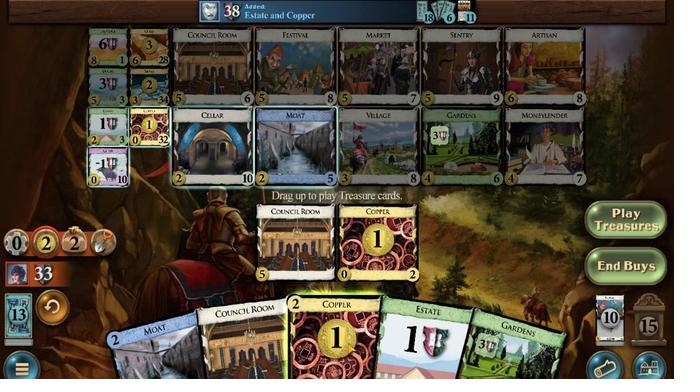
Action: Mouse moved to (362, 266)
Screenshot: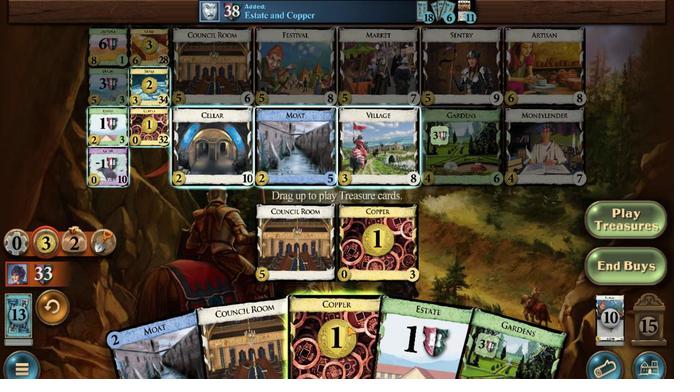 
Action: Mouse pressed left at (362, 266)
Screenshot: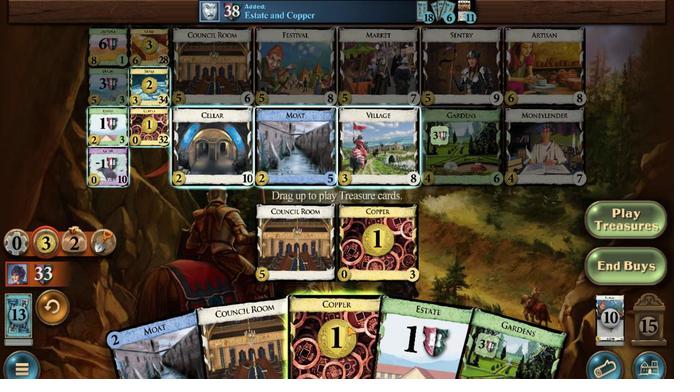 
Action: Mouse moved to (484, 296)
Screenshot: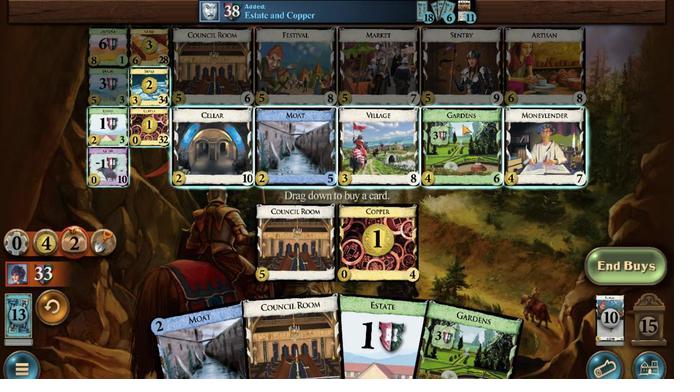 
Action: Mouse pressed left at (484, 296)
